 Task: Commit changes to your local branch in a forked repository.
Action: Mouse moved to (16, 57)
Screenshot: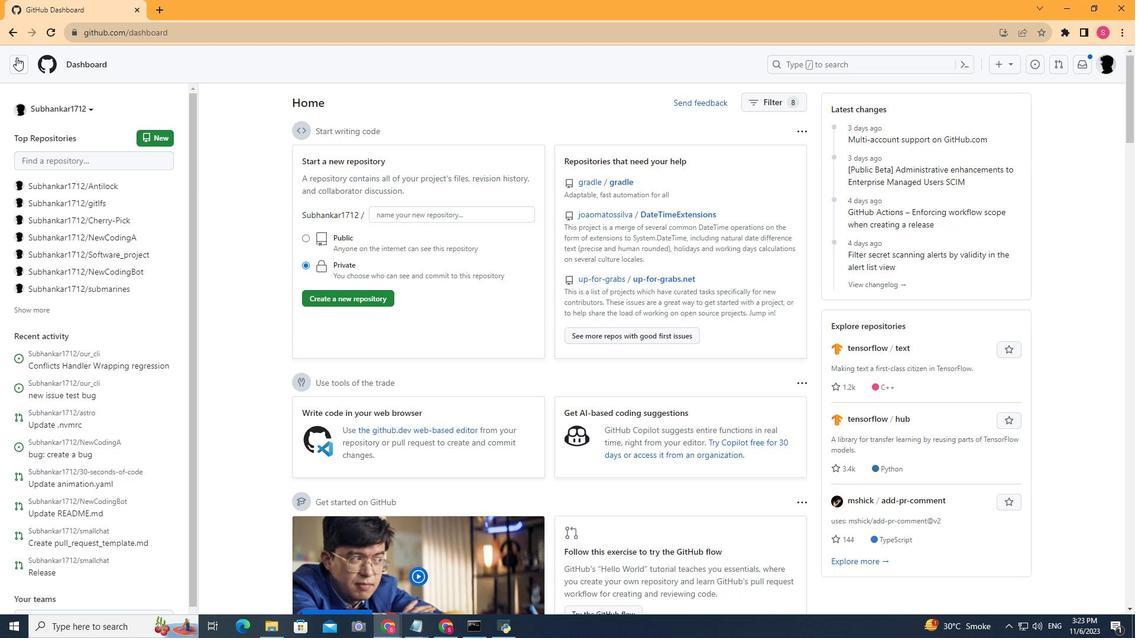 
Action: Mouse pressed left at (16, 57)
Screenshot: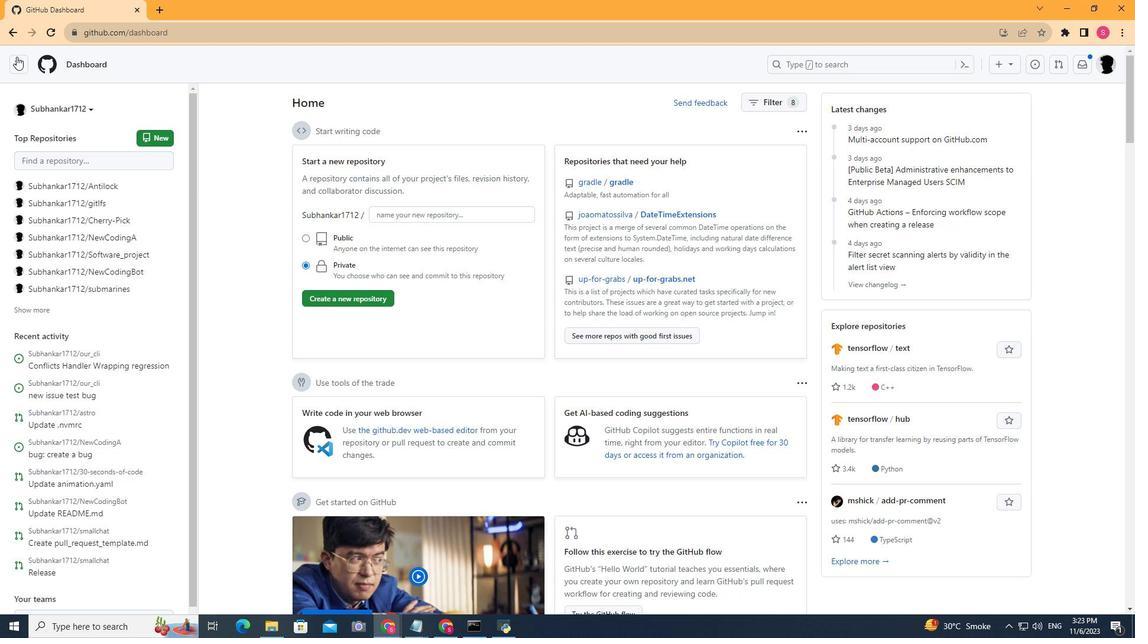 
Action: Mouse moved to (59, 205)
Screenshot: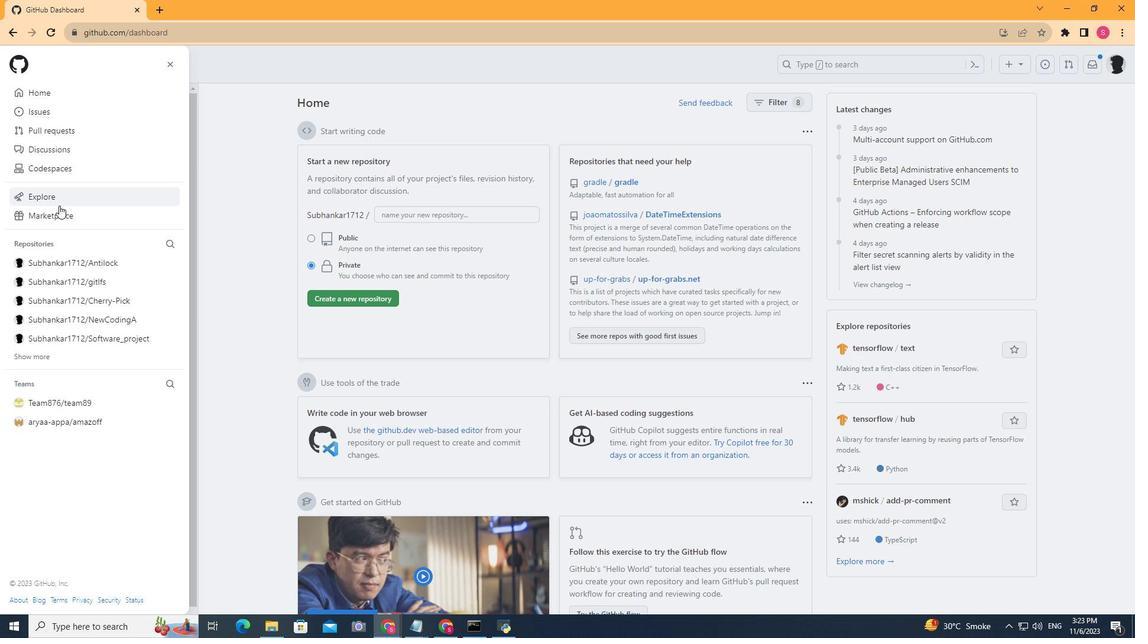 
Action: Mouse pressed left at (59, 205)
Screenshot: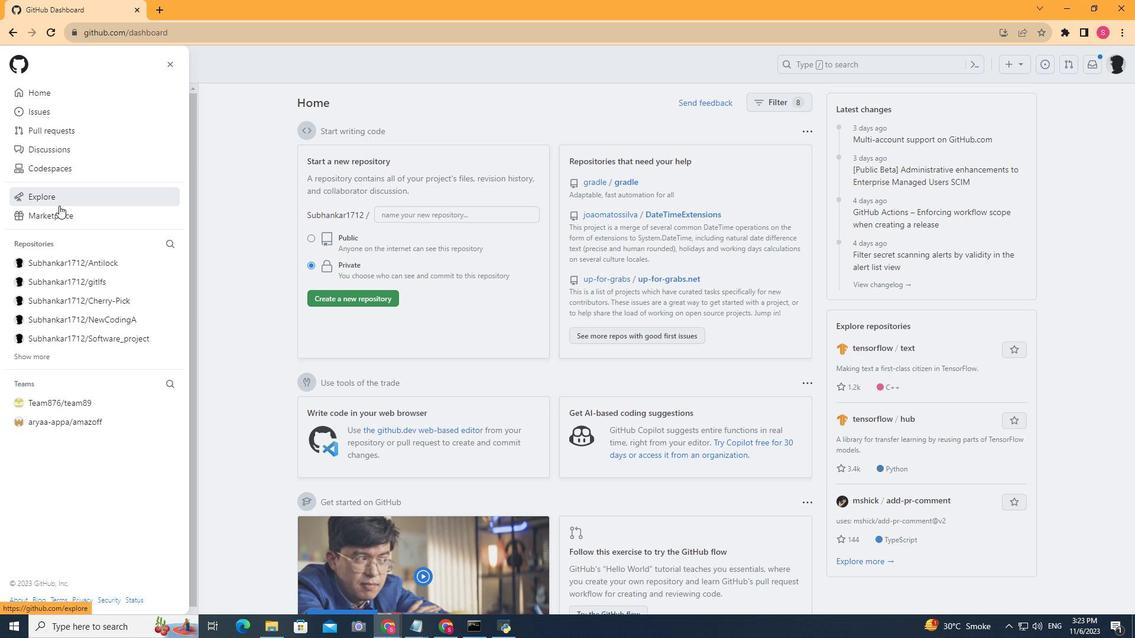 
Action: Mouse moved to (529, 101)
Screenshot: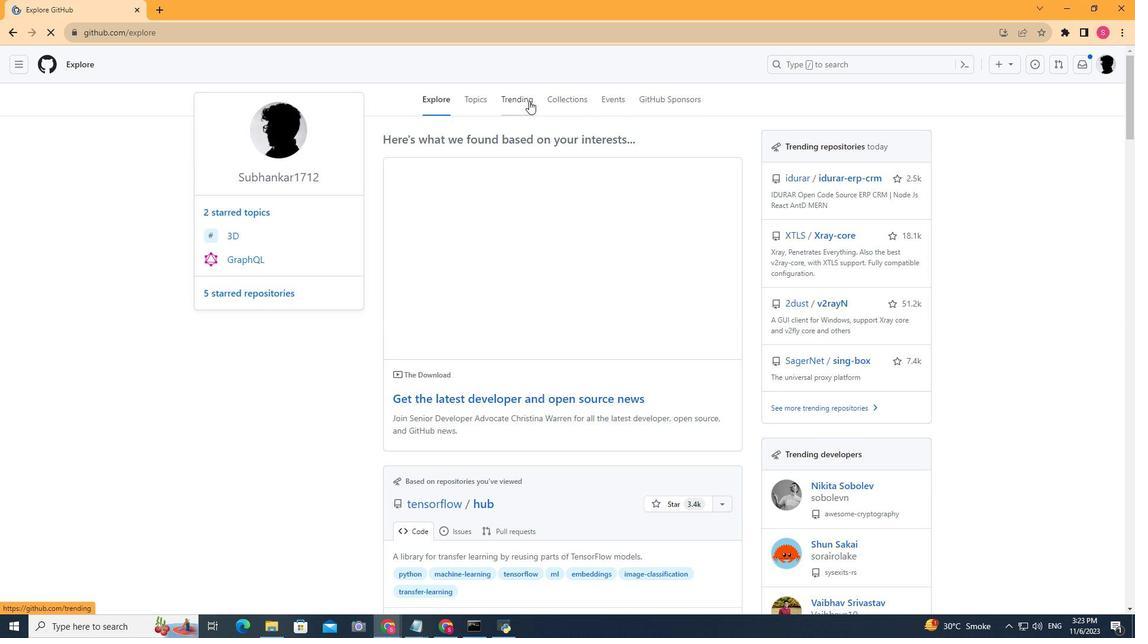 
Action: Mouse pressed left at (529, 101)
Screenshot: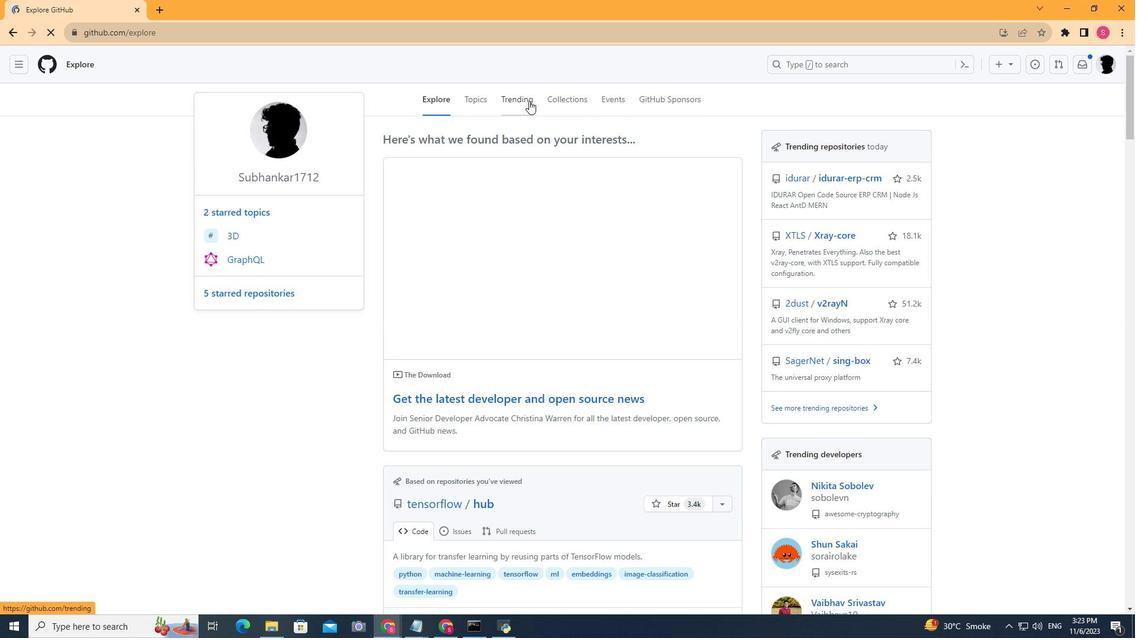 
Action: Mouse moved to (465, 212)
Screenshot: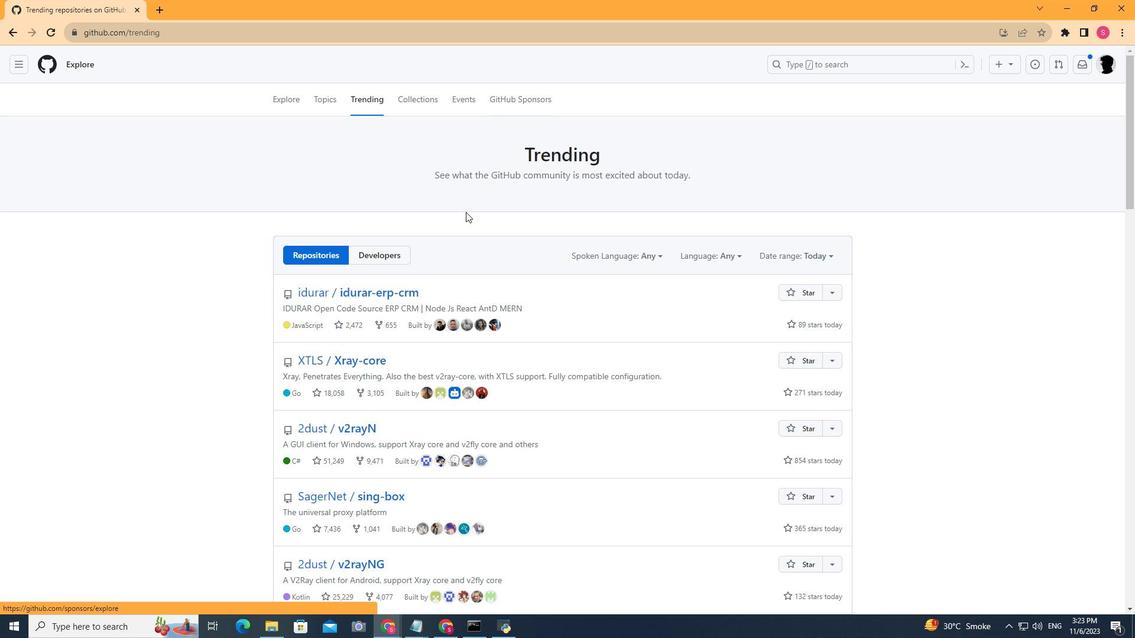 
Action: Mouse scrolled (465, 211) with delta (0, 0)
Screenshot: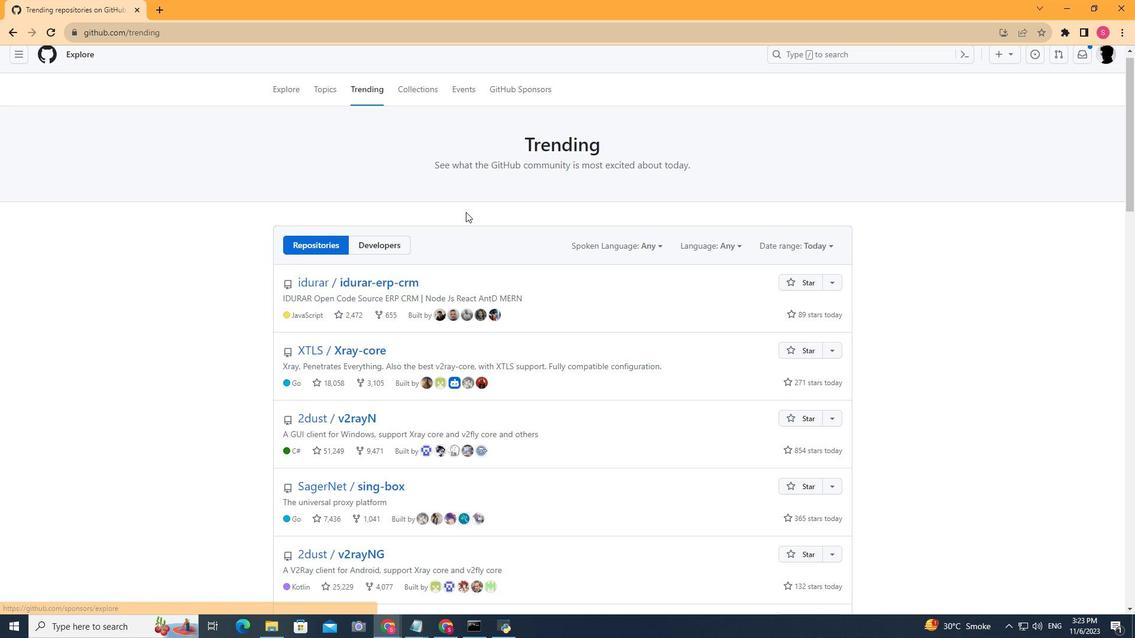 
Action: Mouse scrolled (465, 211) with delta (0, 0)
Screenshot: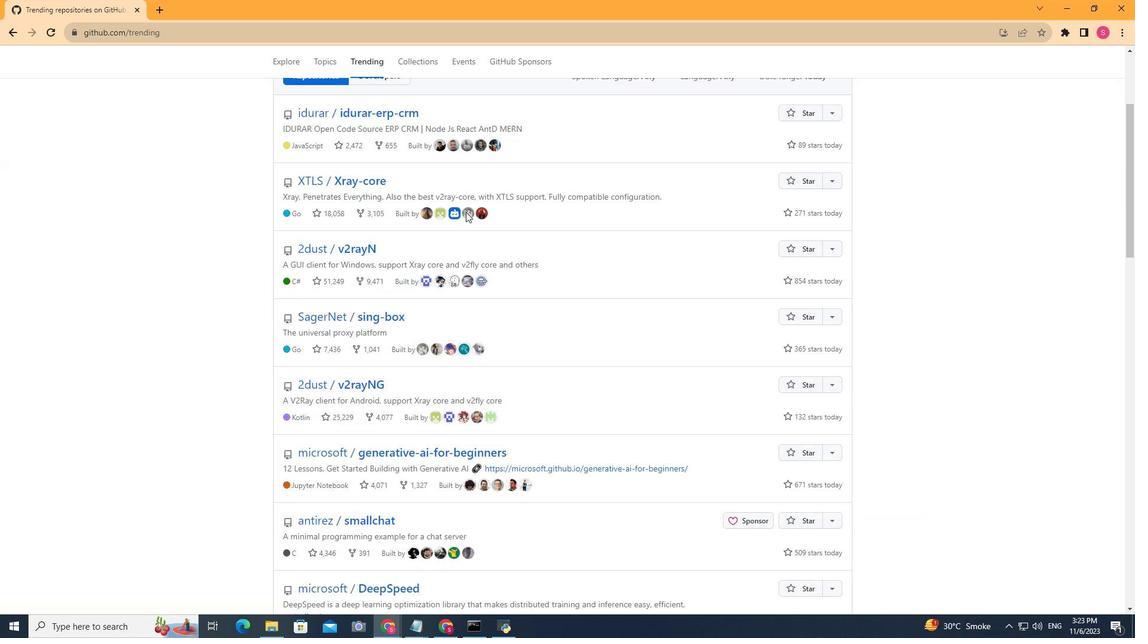 
Action: Mouse scrolled (465, 211) with delta (0, 0)
Screenshot: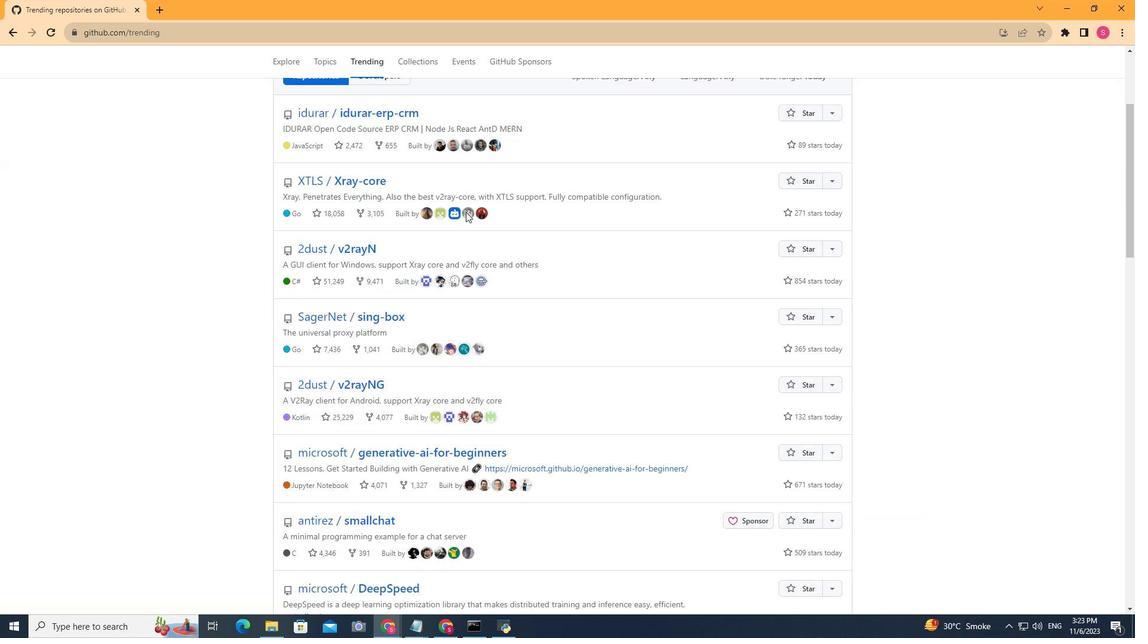 
Action: Mouse scrolled (465, 211) with delta (0, 0)
Screenshot: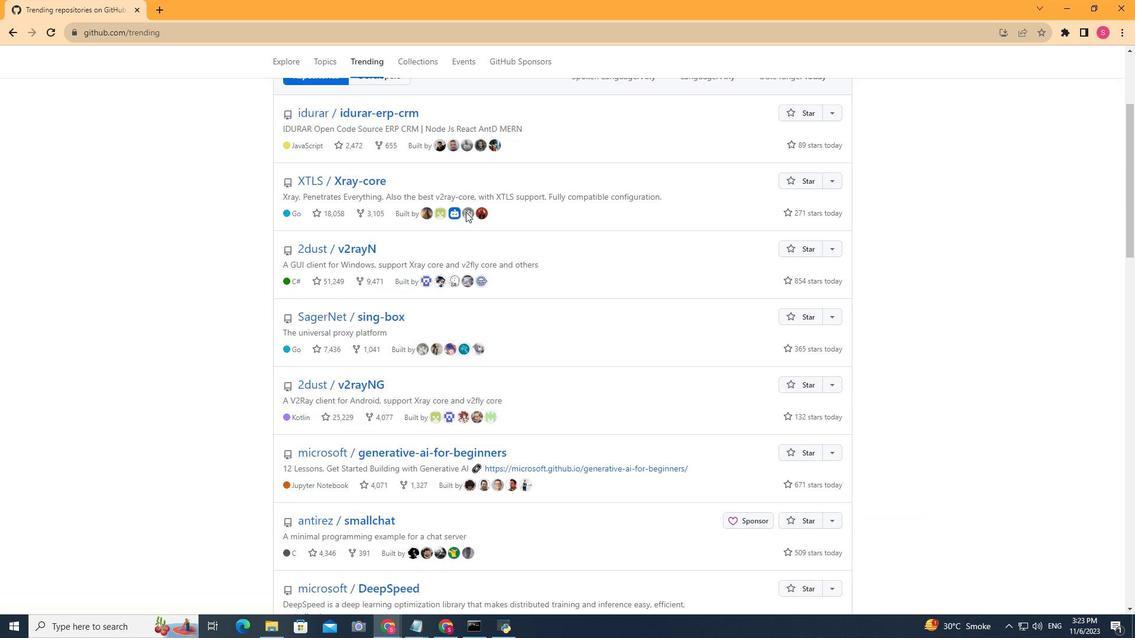 
Action: Mouse scrolled (465, 211) with delta (0, 0)
Screenshot: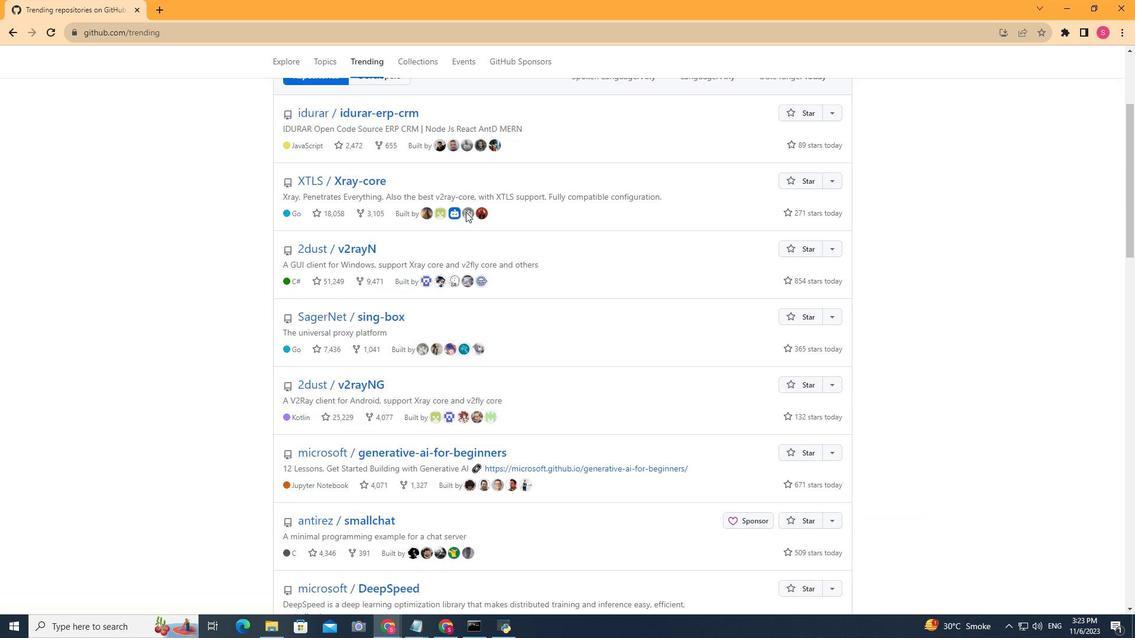 
Action: Mouse moved to (470, 211)
Screenshot: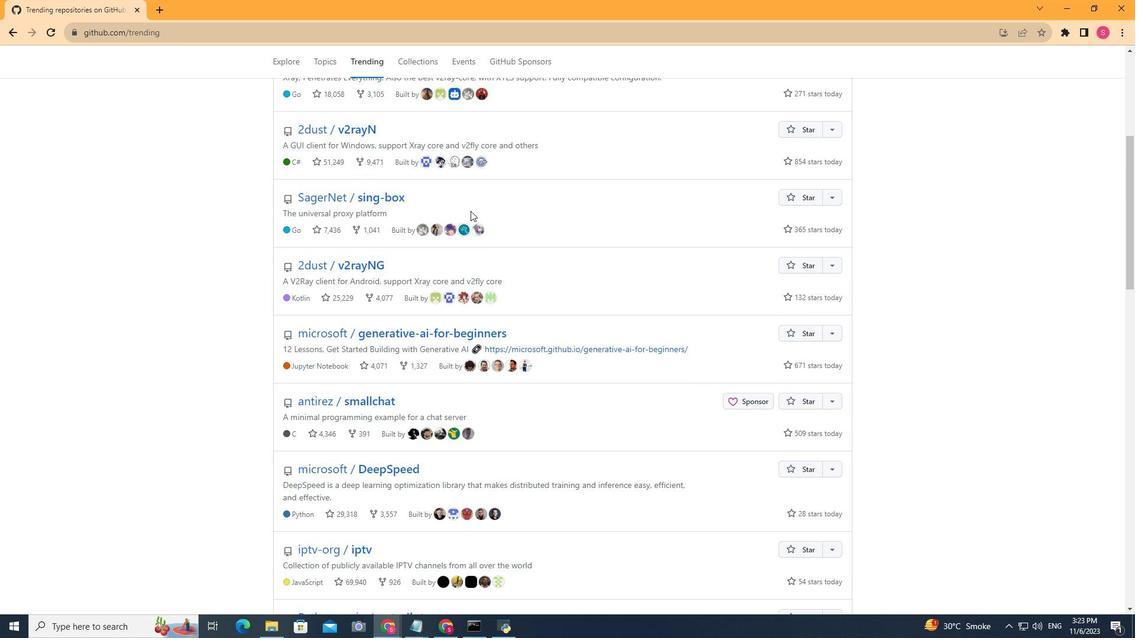 
Action: Mouse scrolled (470, 210) with delta (0, 0)
Screenshot: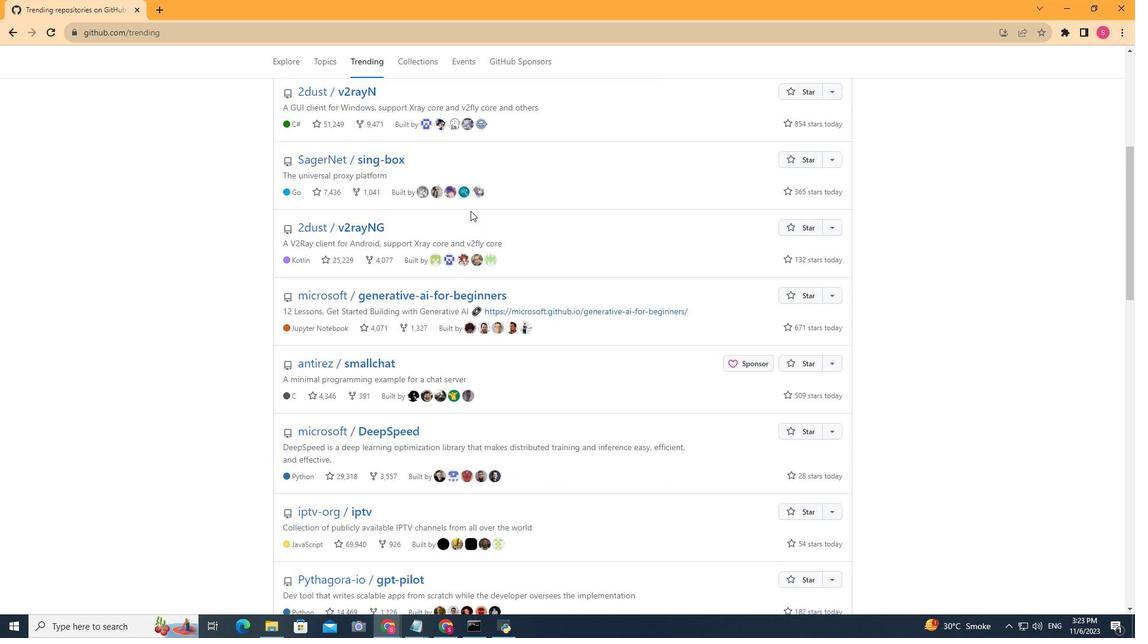 
Action: Mouse scrolled (470, 210) with delta (0, 0)
Screenshot: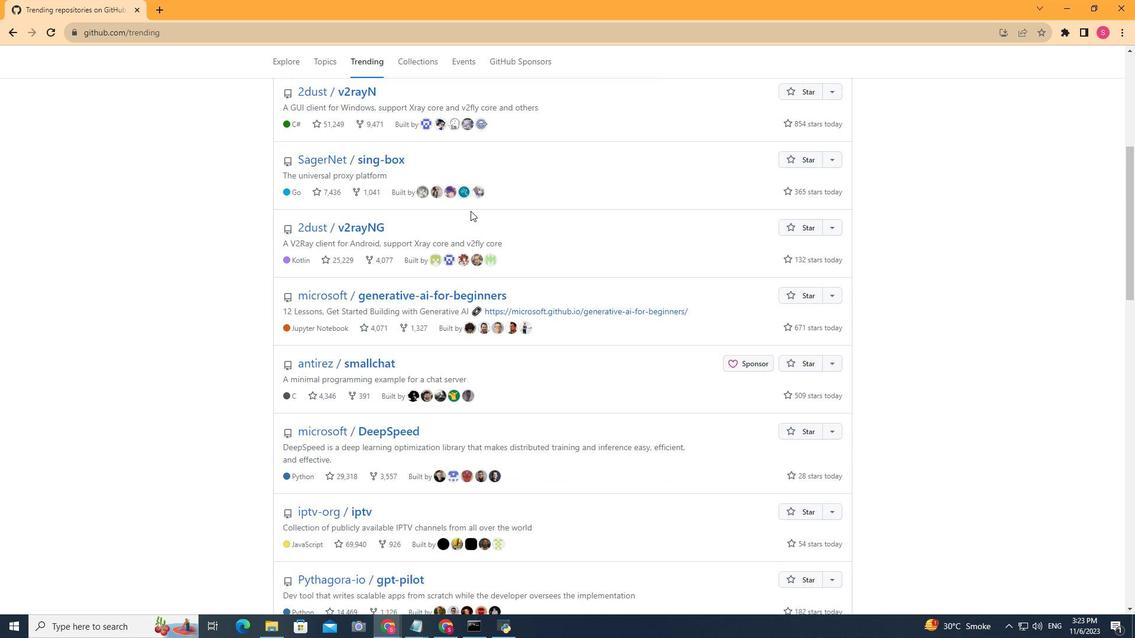 
Action: Mouse scrolled (470, 210) with delta (0, 0)
Screenshot: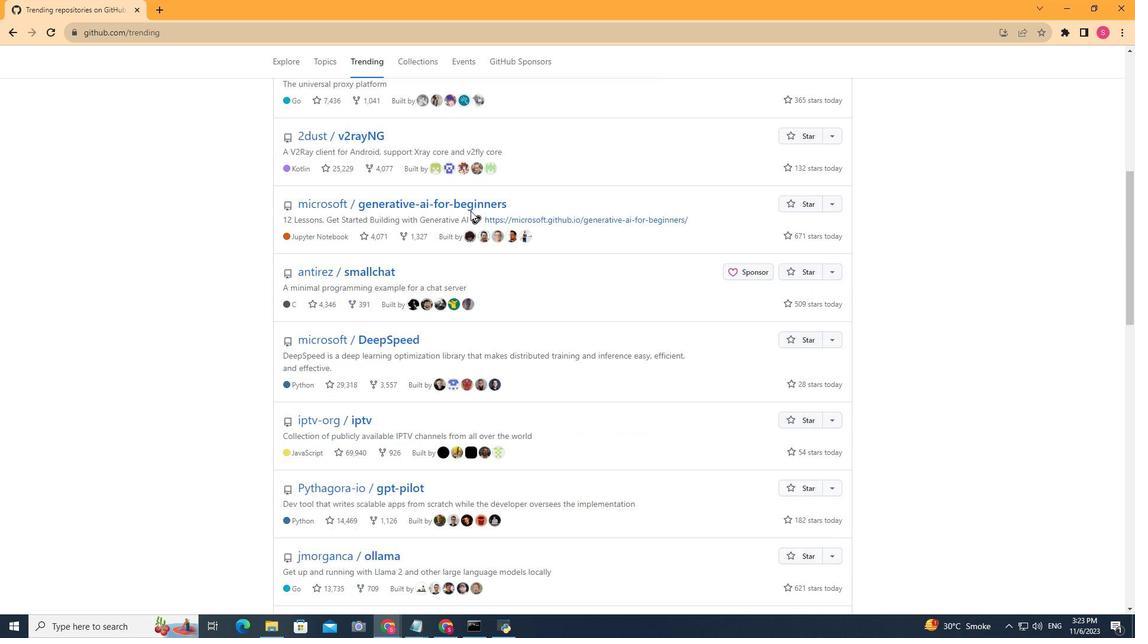 
Action: Mouse moved to (342, 298)
Screenshot: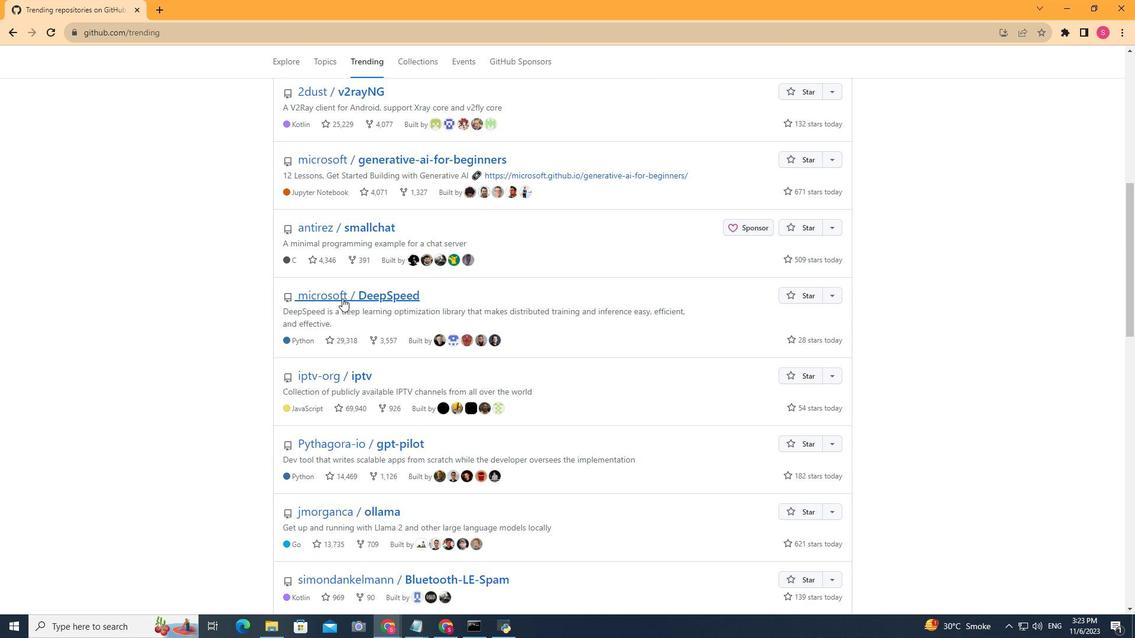 
Action: Mouse pressed left at (342, 298)
Screenshot: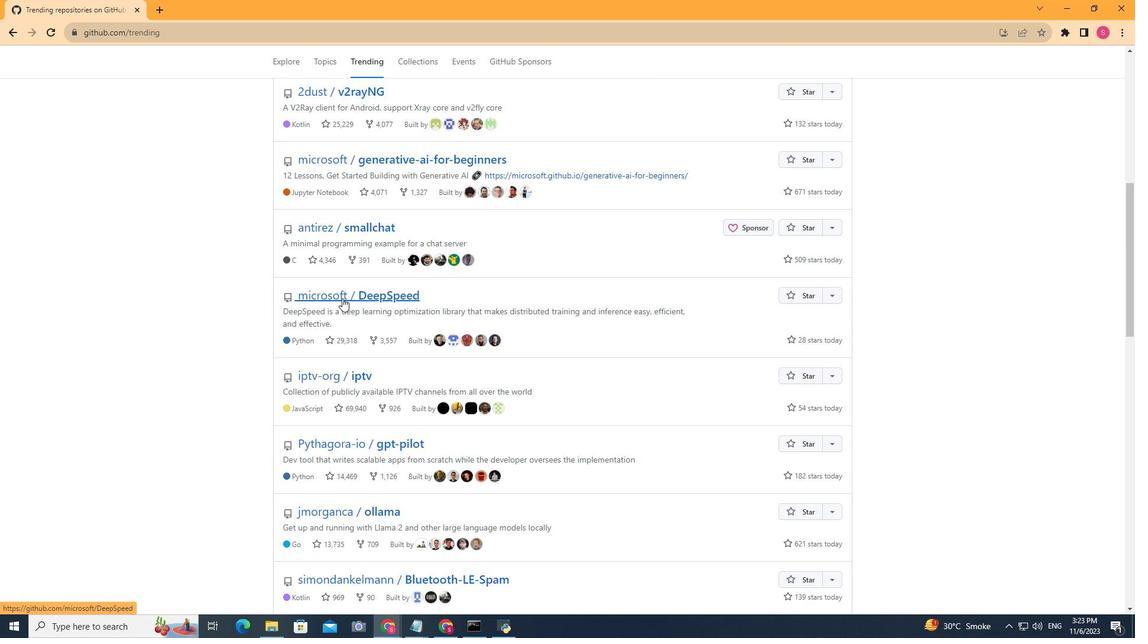 
Action: Mouse moved to (811, 129)
Screenshot: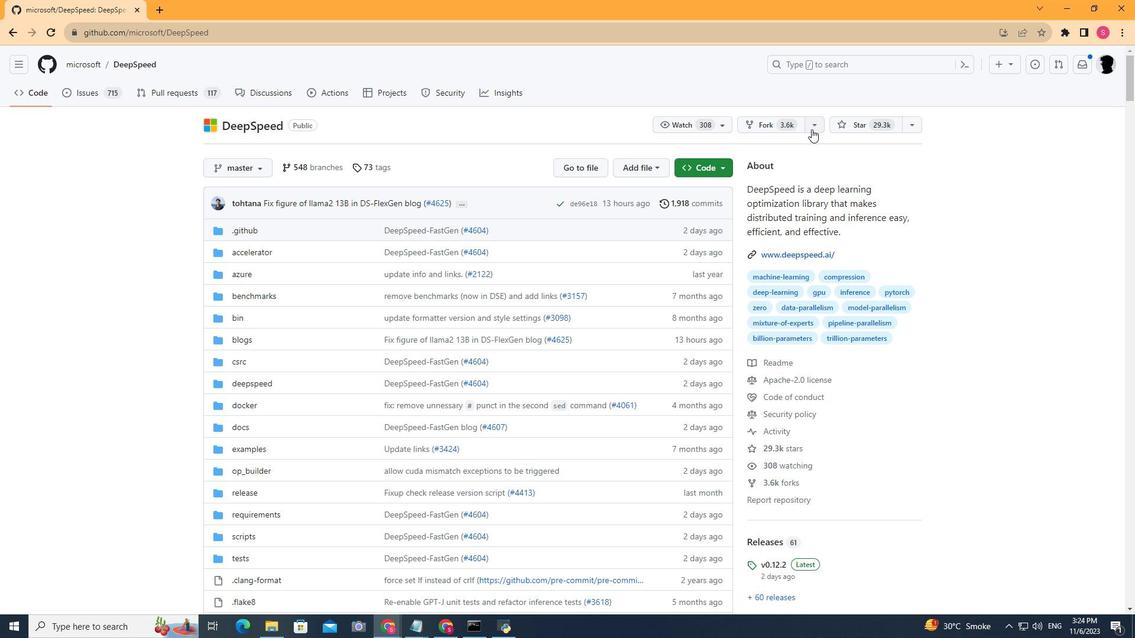 
Action: Mouse pressed left at (811, 129)
Screenshot: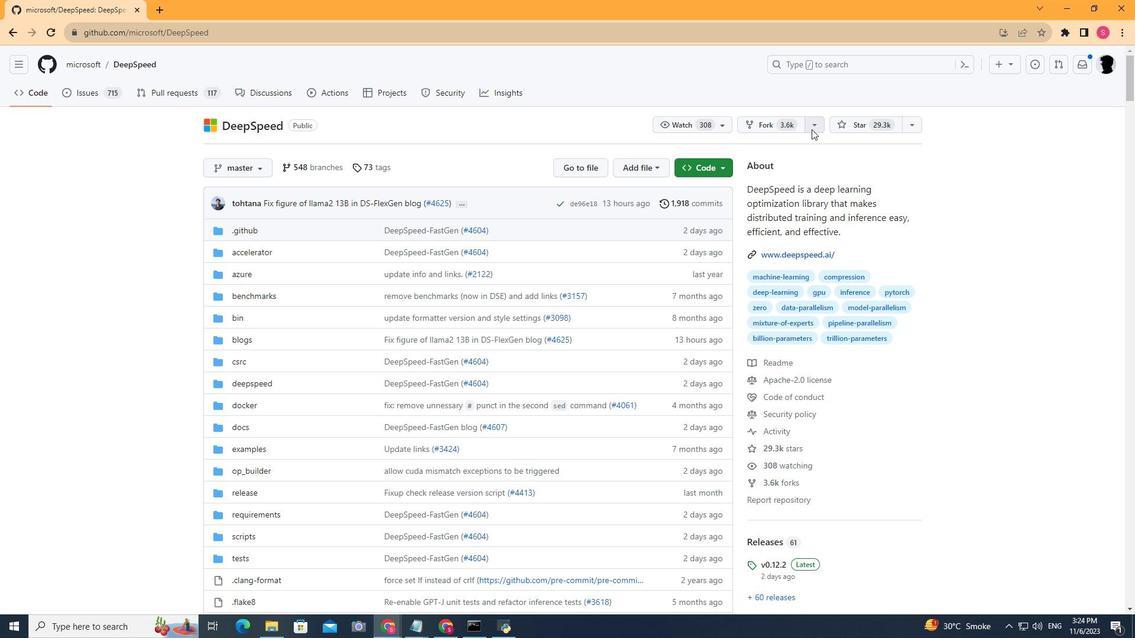 
Action: Mouse moved to (678, 188)
Screenshot: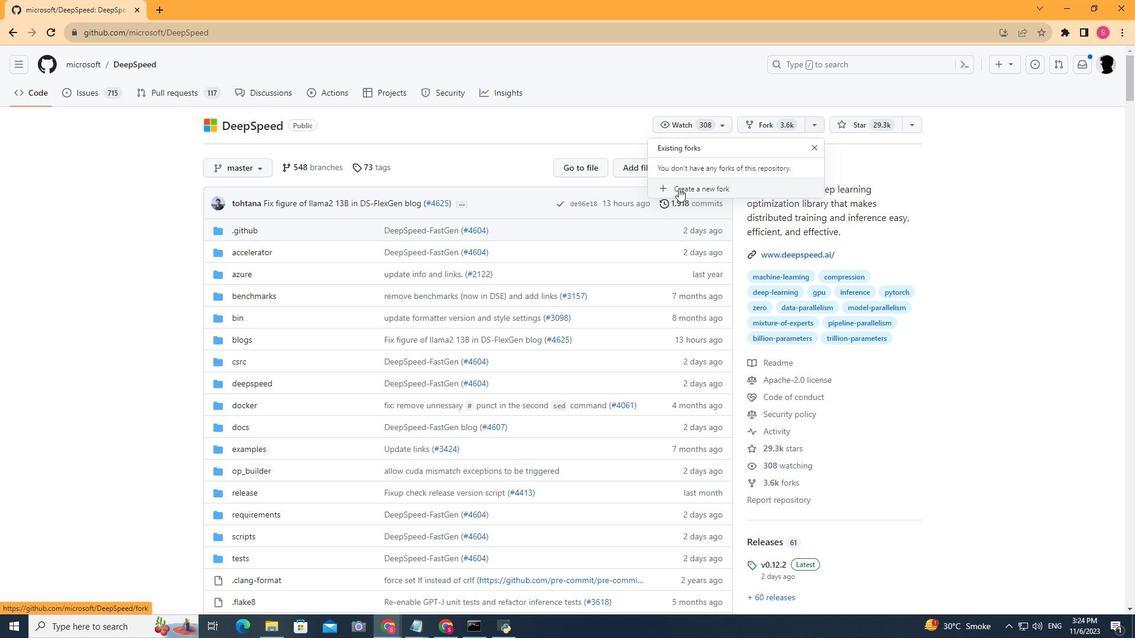 
Action: Mouse pressed left at (678, 188)
Screenshot: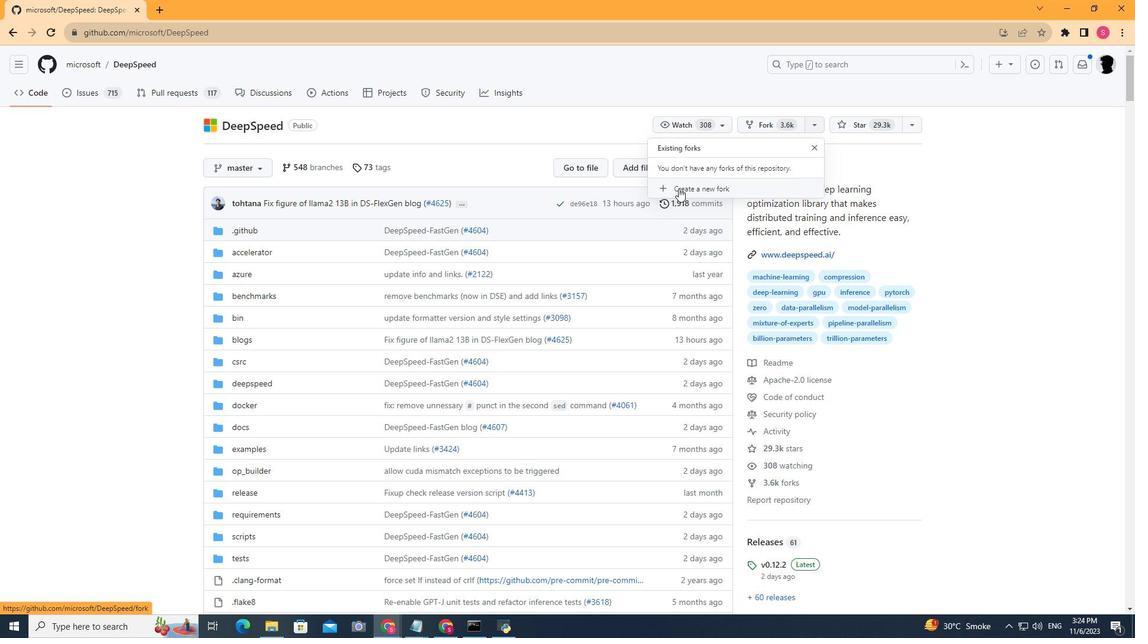 
Action: Mouse moved to (360, 355)
Screenshot: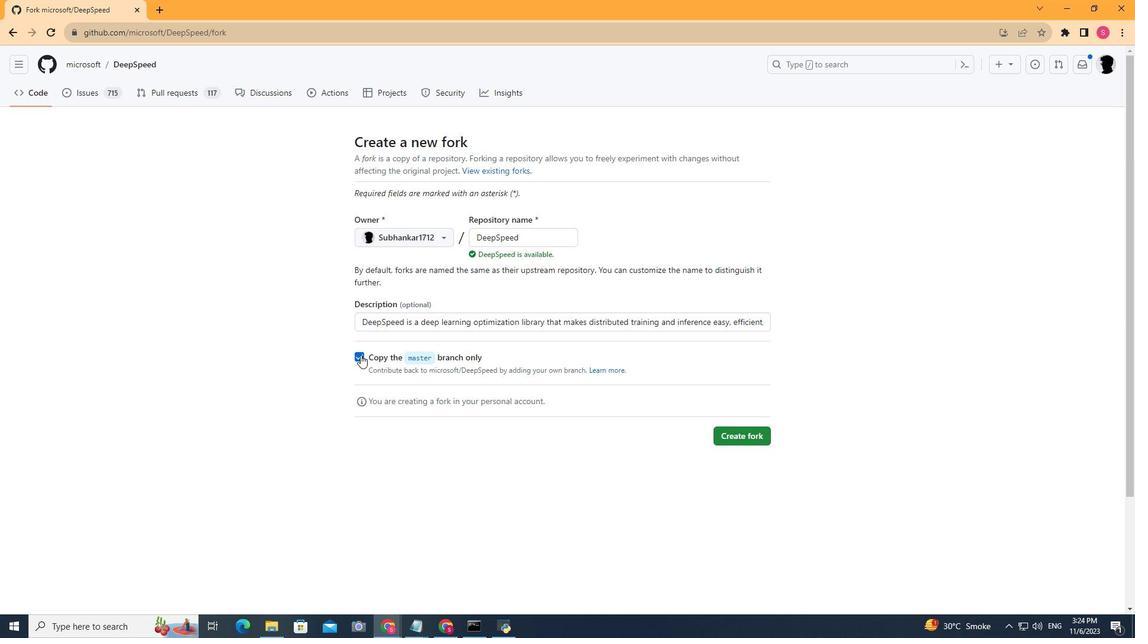 
Action: Mouse pressed left at (360, 355)
Screenshot: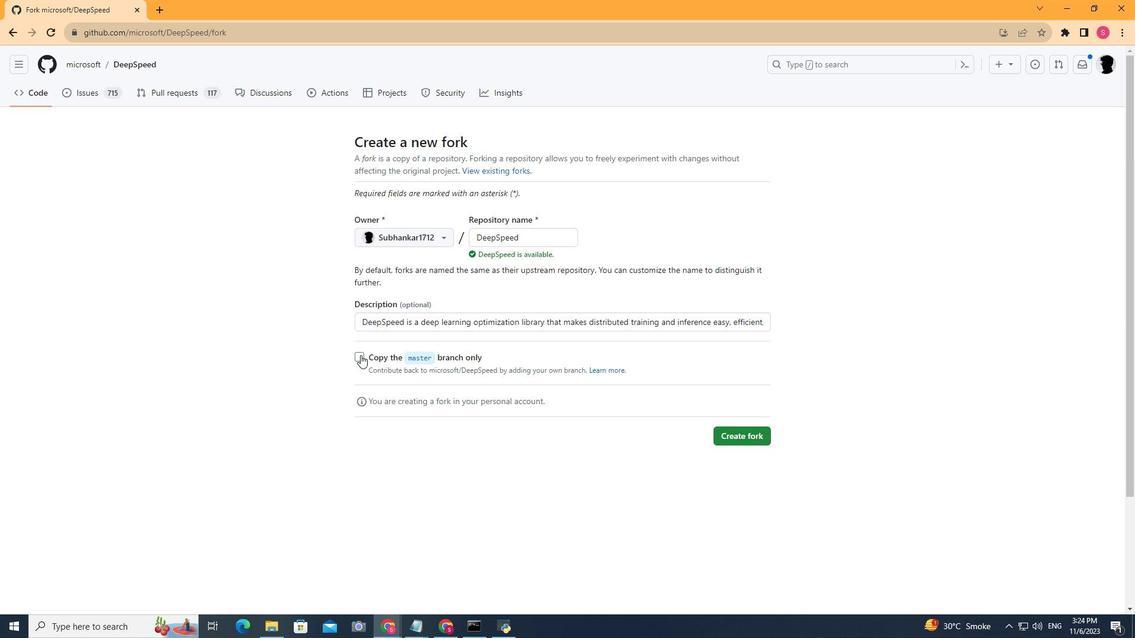 
Action: Mouse moved to (728, 432)
Screenshot: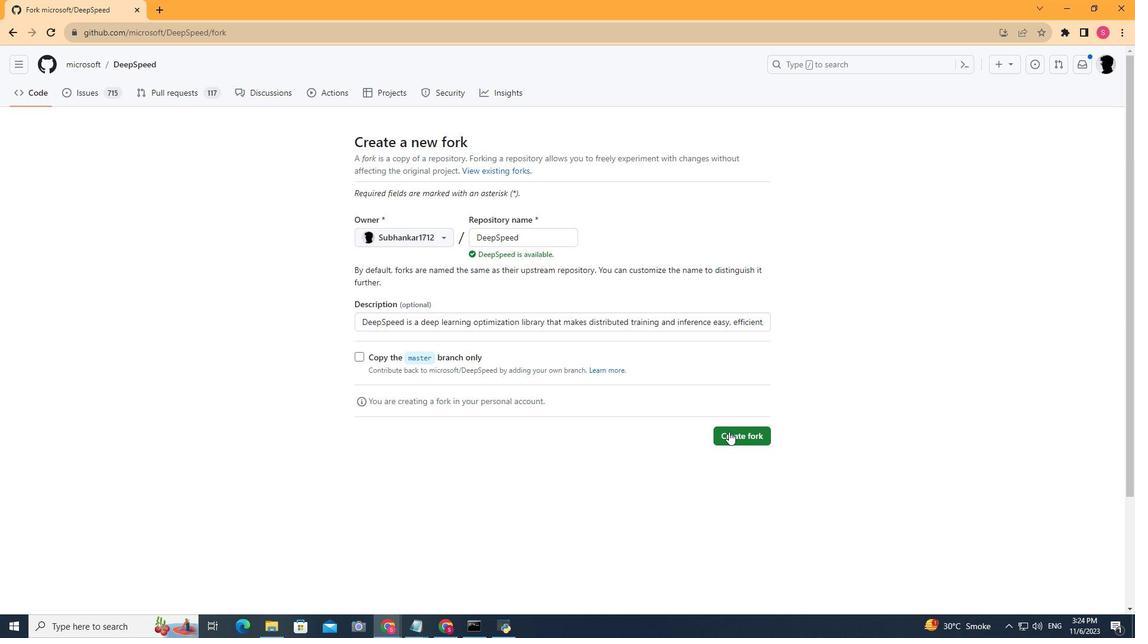 
Action: Mouse pressed left at (728, 432)
Screenshot: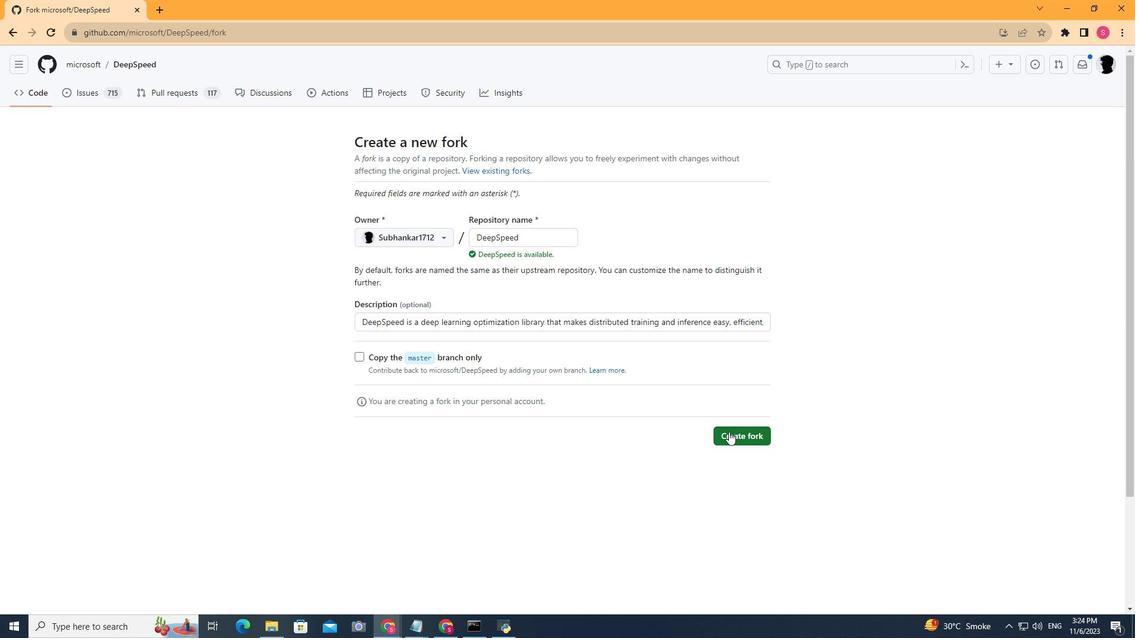 
Action: Mouse moved to (559, 287)
Screenshot: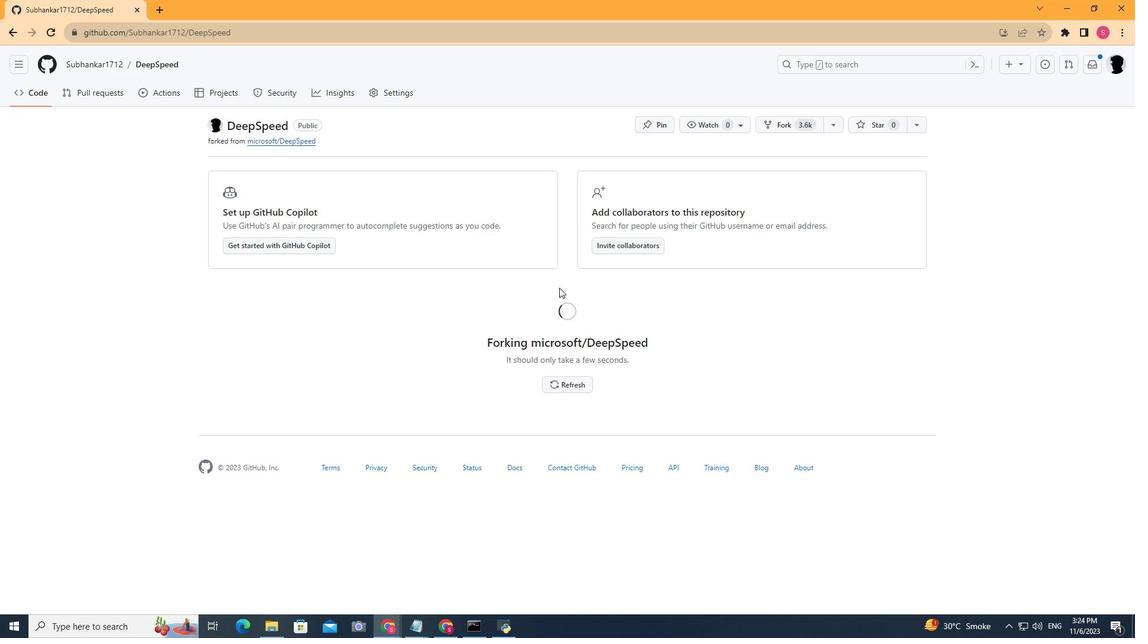
Action: Mouse scrolled (559, 287) with delta (0, 0)
Screenshot: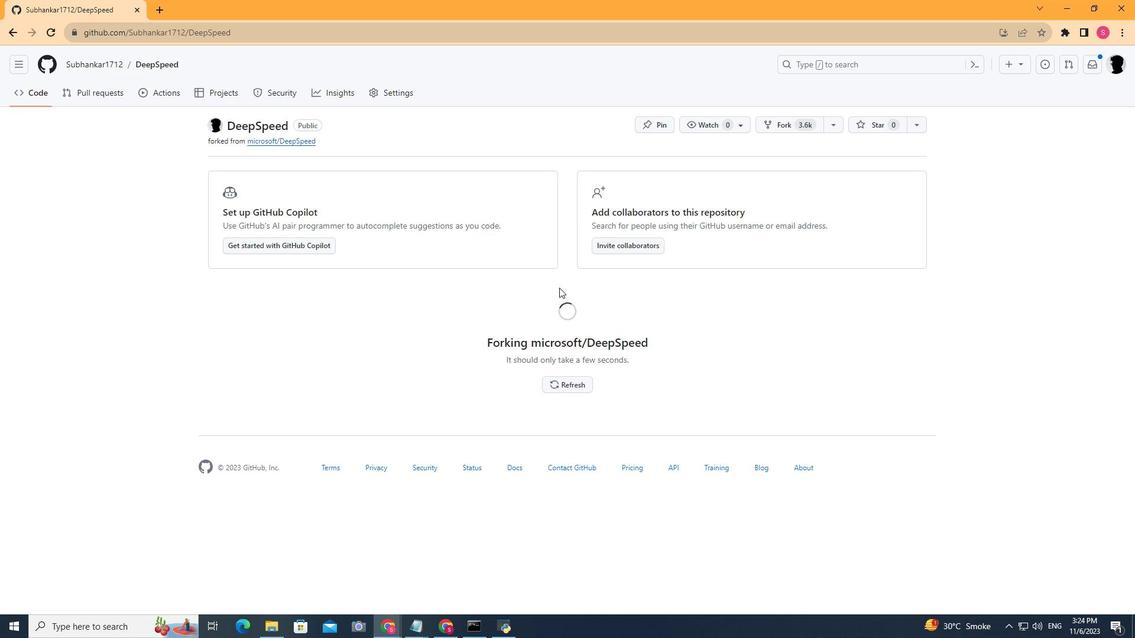 
Action: Mouse scrolled (559, 287) with delta (0, 0)
Screenshot: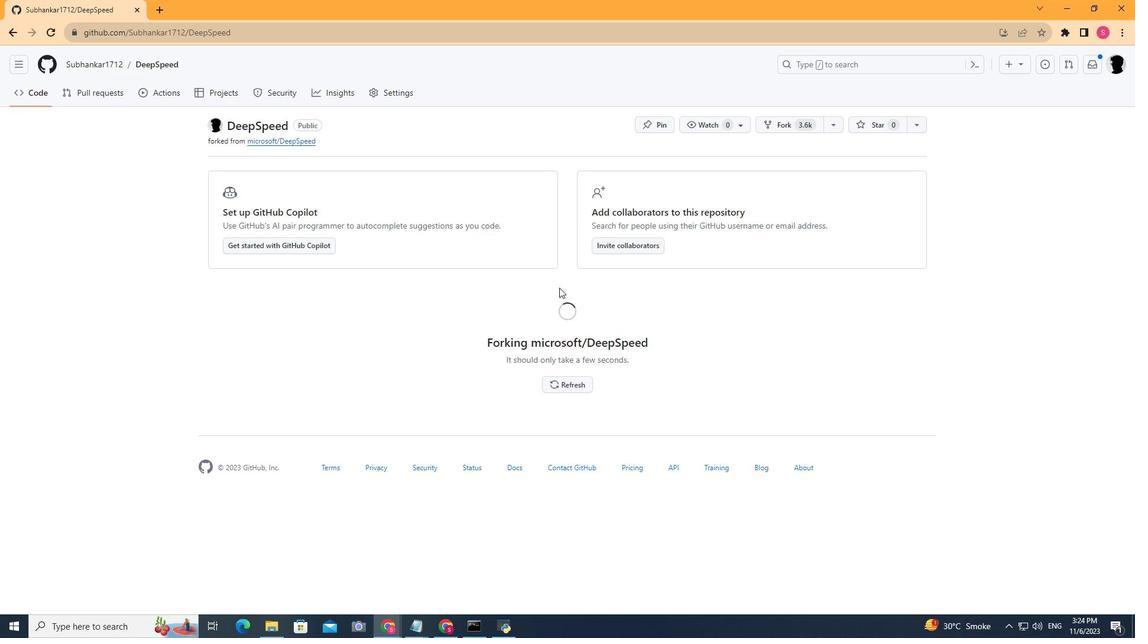 
Action: Mouse scrolled (559, 287) with delta (0, 0)
Screenshot: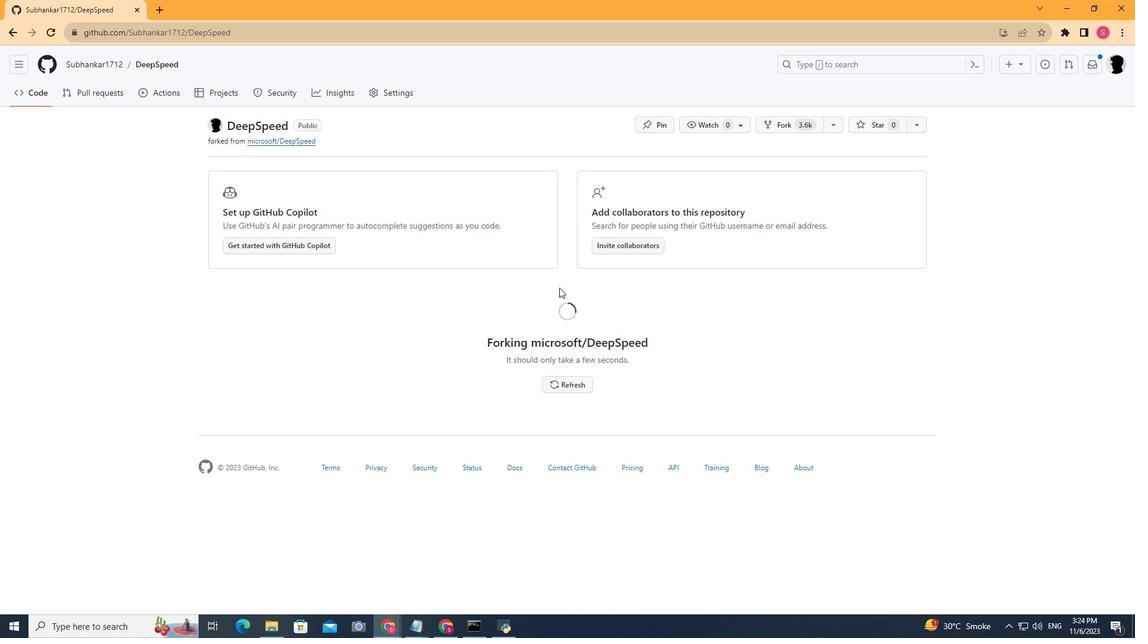 
Action: Mouse scrolled (559, 288) with delta (0, 0)
Screenshot: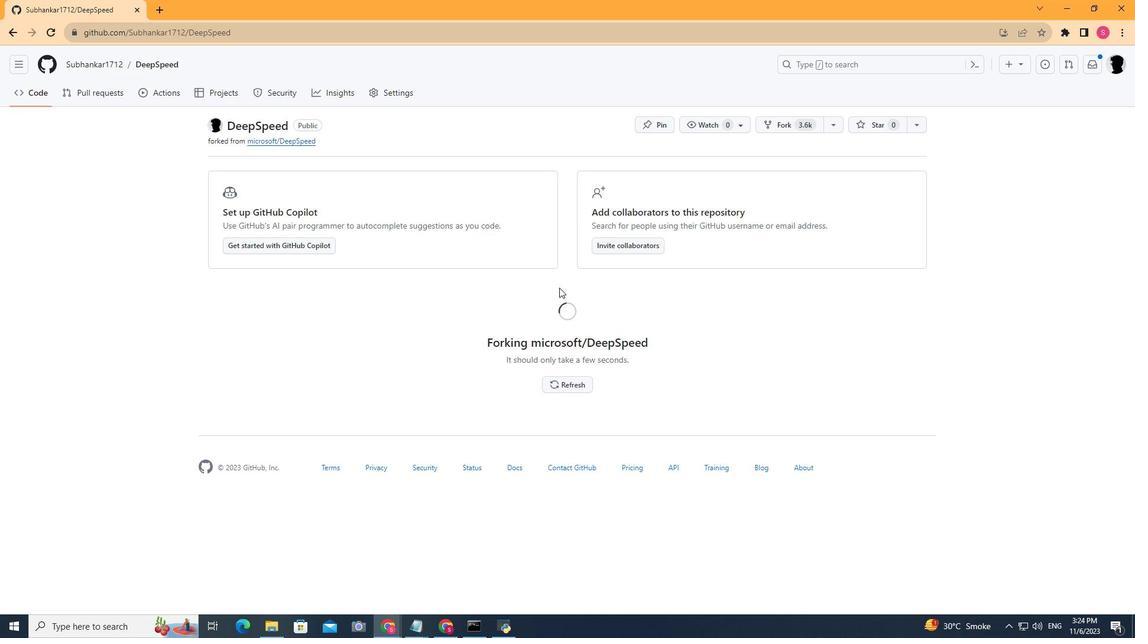 
Action: Mouse scrolled (559, 288) with delta (0, 0)
Screenshot: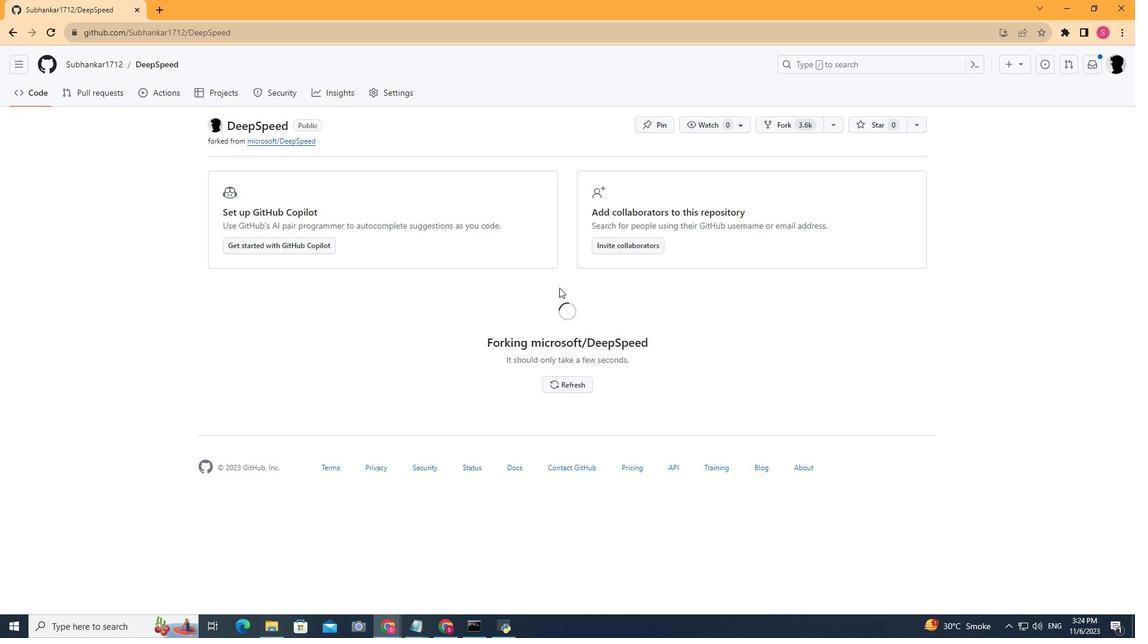 
Action: Mouse scrolled (559, 288) with delta (0, 0)
Screenshot: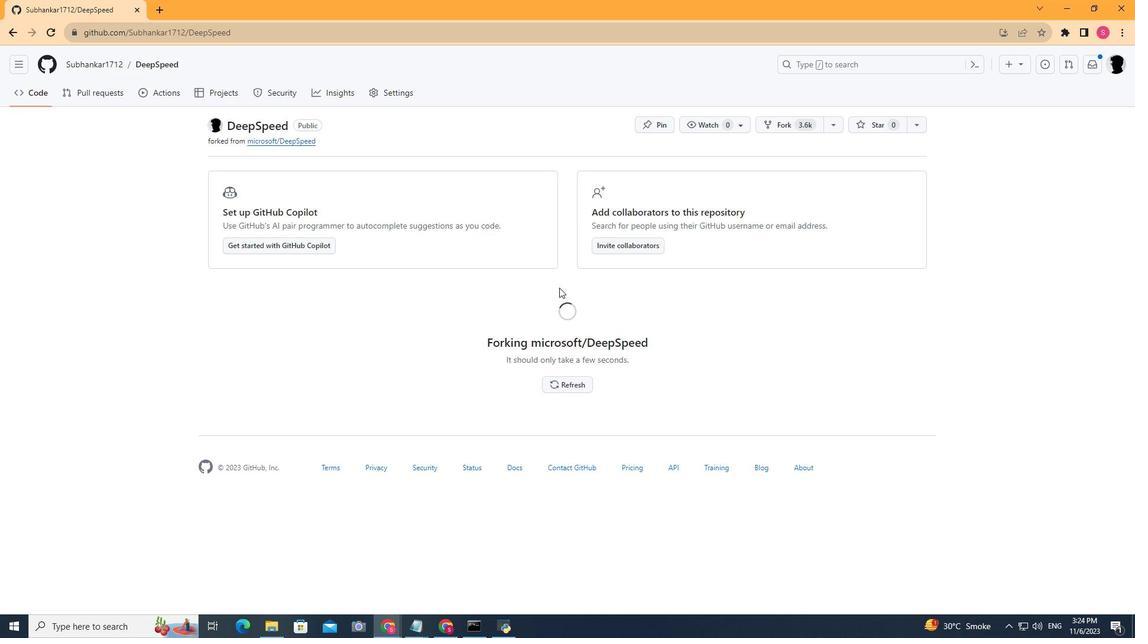 
Action: Mouse scrolled (559, 288) with delta (0, 0)
Screenshot: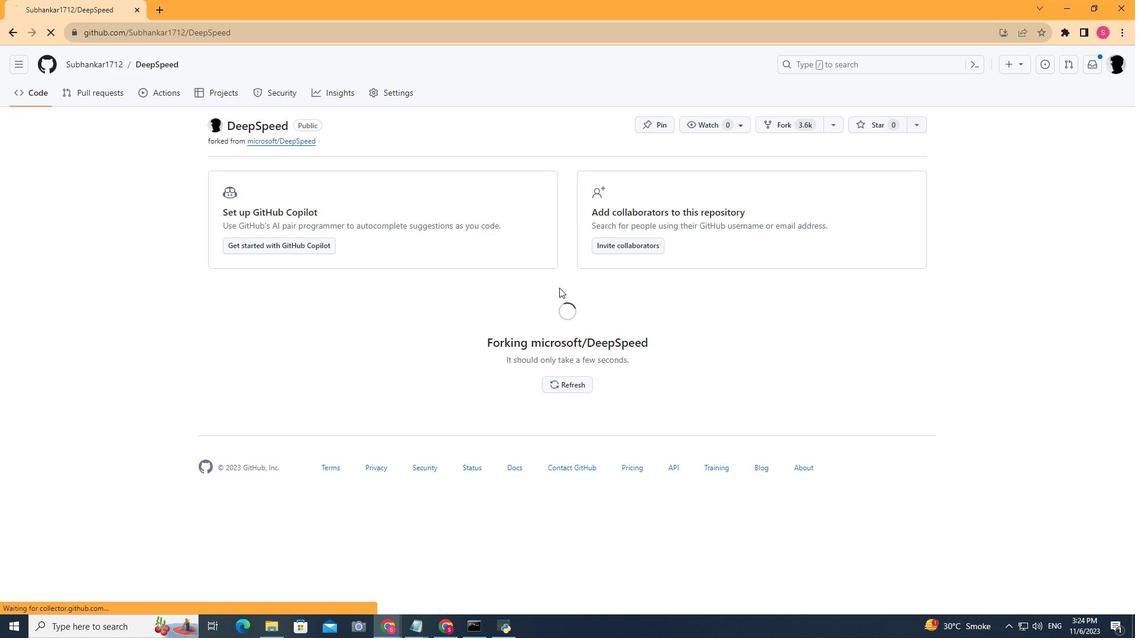 
Action: Mouse scrolled (559, 288) with delta (0, 0)
Screenshot: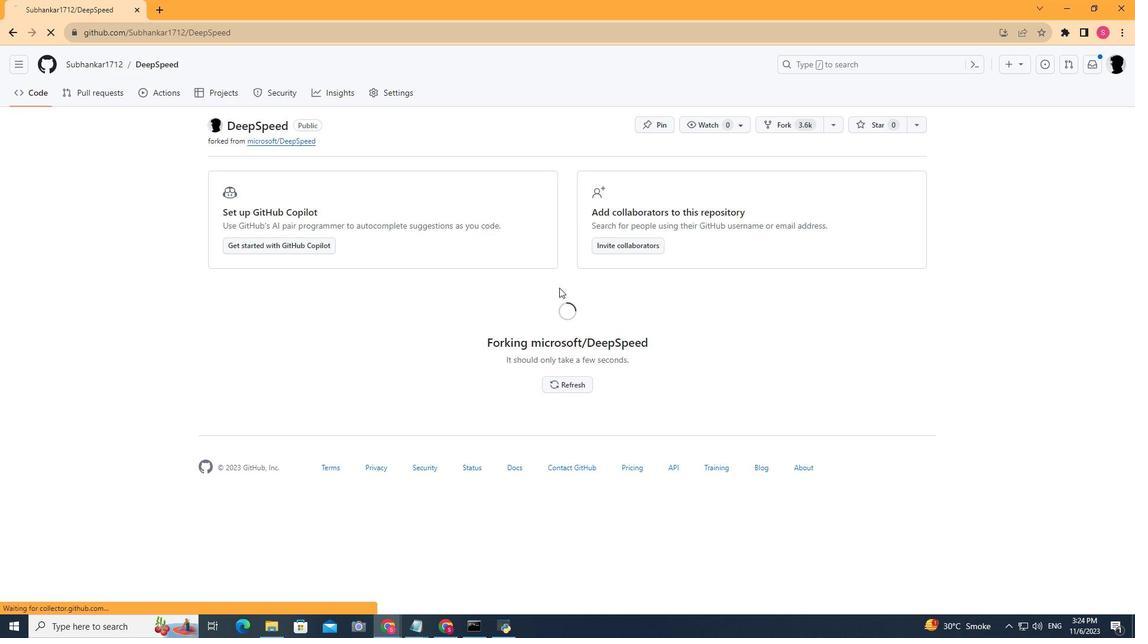 
Action: Mouse scrolled (559, 287) with delta (0, 0)
Screenshot: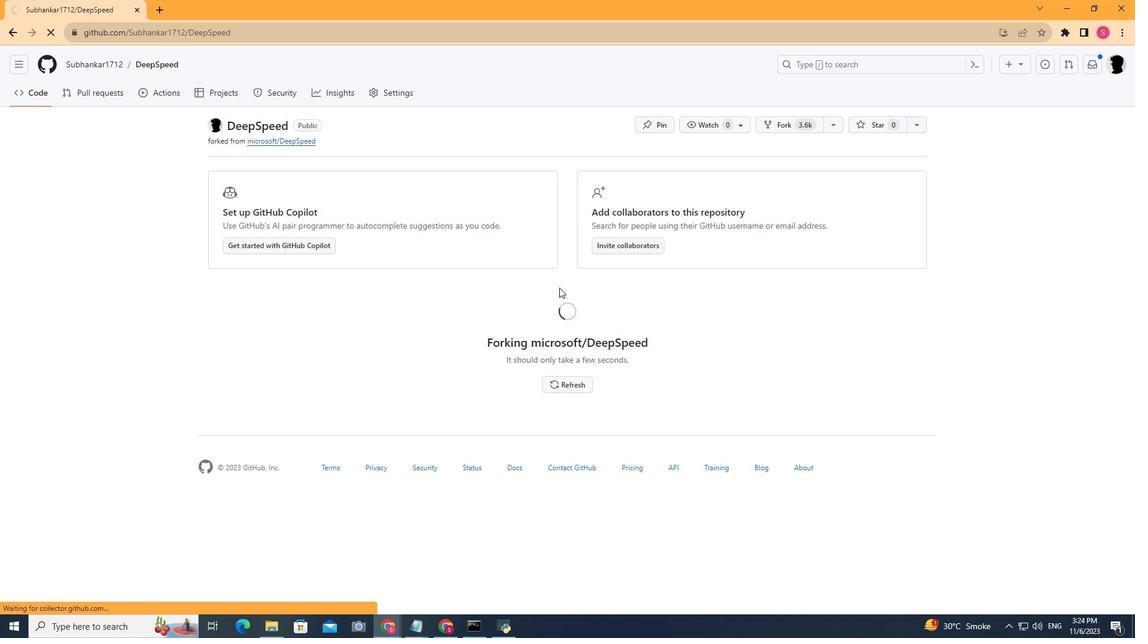 
Action: Mouse scrolled (559, 287) with delta (0, 0)
Screenshot: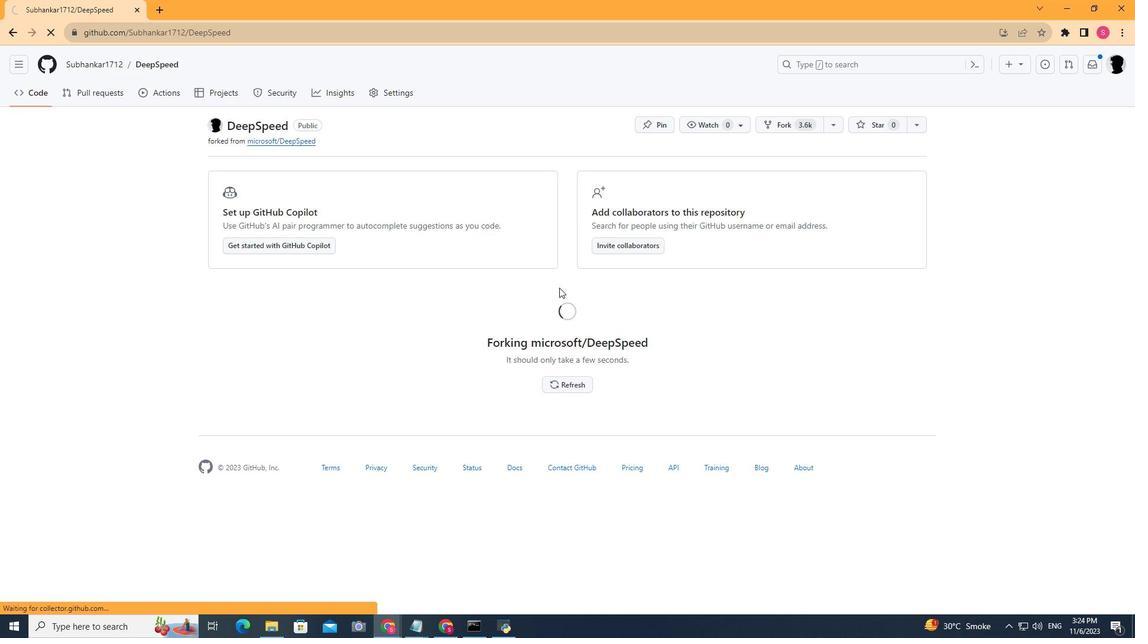 
Action: Mouse scrolled (559, 287) with delta (0, 0)
Screenshot: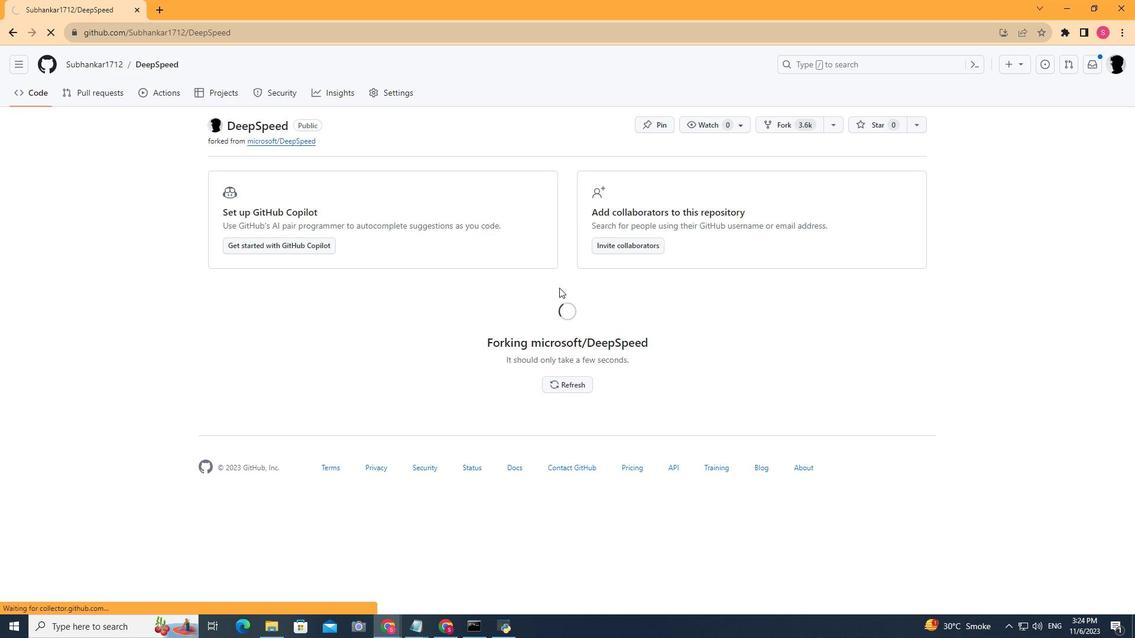 
Action: Mouse moved to (559, 287)
Screenshot: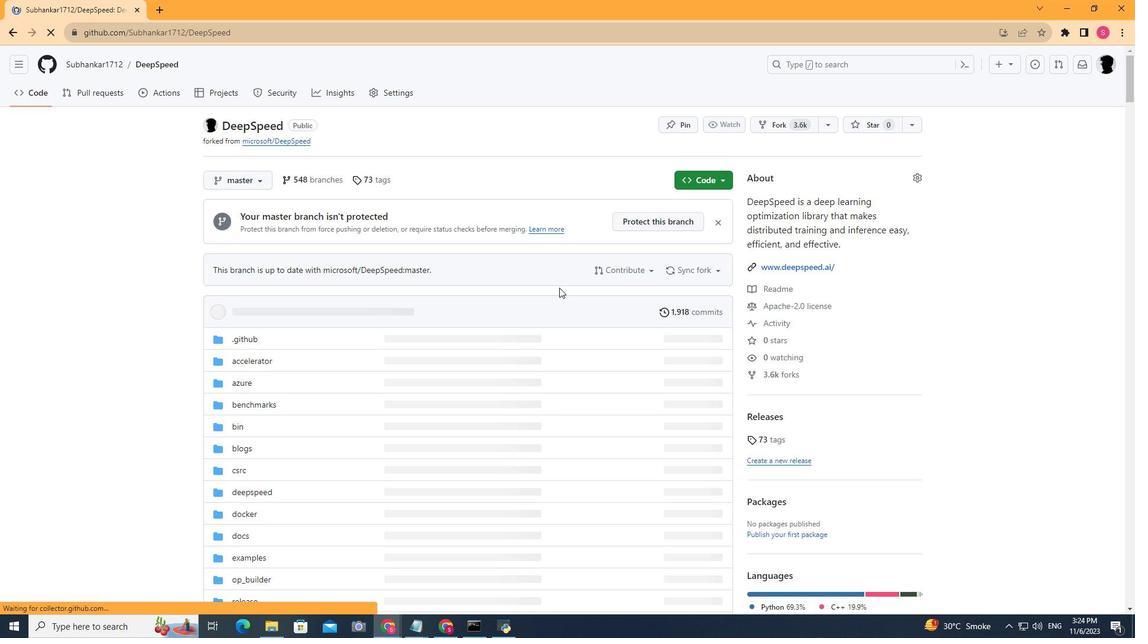 
Action: Mouse scrolled (559, 287) with delta (0, 0)
Screenshot: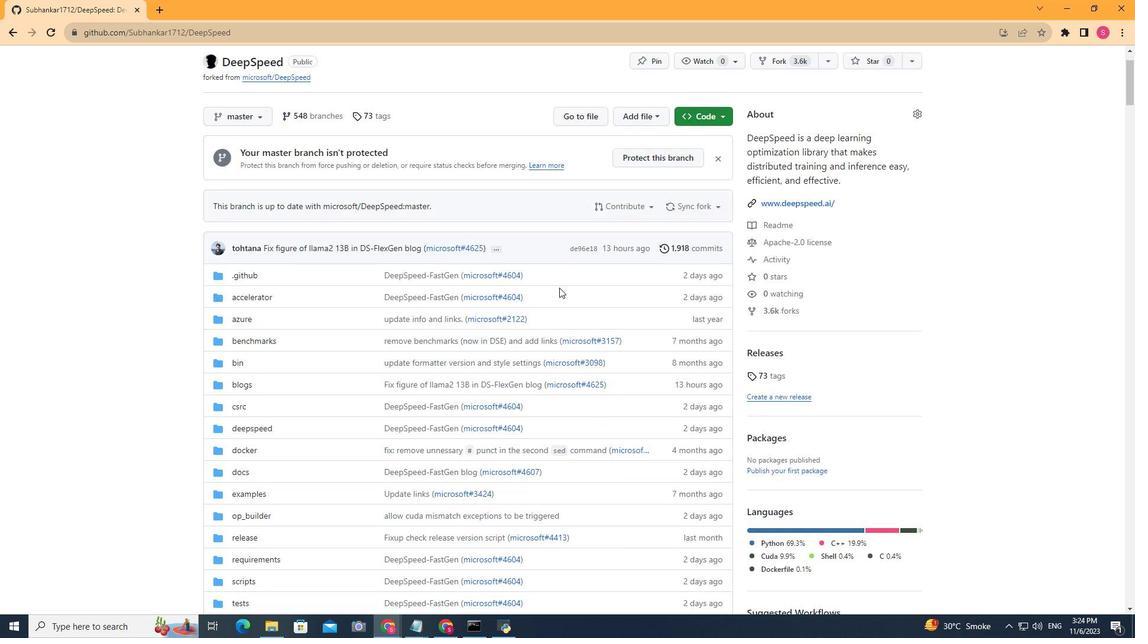
Action: Mouse scrolled (559, 287) with delta (0, 0)
Screenshot: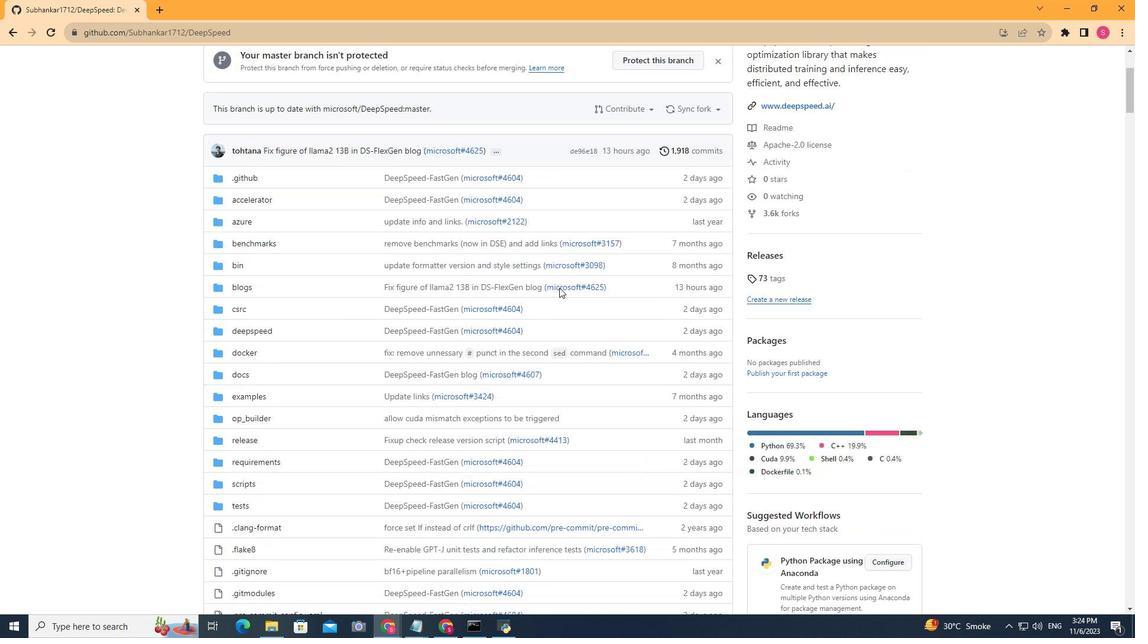 
Action: Mouse scrolled (559, 287) with delta (0, 0)
Screenshot: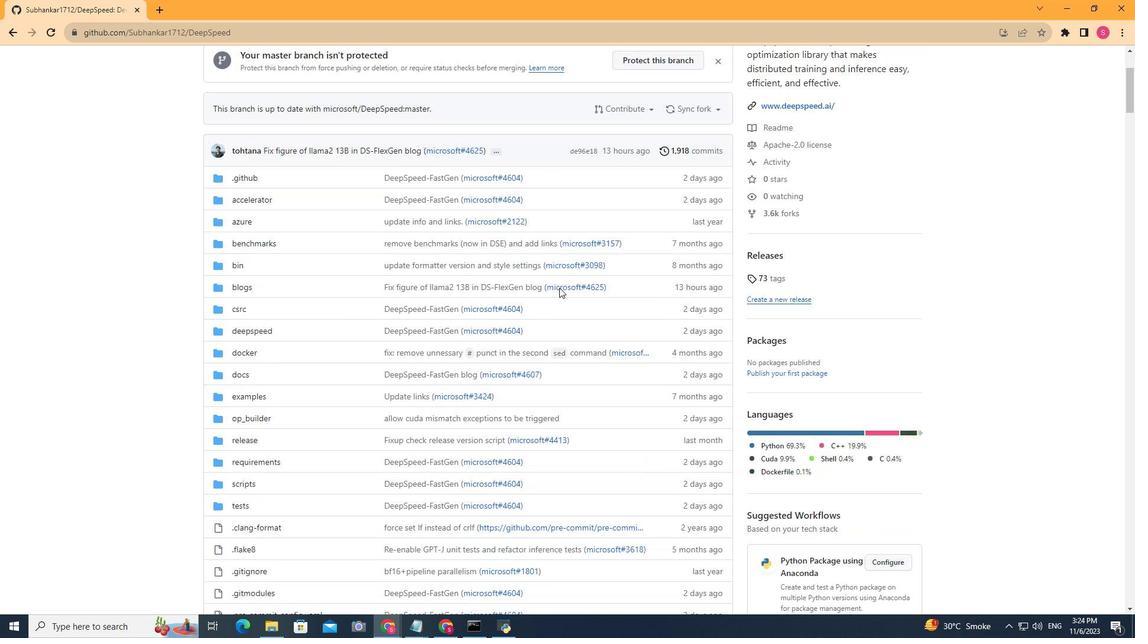 
Action: Mouse scrolled (559, 287) with delta (0, 0)
Screenshot: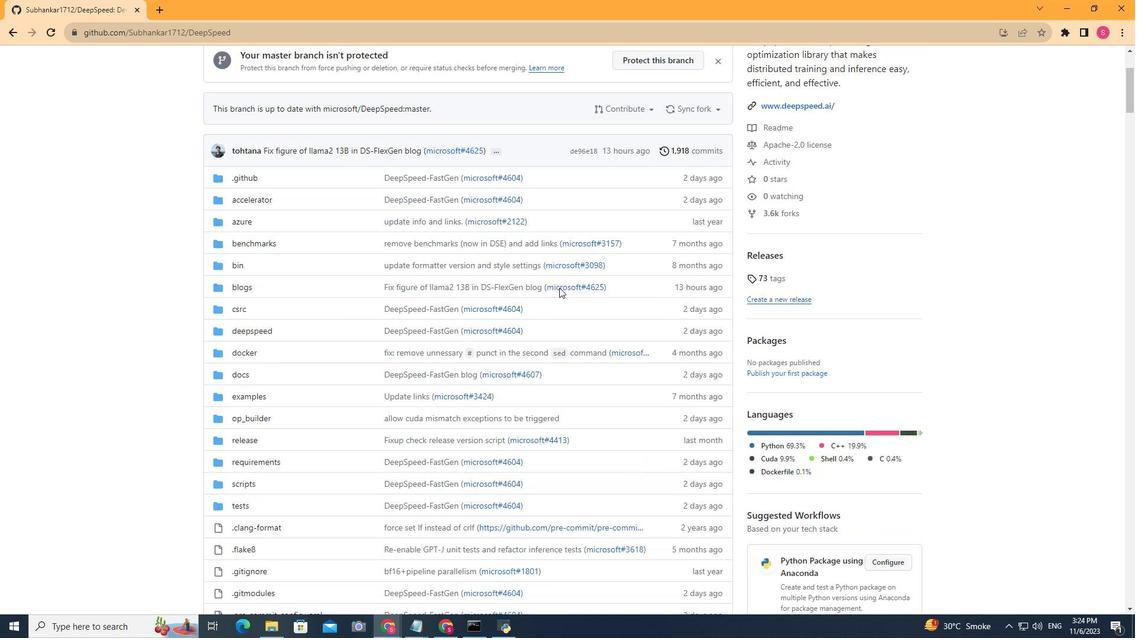 
Action: Mouse scrolled (559, 288) with delta (0, 0)
Screenshot: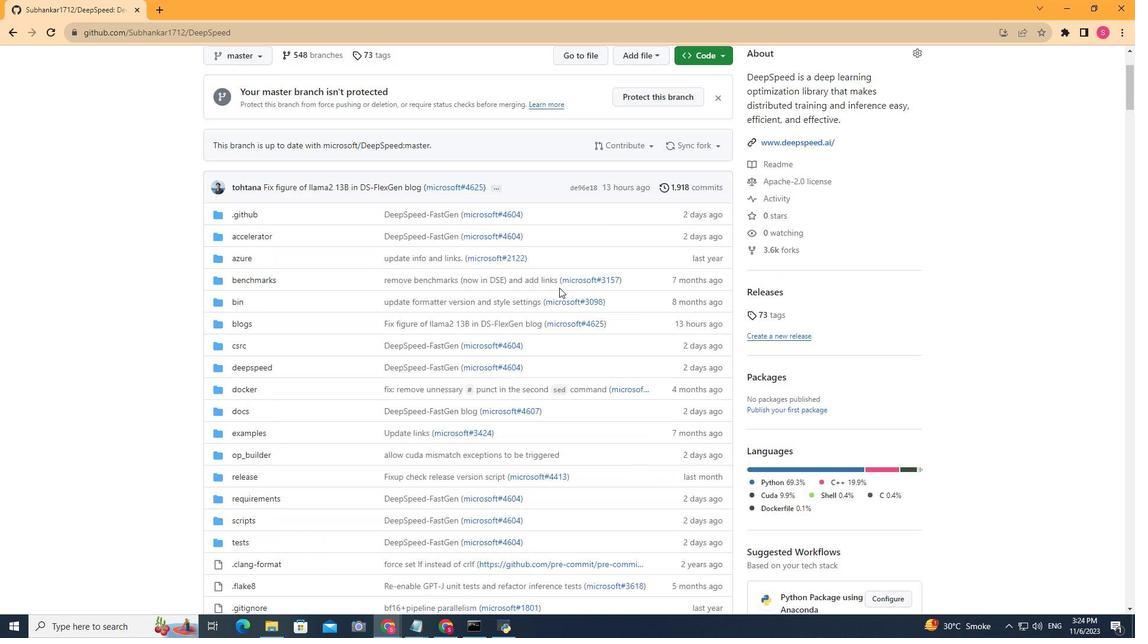 
Action: Mouse scrolled (559, 288) with delta (0, 0)
Screenshot: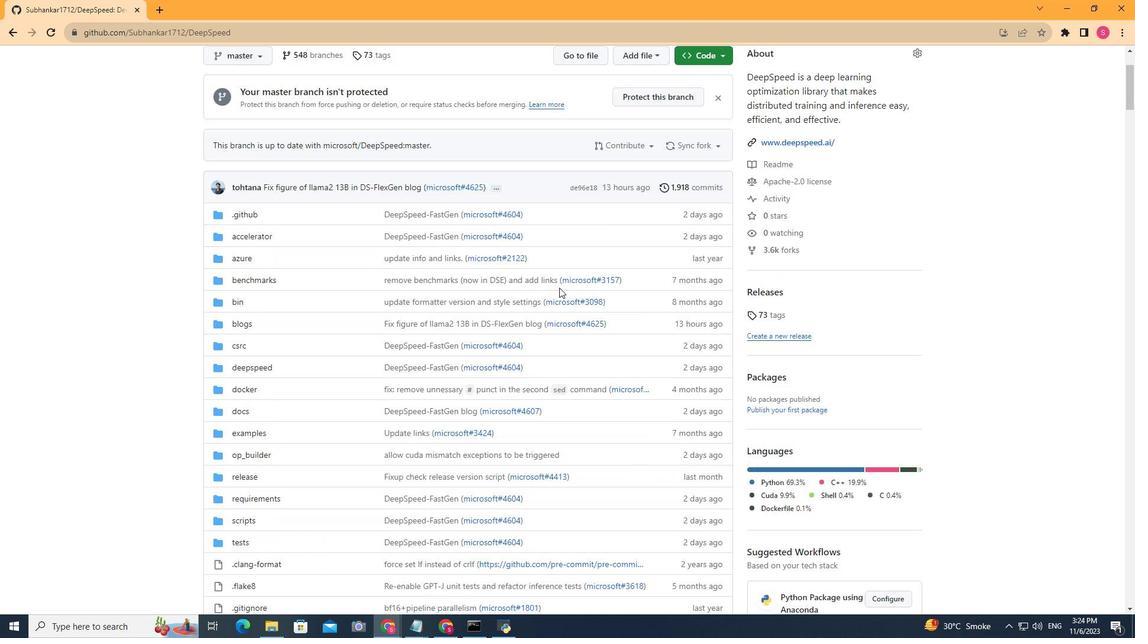 
Action: Mouse scrolled (559, 288) with delta (0, 0)
Screenshot: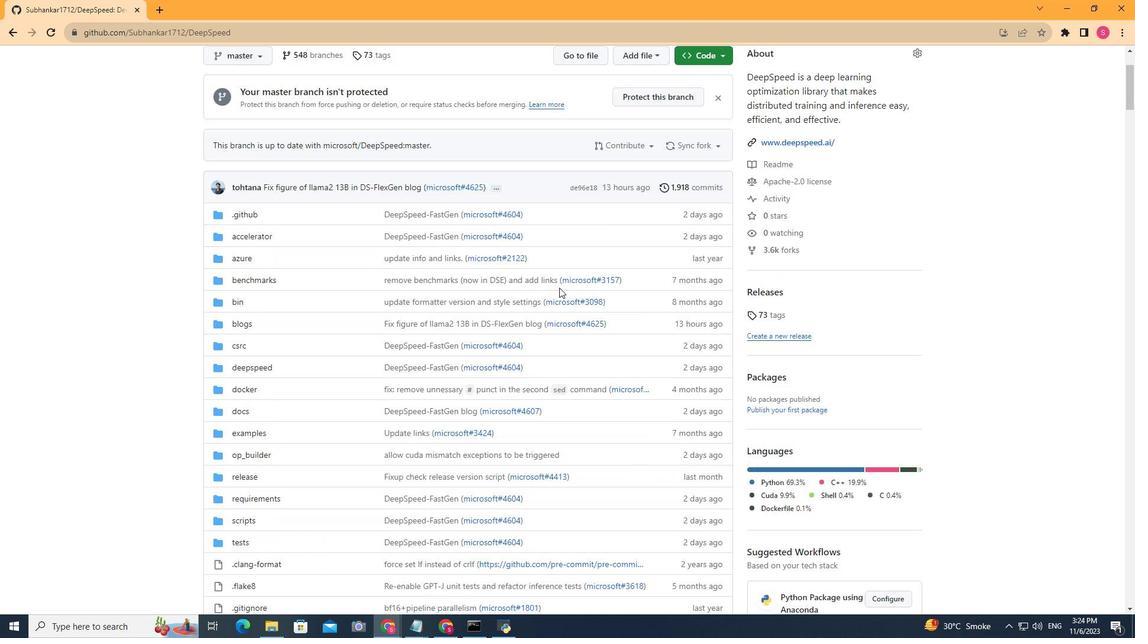 
Action: Mouse scrolled (559, 288) with delta (0, 0)
Screenshot: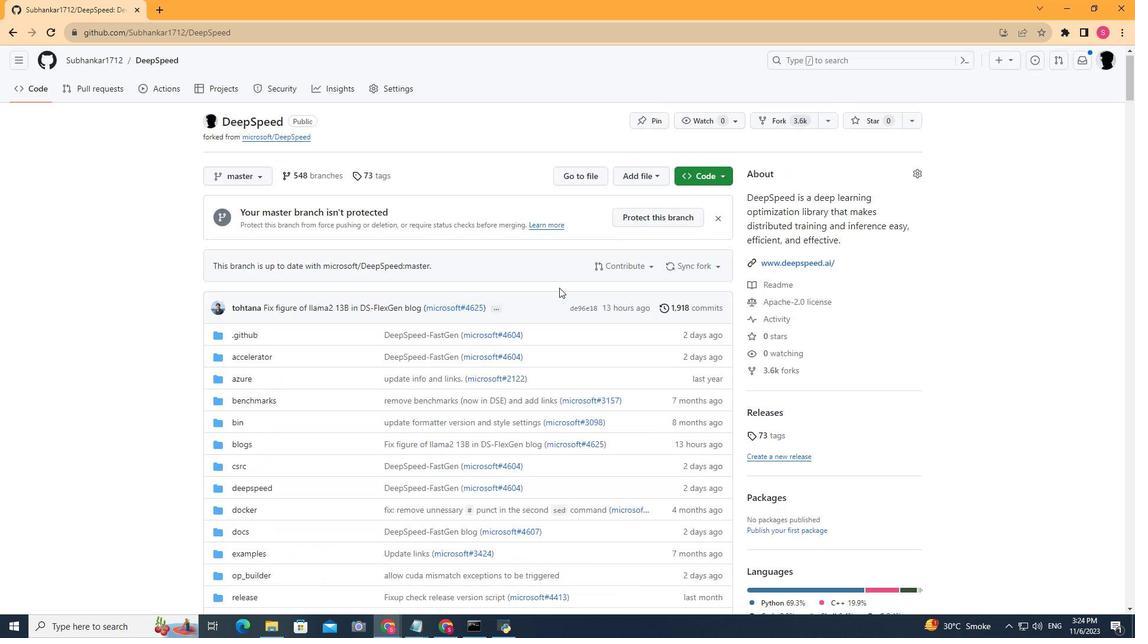 
Action: Mouse scrolled (559, 288) with delta (0, 0)
Screenshot: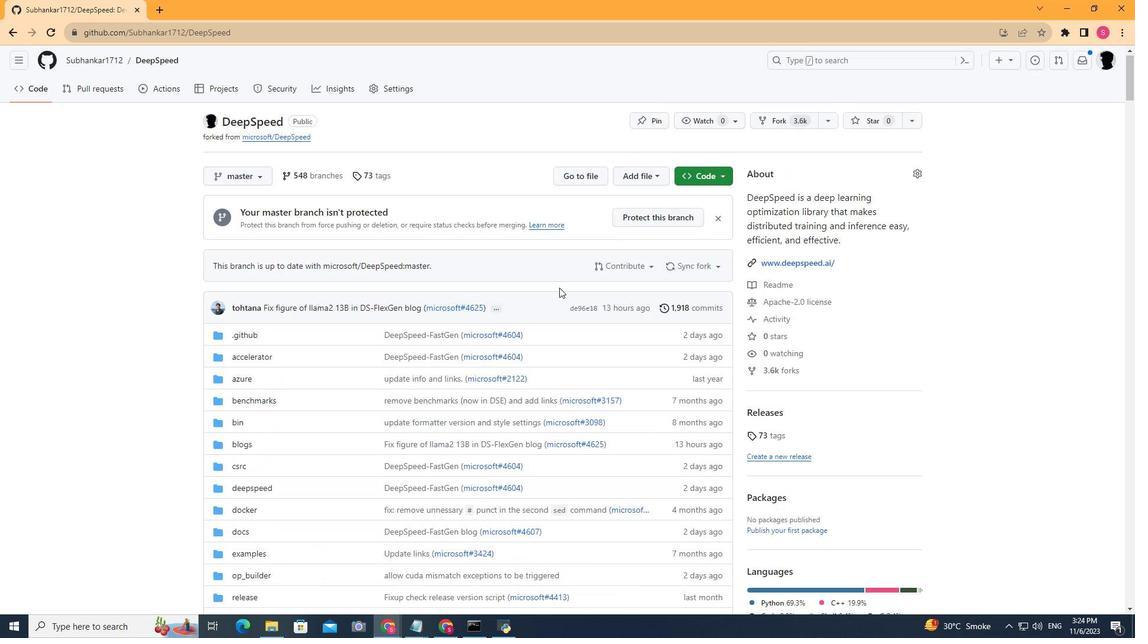
Action: Mouse scrolled (559, 288) with delta (0, 0)
Screenshot: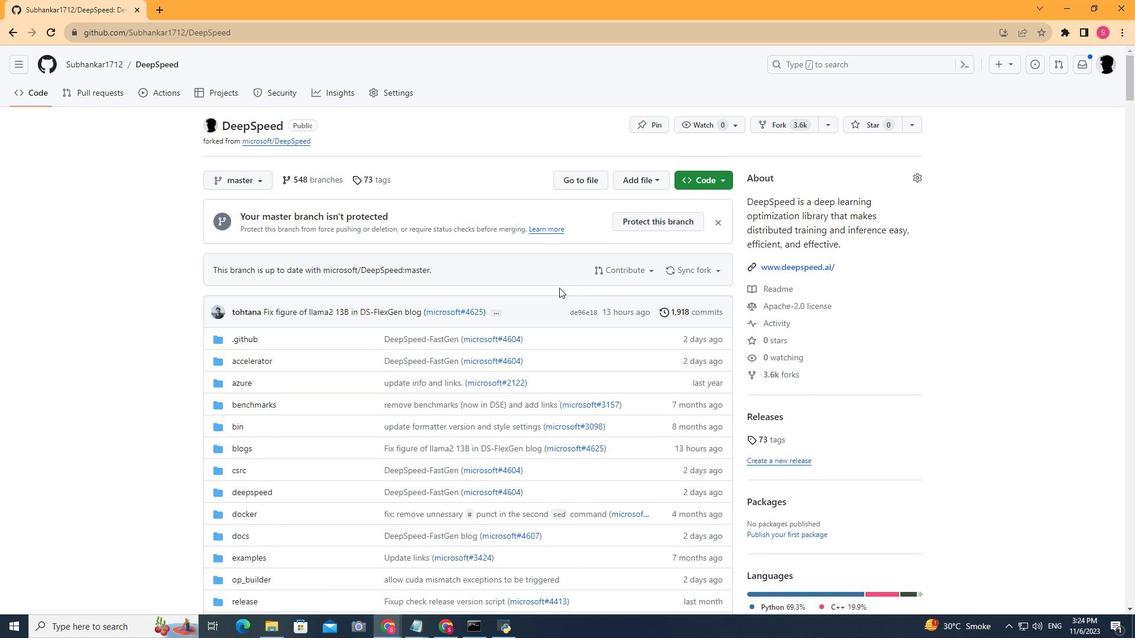 
Action: Mouse scrolled (559, 288) with delta (0, 0)
Screenshot: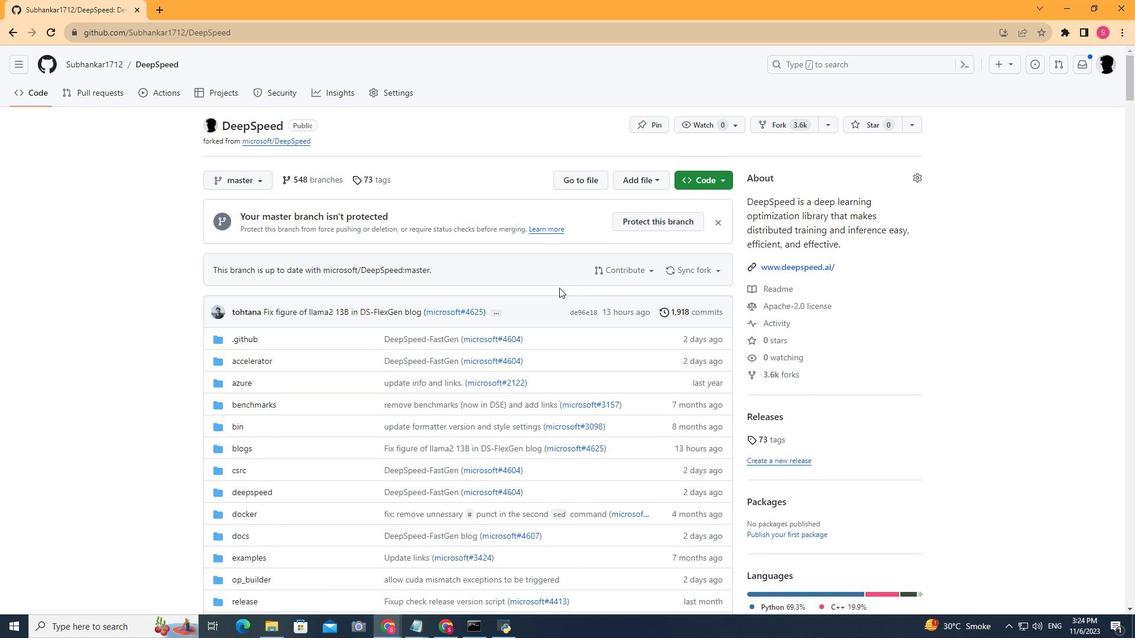 
Action: Mouse scrolled (559, 288) with delta (0, 0)
Screenshot: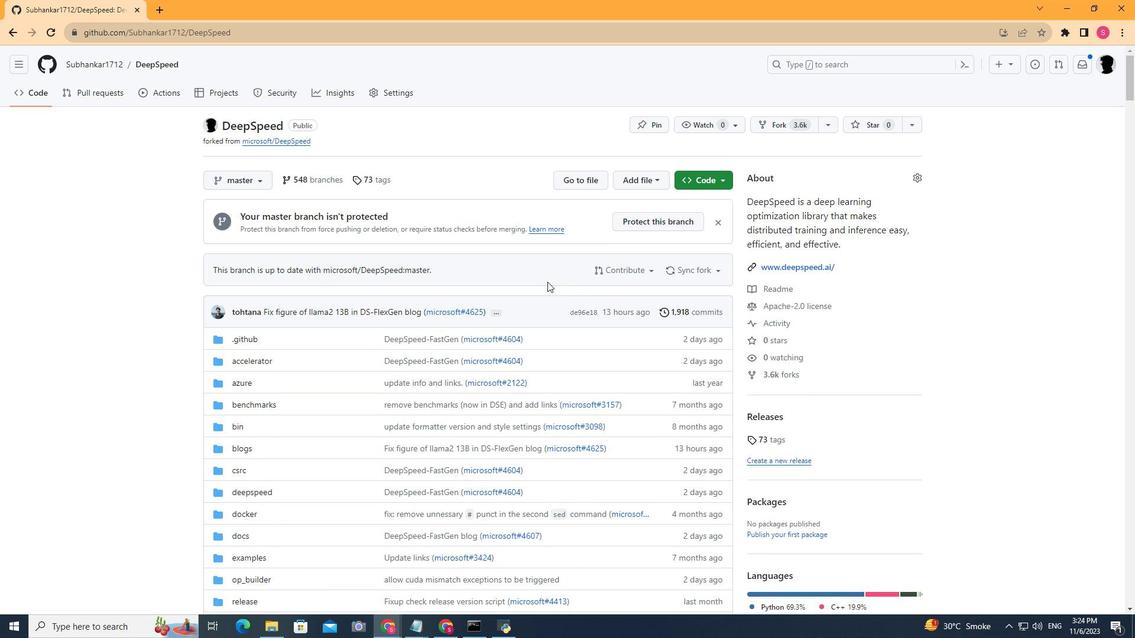 
Action: Mouse scrolled (559, 288) with delta (0, 0)
Screenshot: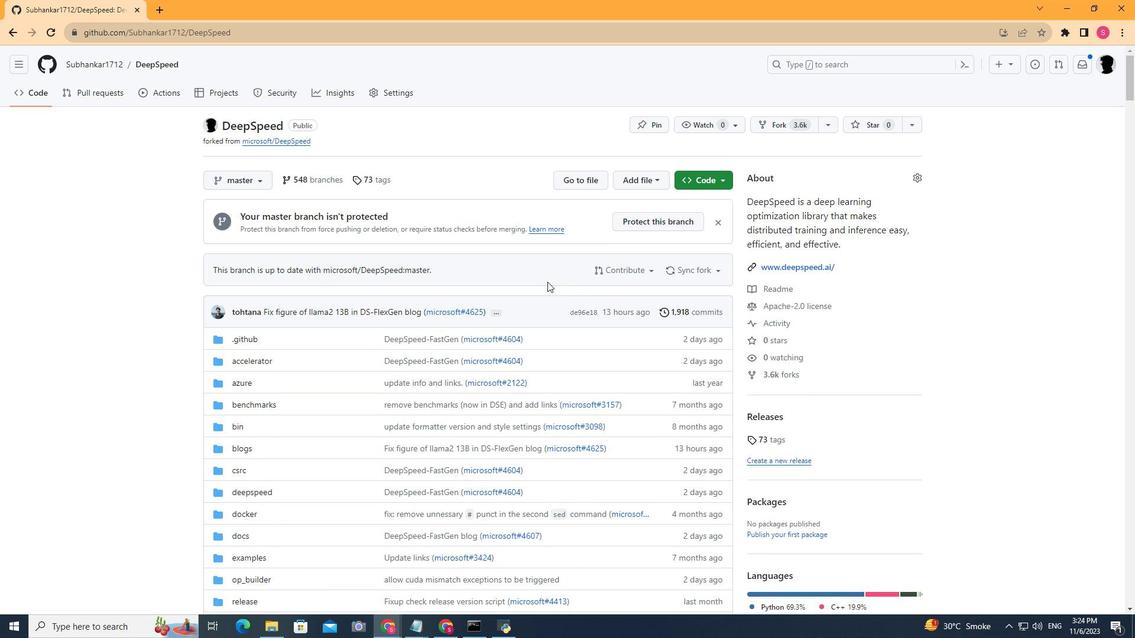 
Action: Mouse moved to (266, 180)
Screenshot: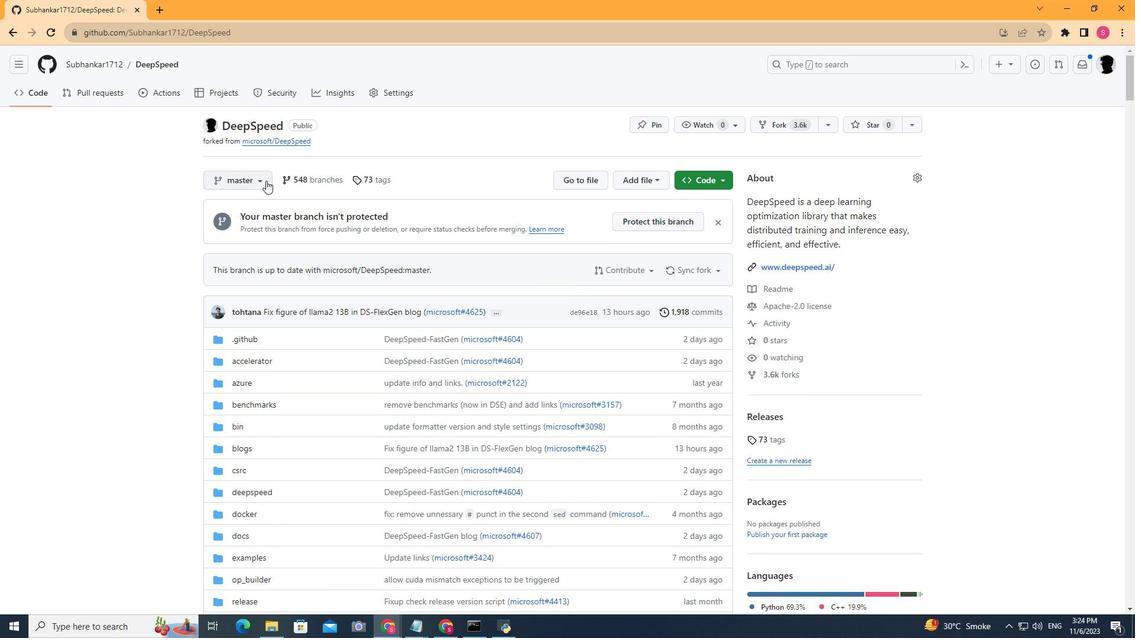 
Action: Mouse pressed left at (266, 180)
Screenshot: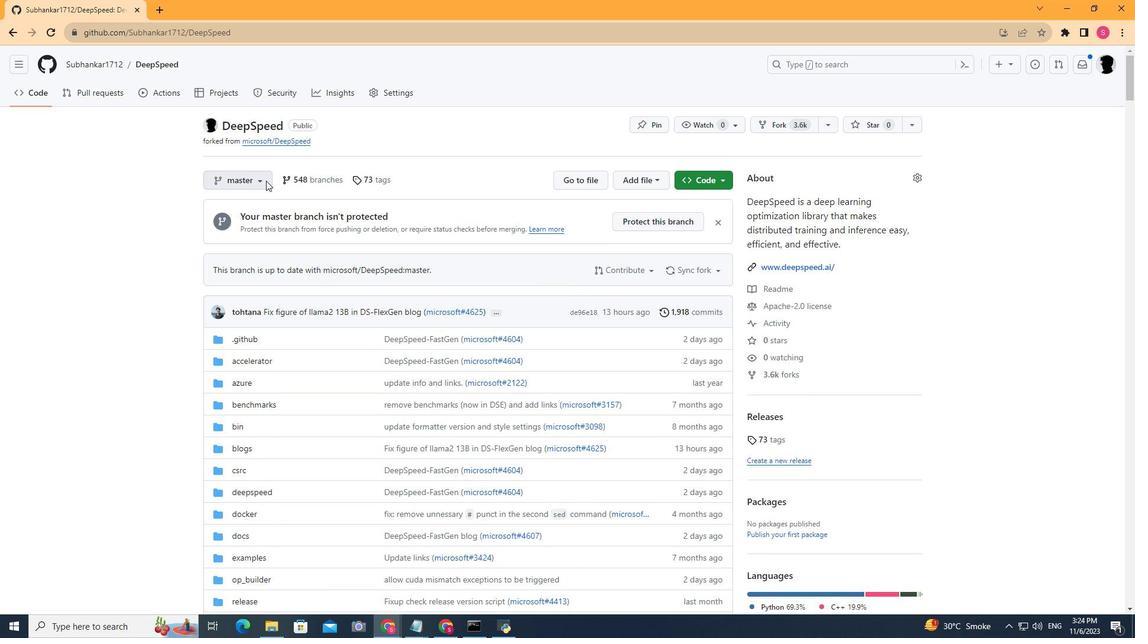 
Action: Mouse moved to (241, 298)
Screenshot: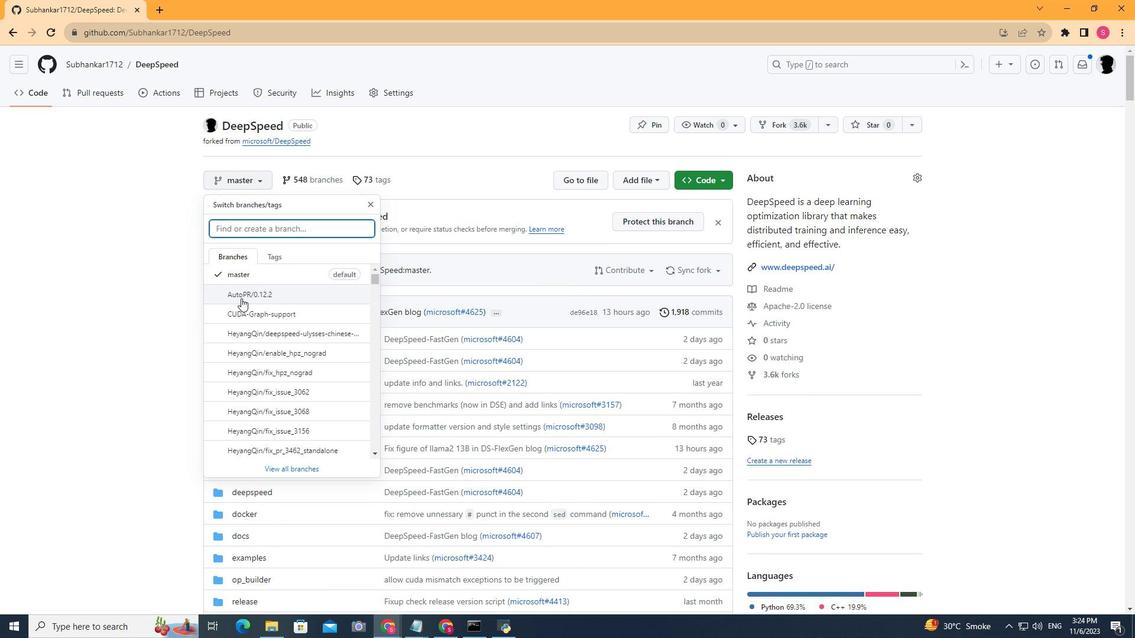 
Action: Mouse pressed left at (241, 298)
Screenshot: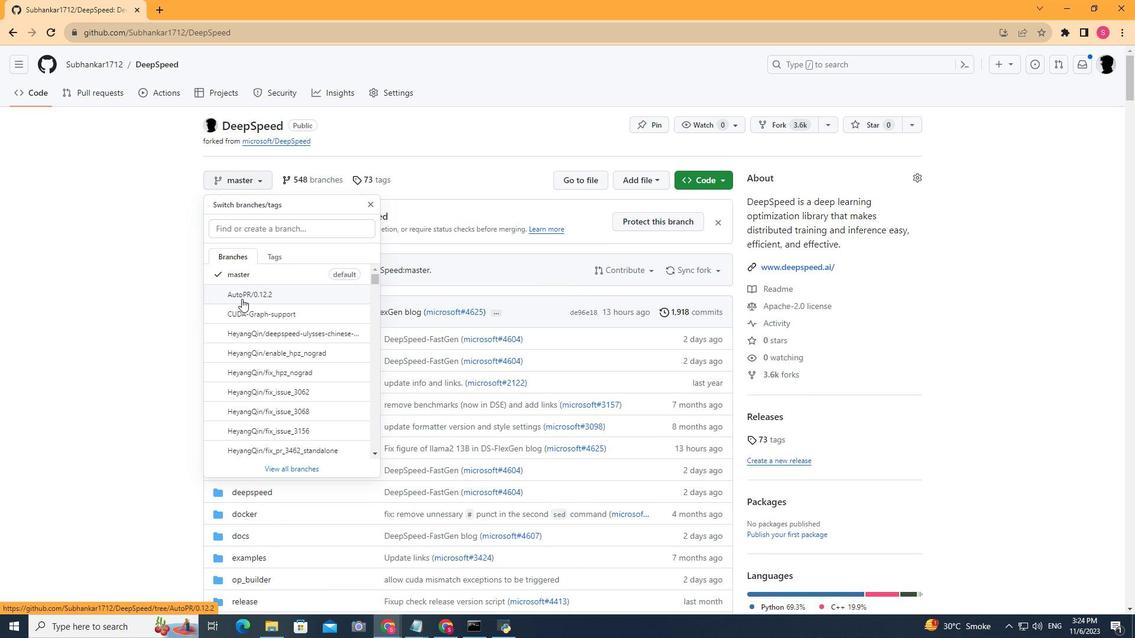 
Action: Mouse moved to (309, 269)
Screenshot: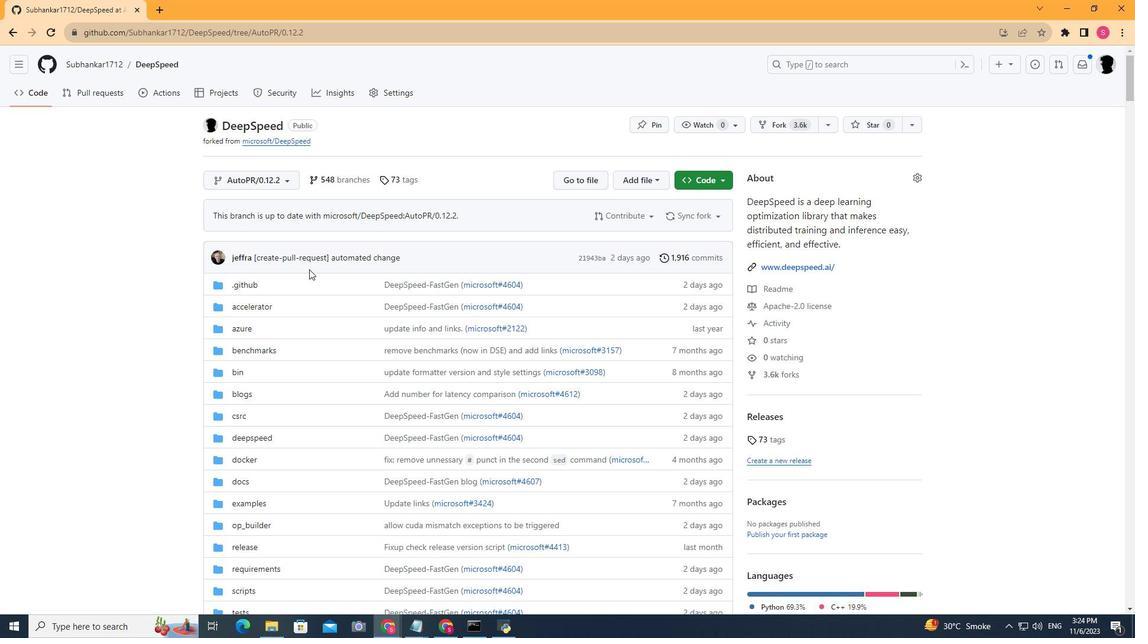 
Action: Mouse scrolled (309, 268) with delta (0, 0)
Screenshot: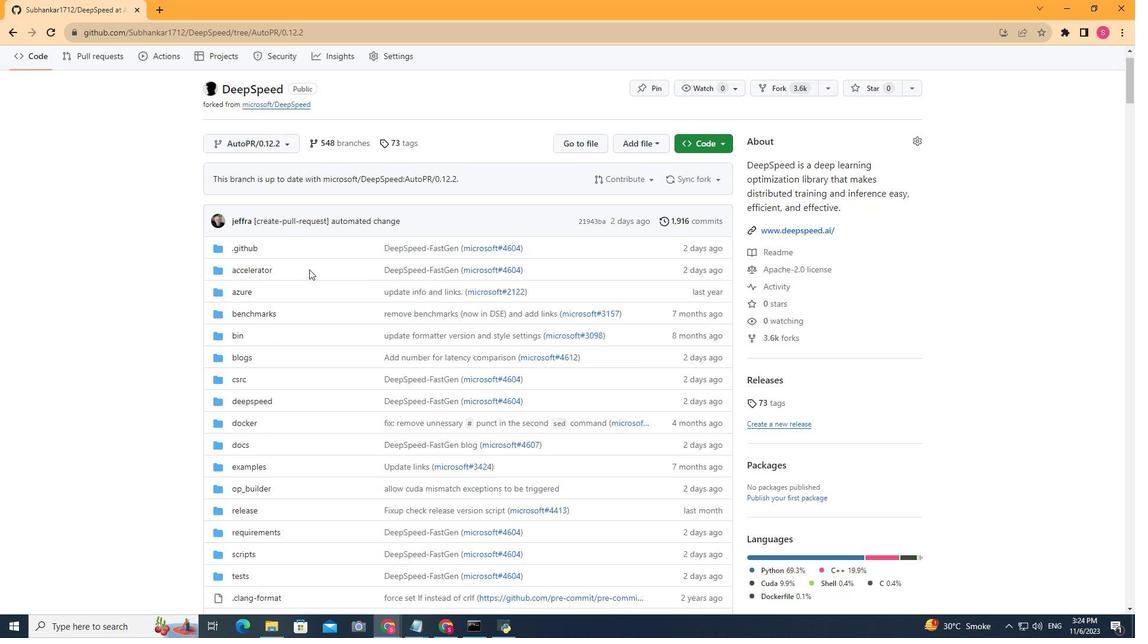 
Action: Mouse scrolled (309, 268) with delta (0, 0)
Screenshot: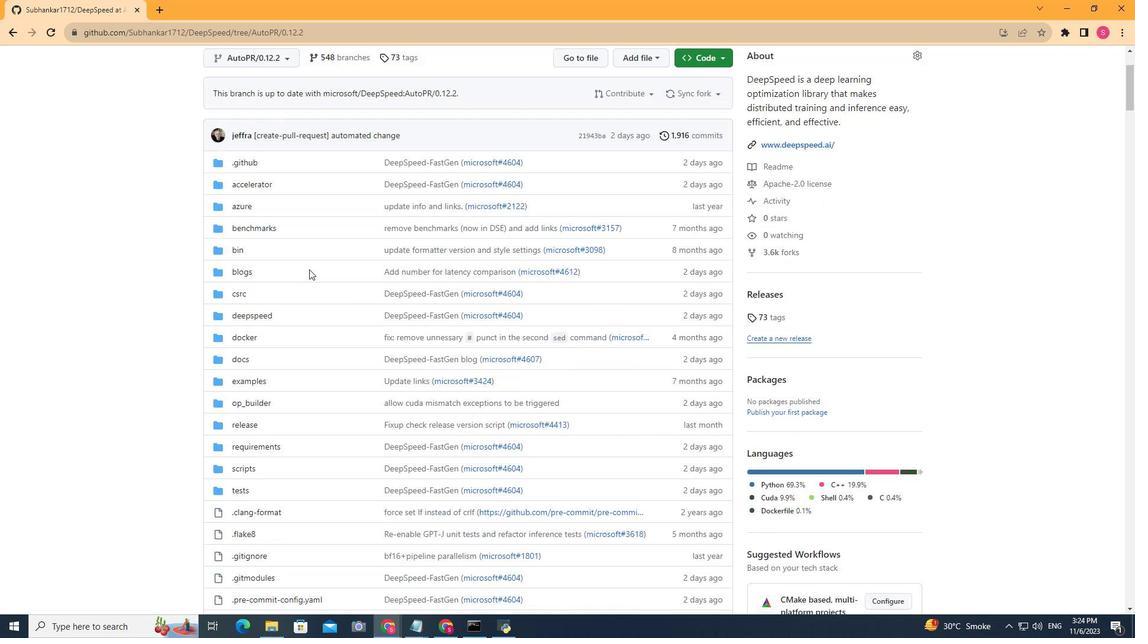 
Action: Mouse scrolled (309, 268) with delta (0, 0)
Screenshot: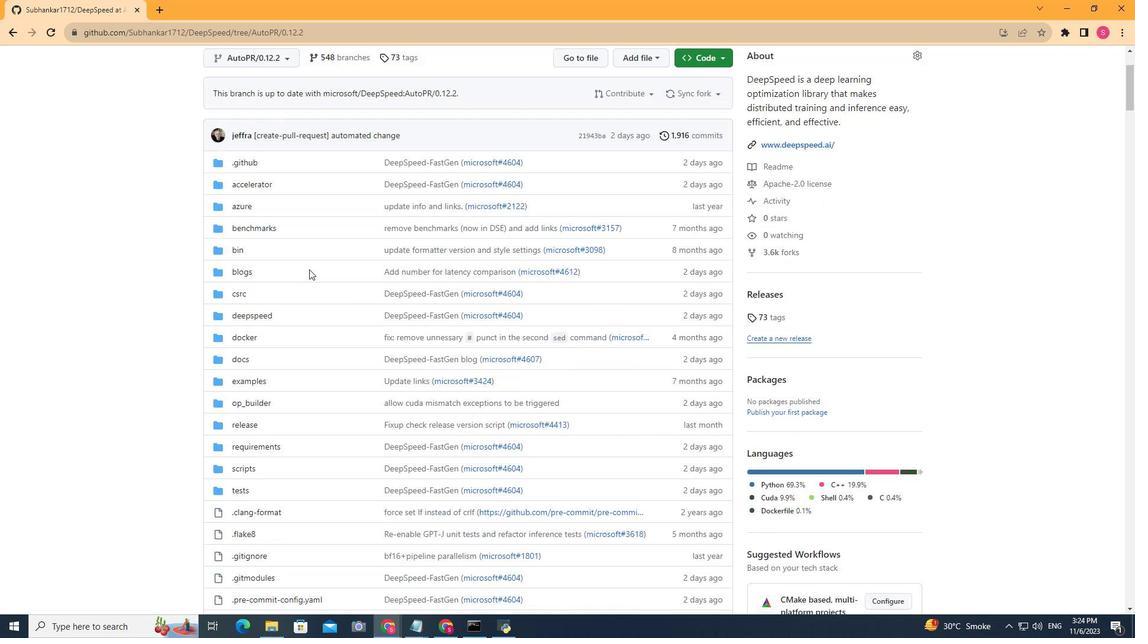 
Action: Mouse scrolled (309, 268) with delta (0, 0)
Screenshot: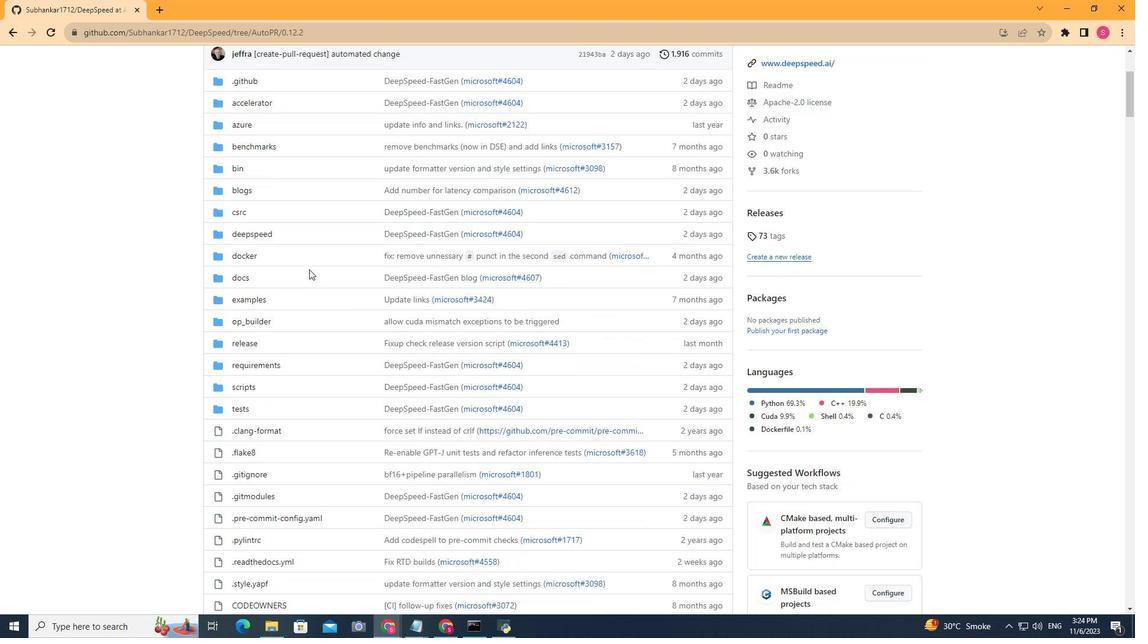 
Action: Mouse scrolled (309, 268) with delta (0, 0)
Screenshot: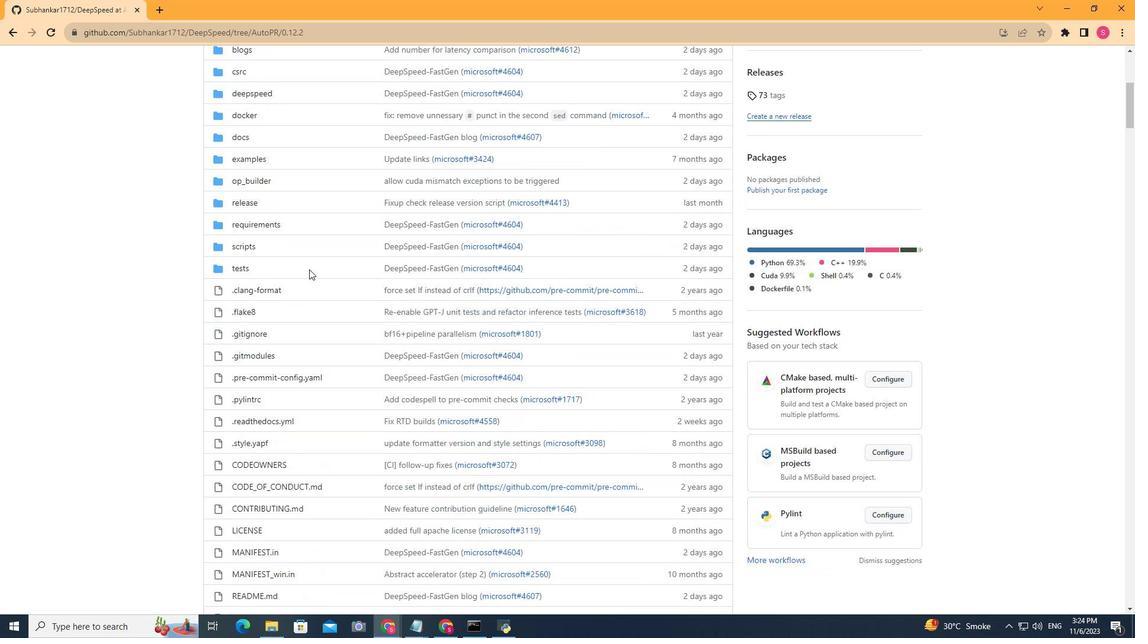 
Action: Mouse scrolled (309, 268) with delta (0, 0)
Screenshot: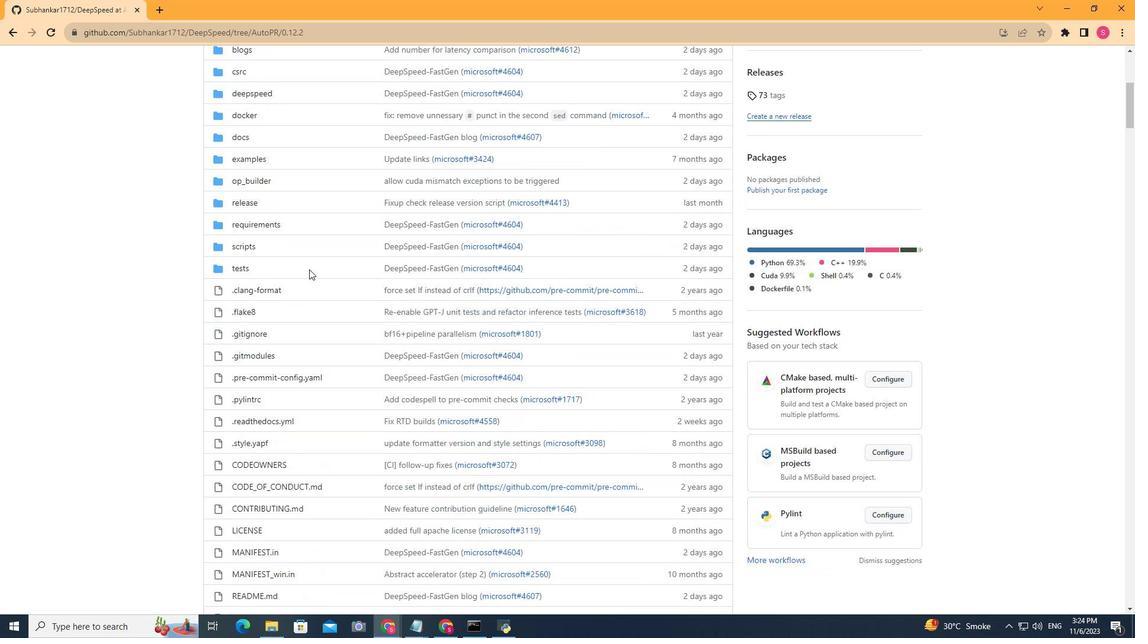 
Action: Mouse scrolled (309, 268) with delta (0, 0)
Screenshot: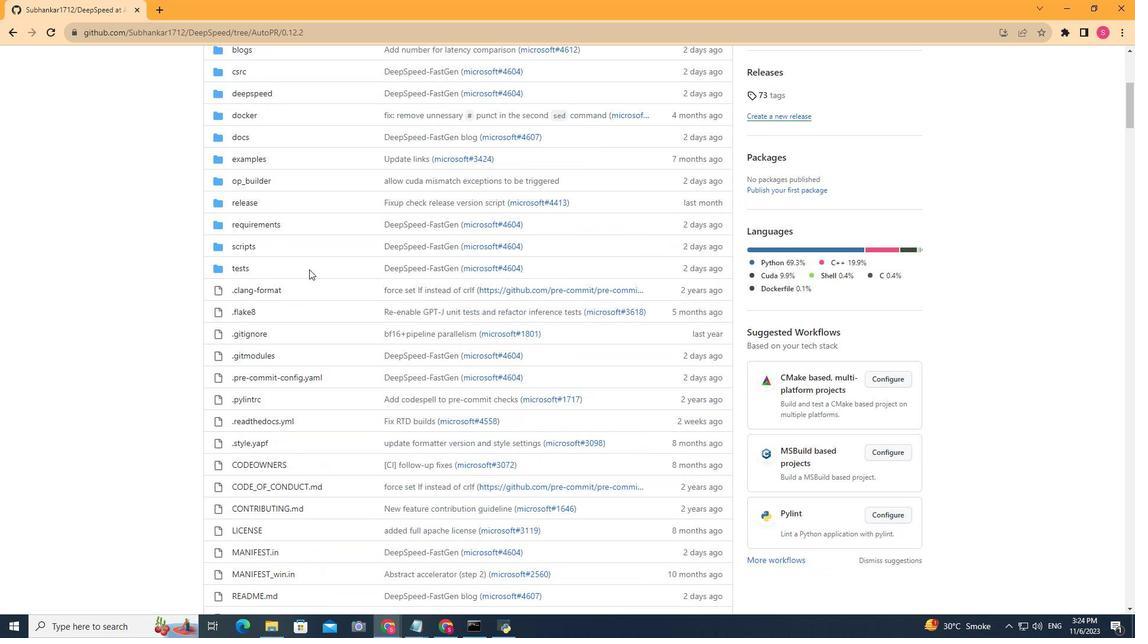 
Action: Mouse moved to (305, 273)
Screenshot: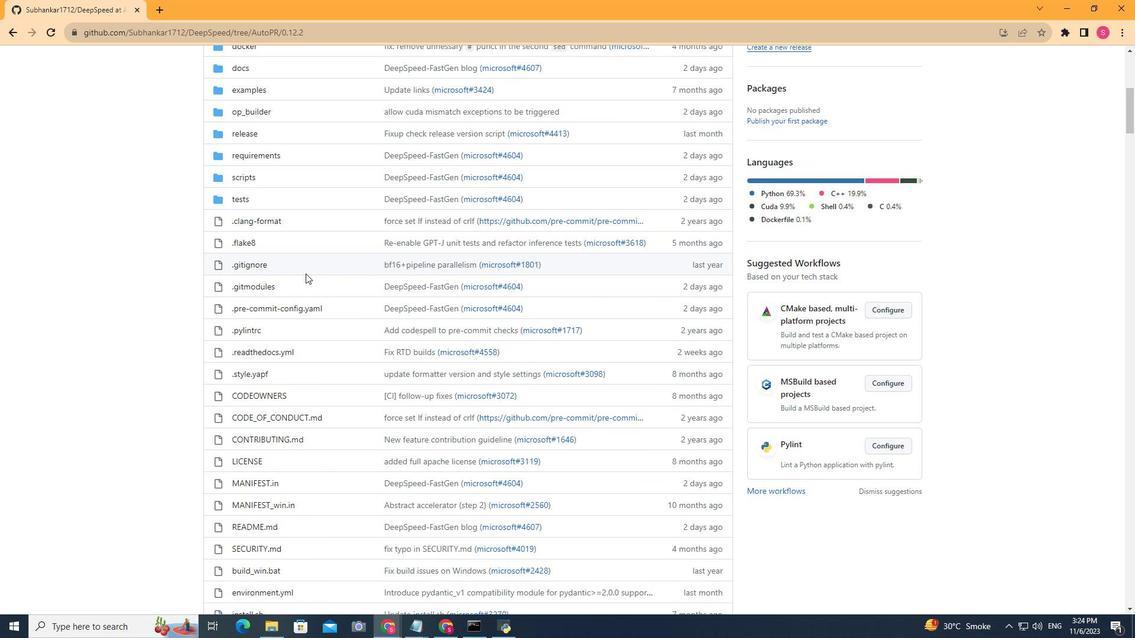 
Action: Mouse scrolled (305, 273) with delta (0, 0)
Screenshot: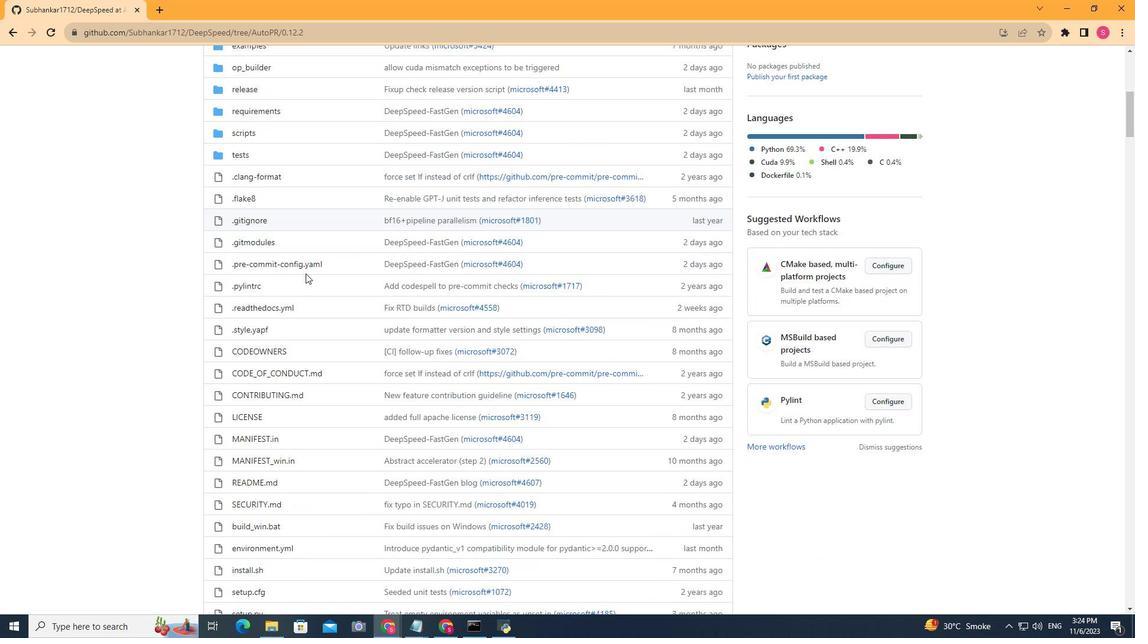 
Action: Mouse scrolled (305, 273) with delta (0, 0)
Screenshot: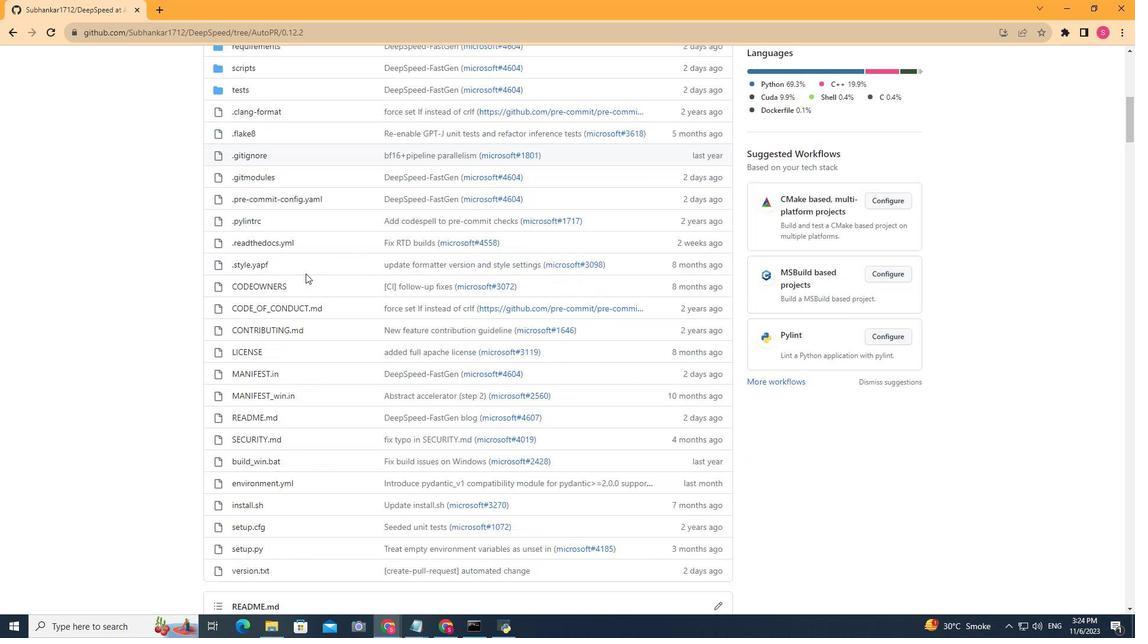 
Action: Mouse scrolled (305, 273) with delta (0, 0)
Screenshot: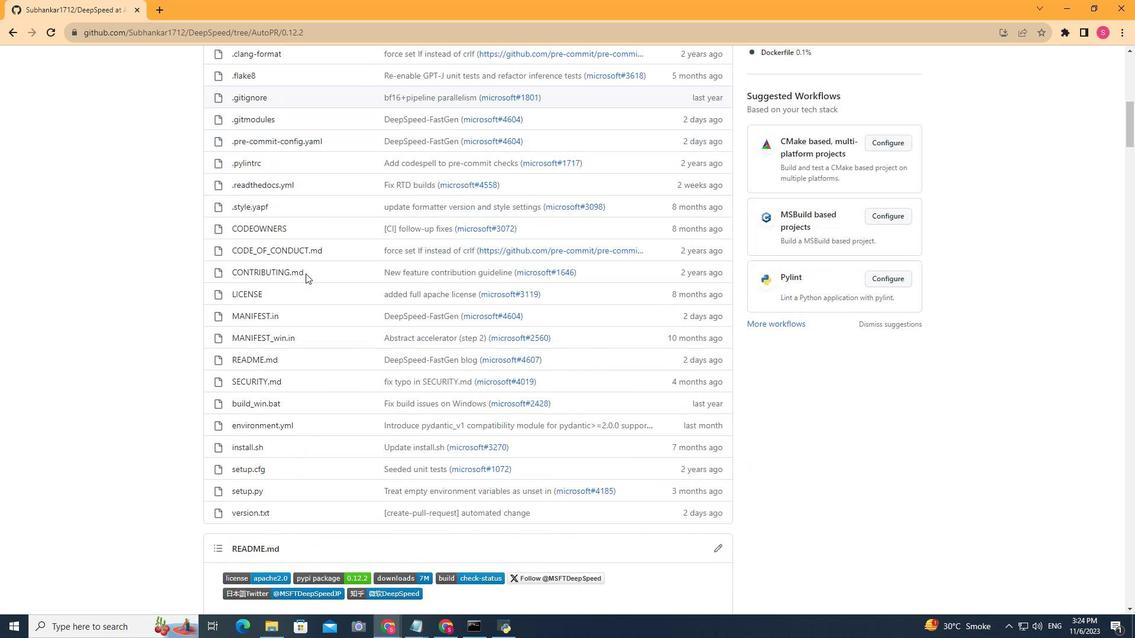 
Action: Mouse moved to (255, 352)
Screenshot: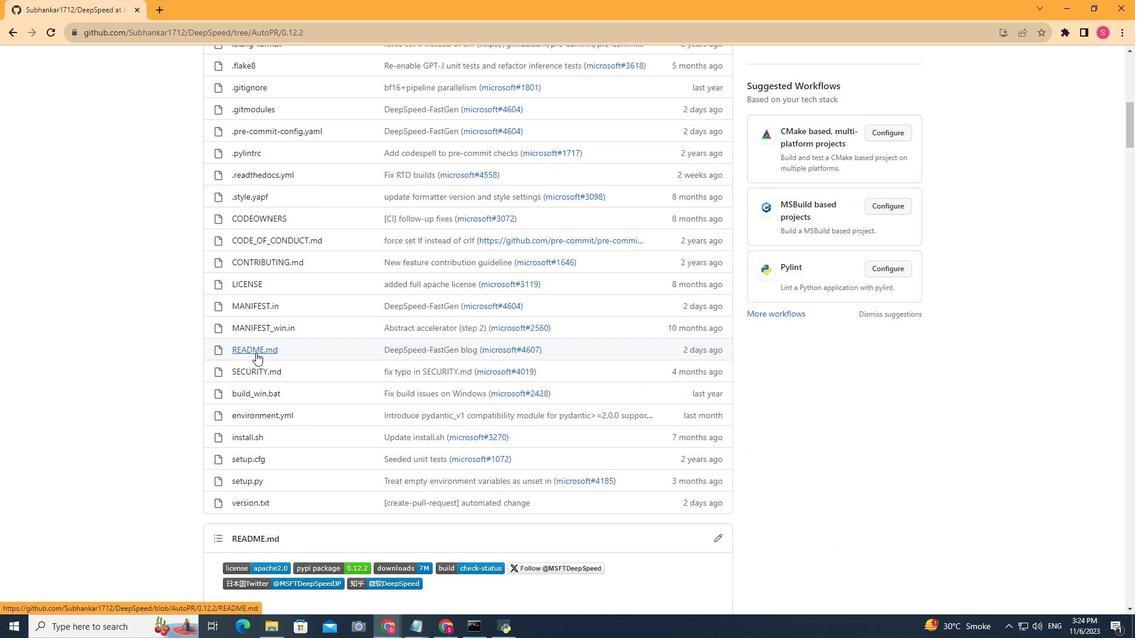 
Action: Mouse pressed left at (255, 352)
Screenshot: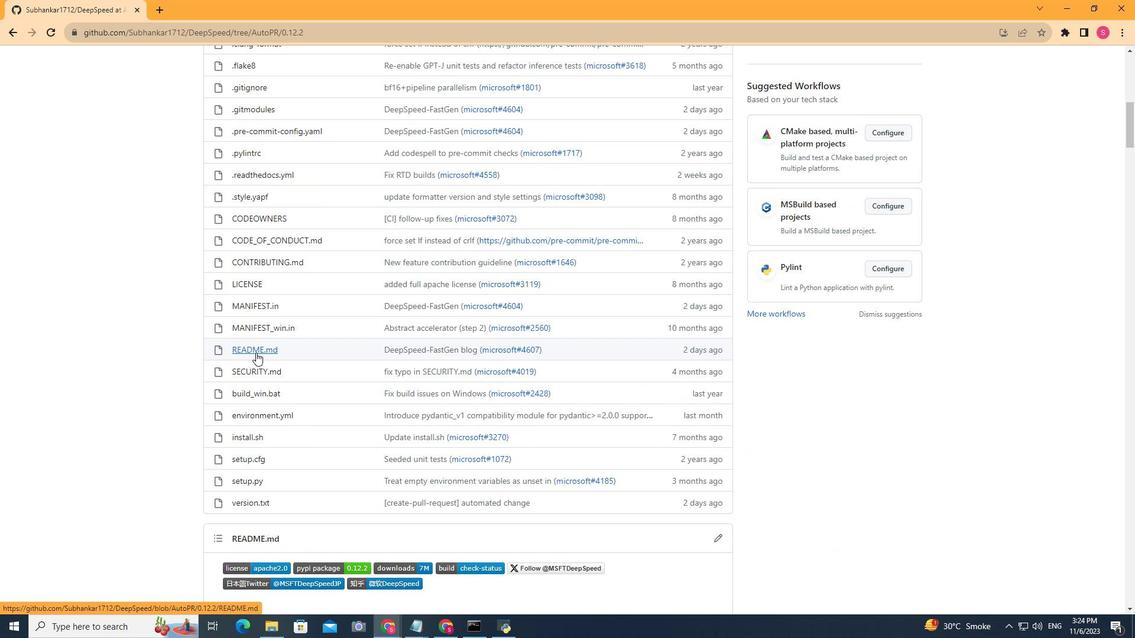 
Action: Mouse moved to (1063, 191)
Screenshot: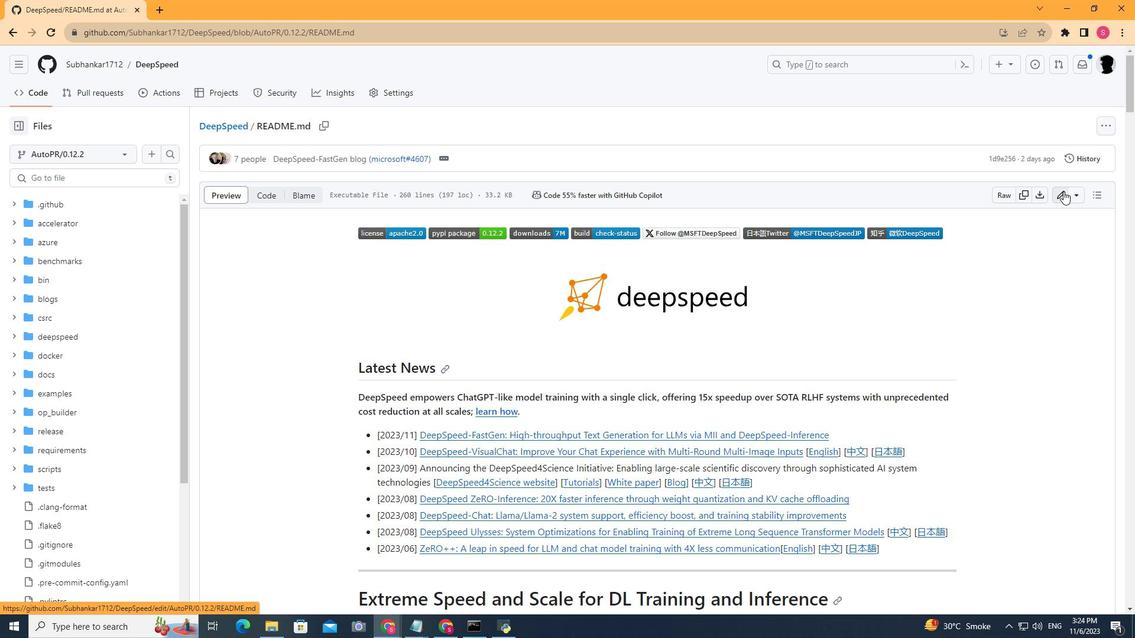 
Action: Mouse pressed left at (1063, 191)
Screenshot: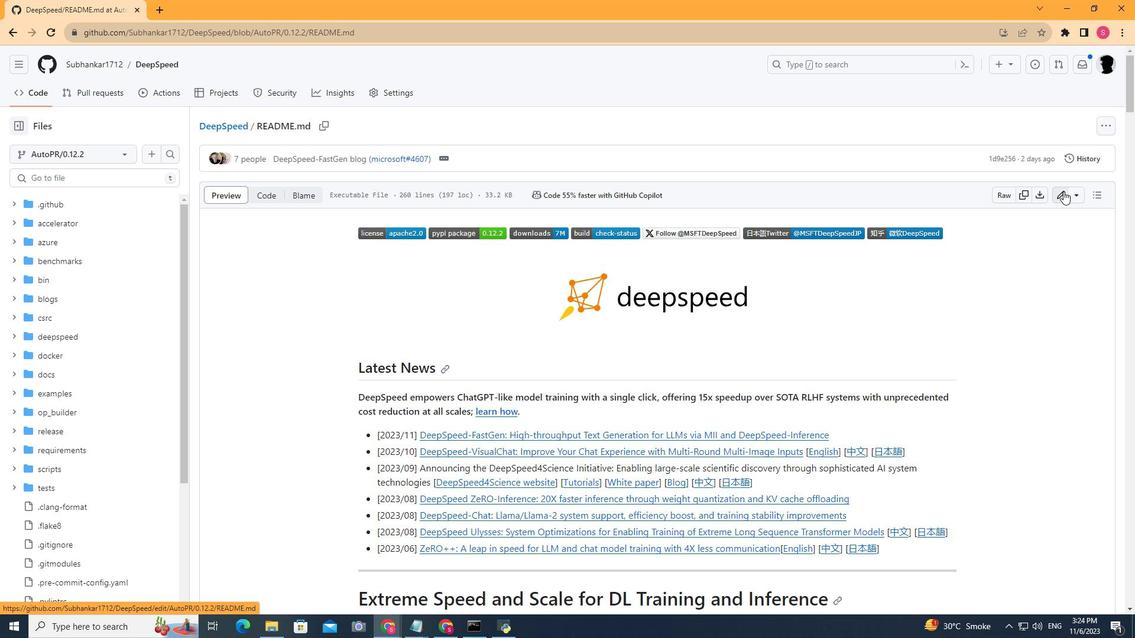 
Action: Mouse moved to (458, 287)
Screenshot: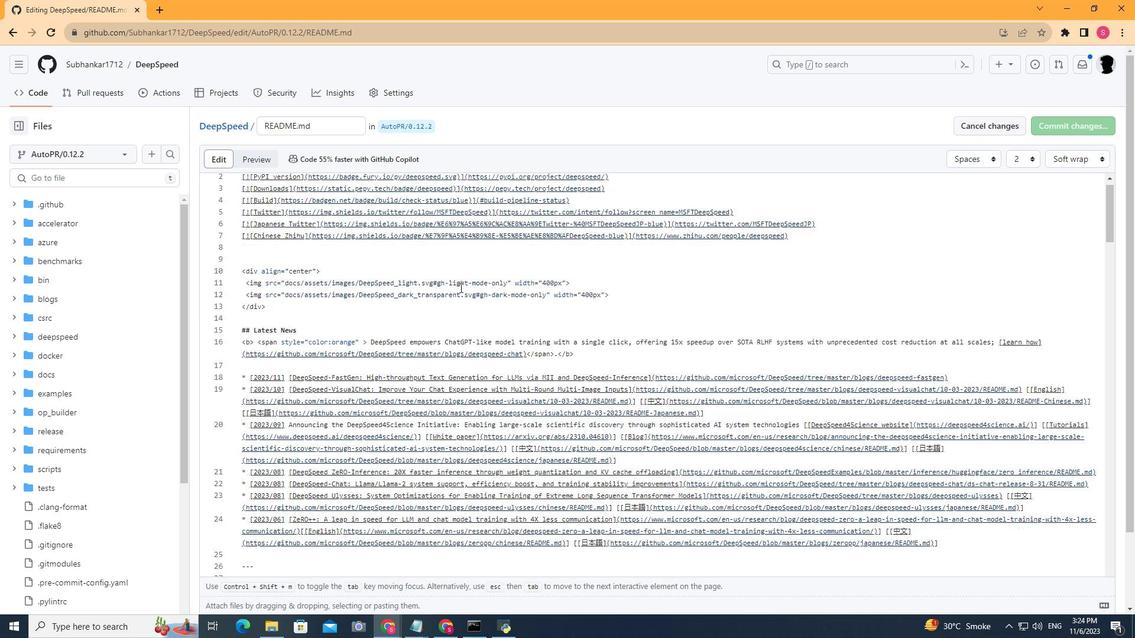 
Action: Mouse scrolled (458, 287) with delta (0, 0)
Screenshot: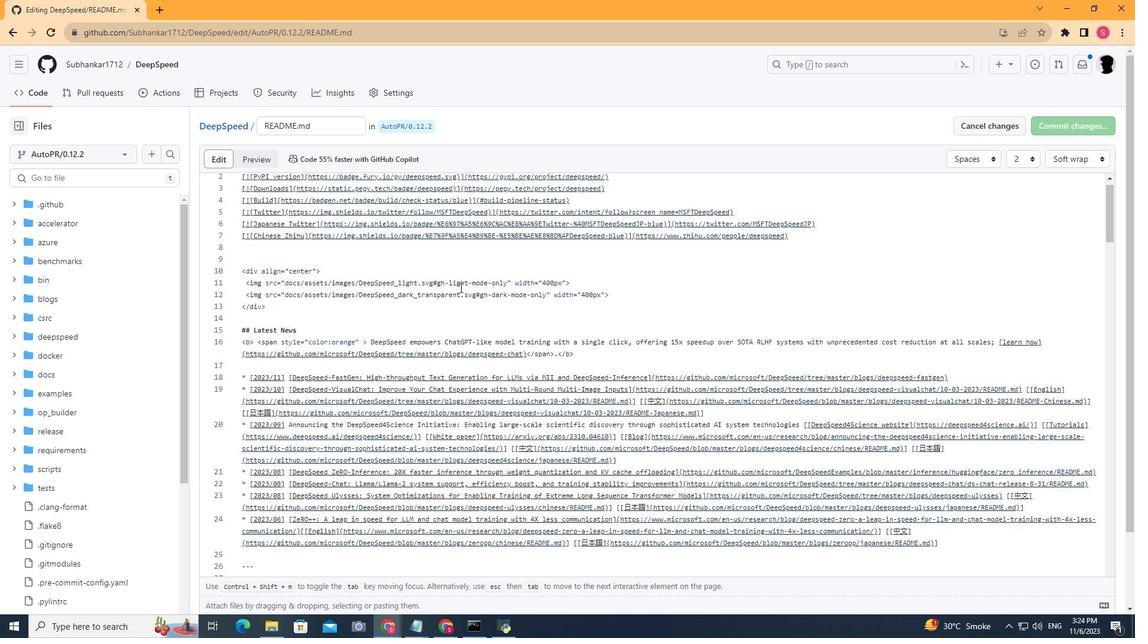 
Action: Mouse moved to (459, 287)
Screenshot: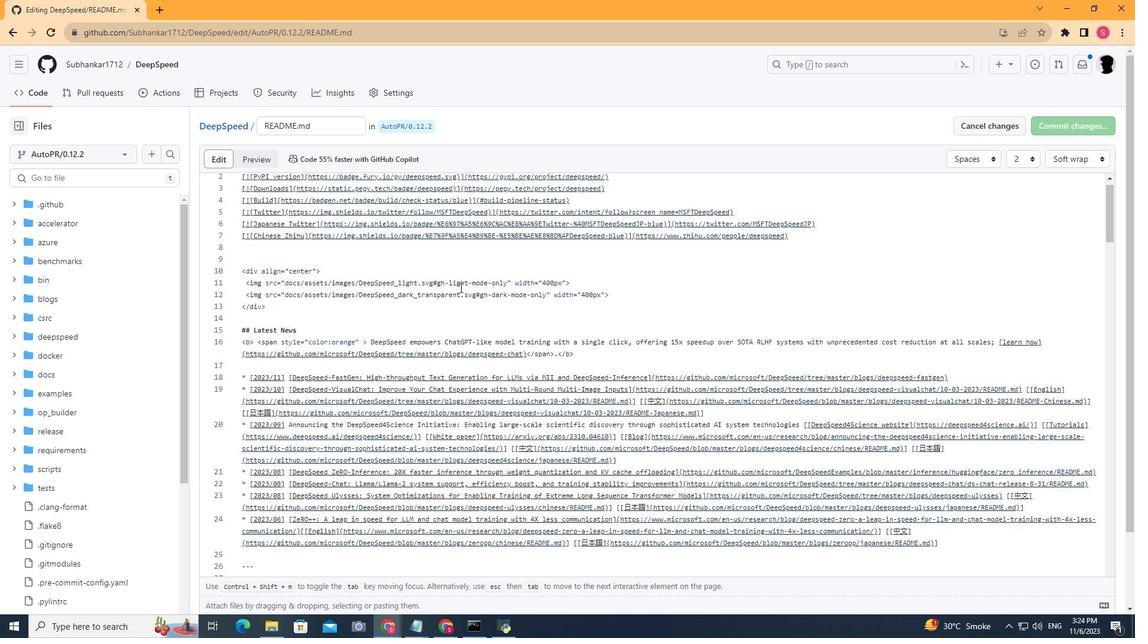 
Action: Mouse scrolled (459, 287) with delta (0, 0)
Screenshot: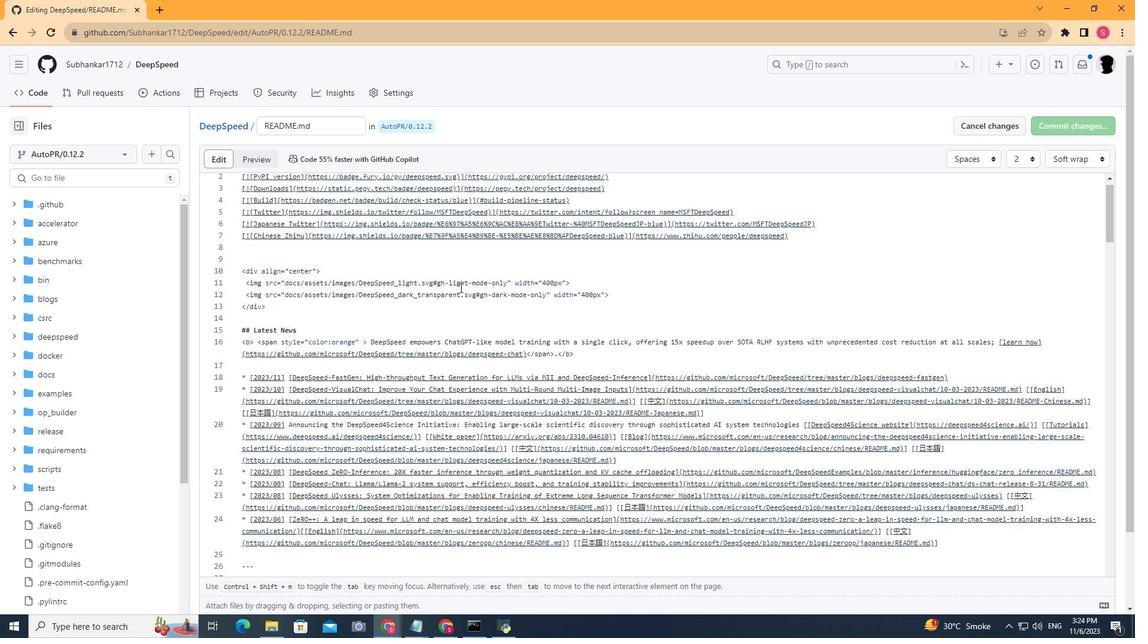 
Action: Mouse scrolled (459, 287) with delta (0, 0)
Screenshot: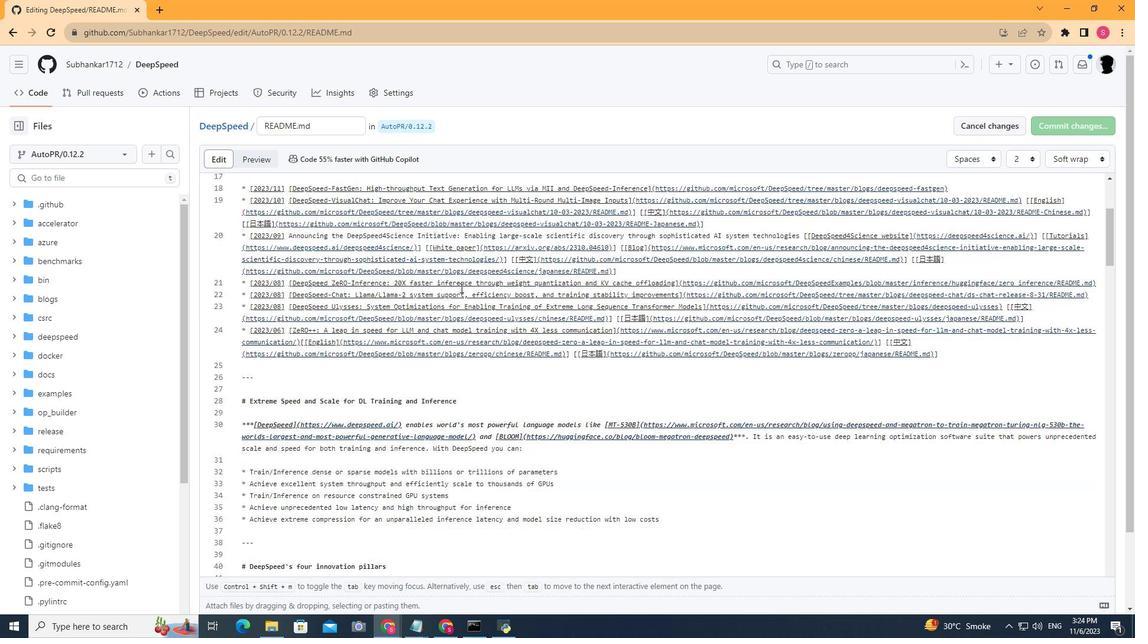 
Action: Mouse scrolled (459, 287) with delta (0, 0)
Screenshot: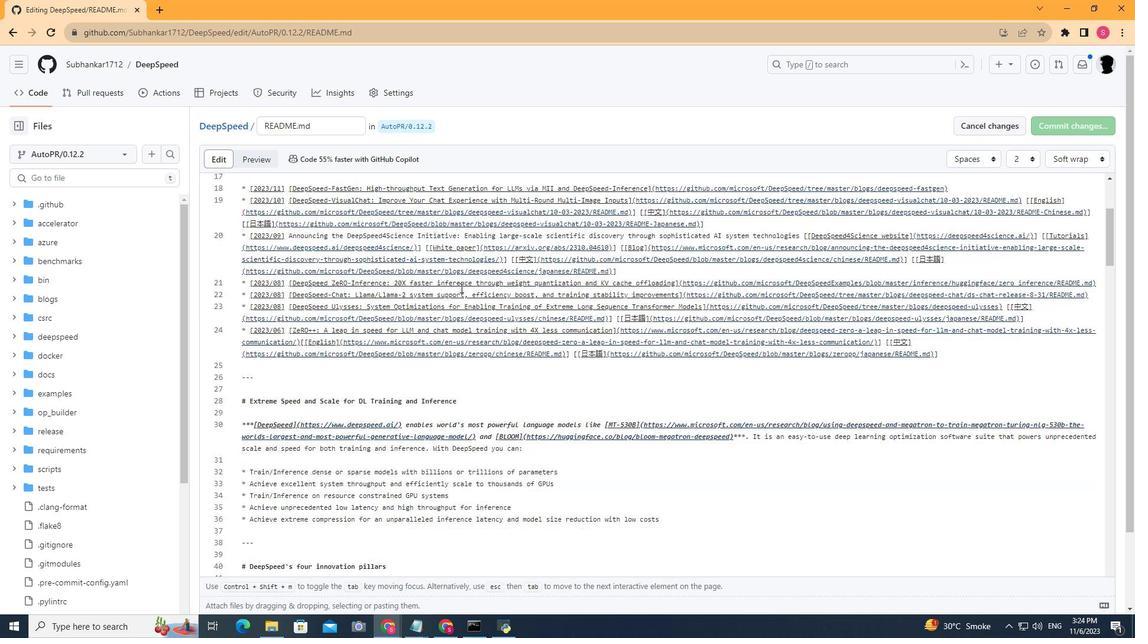 
Action: Mouse scrolled (459, 287) with delta (0, 0)
Screenshot: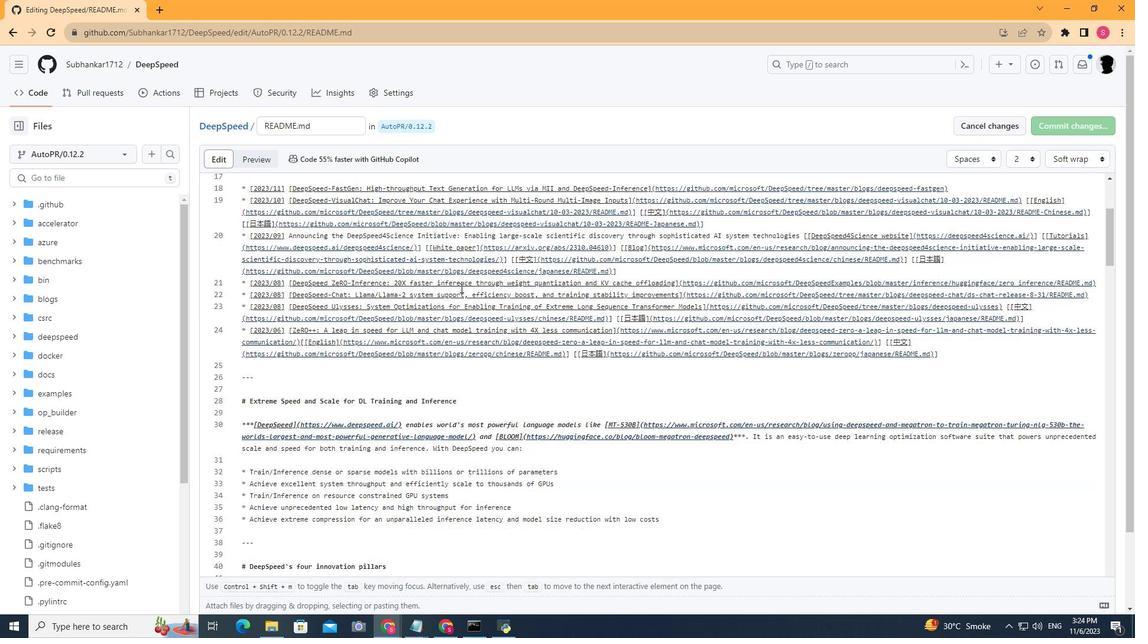 
Action: Mouse moved to (460, 287)
Screenshot: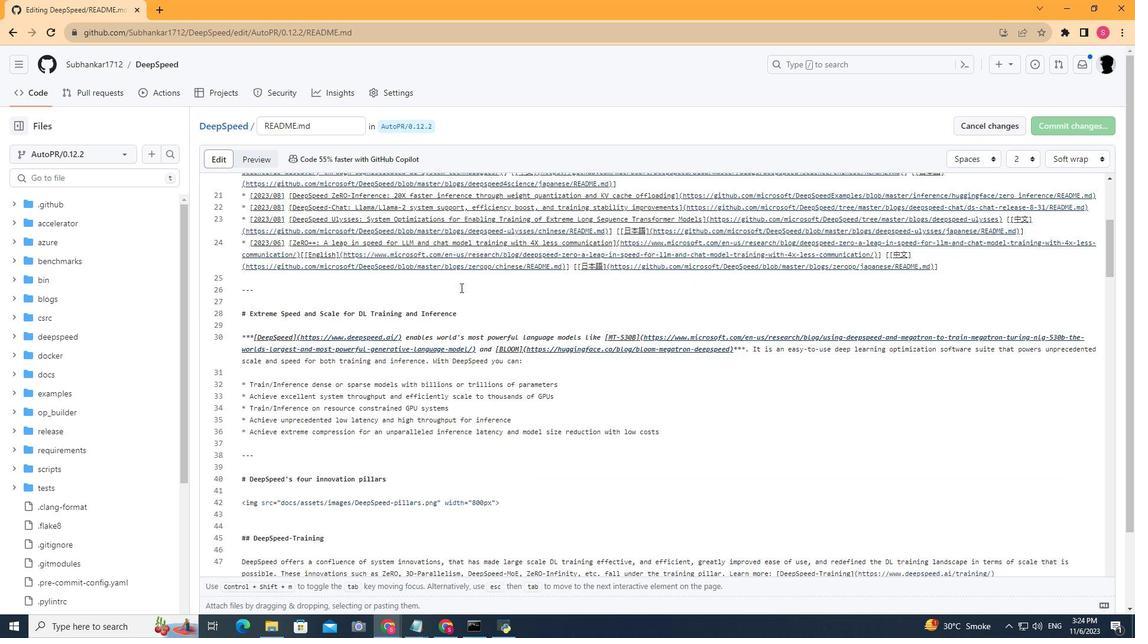 
Action: Mouse scrolled (460, 287) with delta (0, 0)
Screenshot: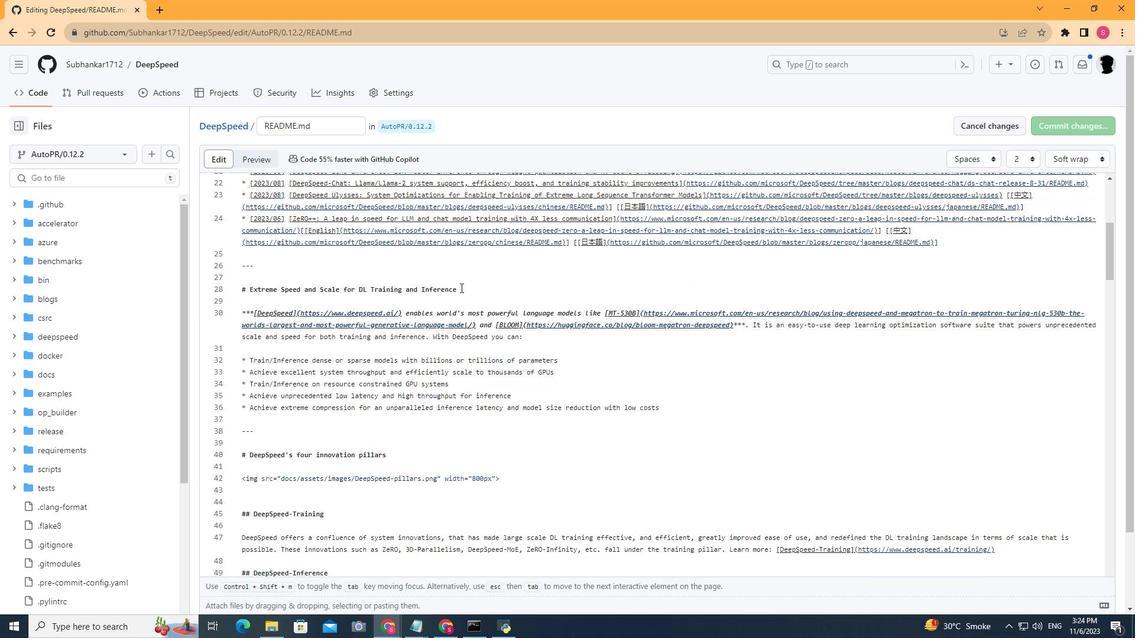 
Action: Mouse scrolled (460, 287) with delta (0, 0)
Screenshot: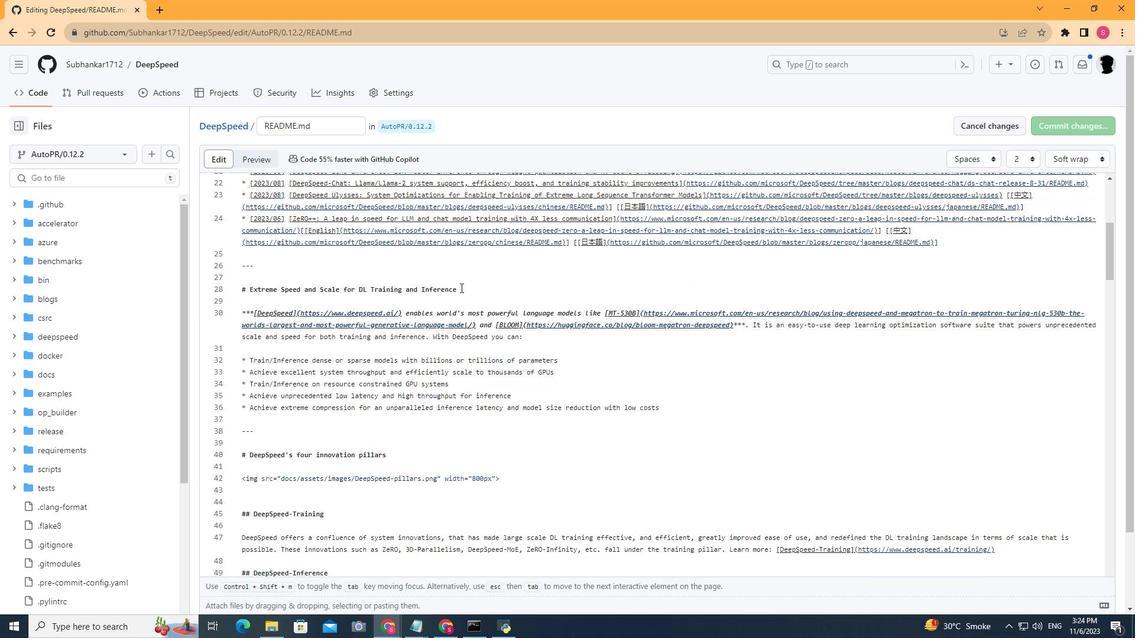 
Action: Mouse scrolled (460, 287) with delta (0, 0)
Screenshot: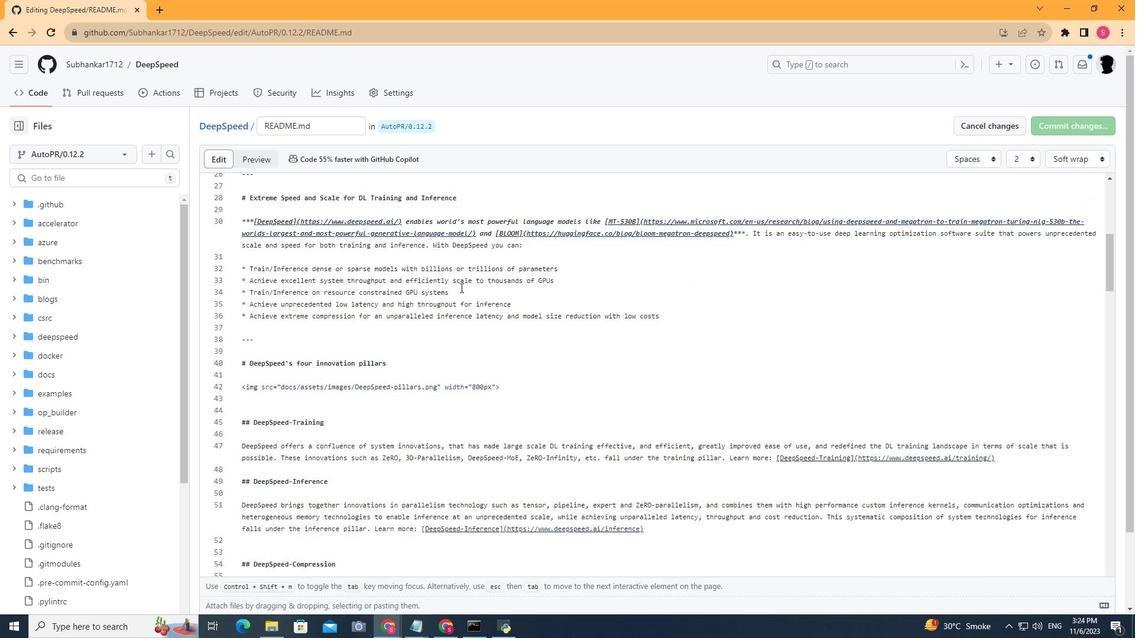 
Action: Mouse scrolled (460, 287) with delta (0, 0)
Screenshot: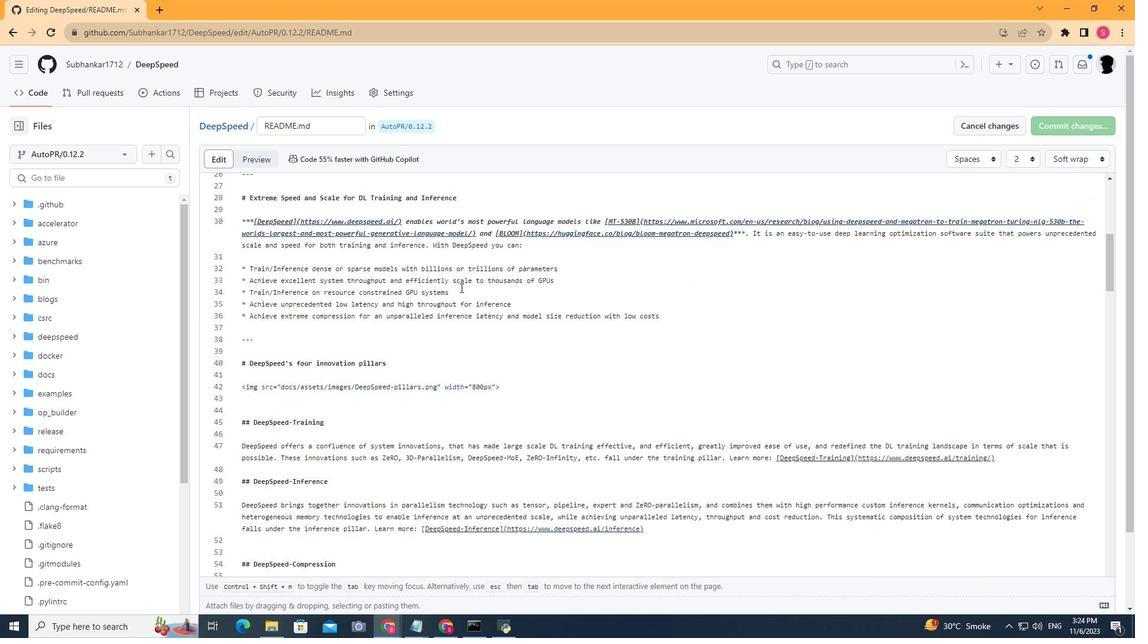 
Action: Mouse moved to (460, 287)
Screenshot: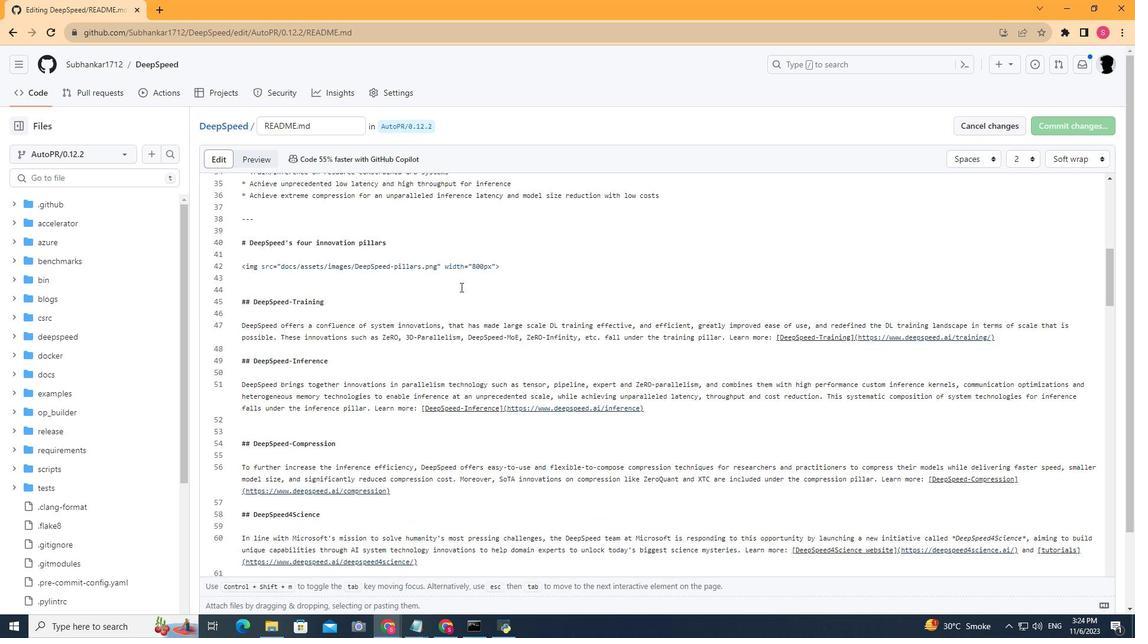 
Action: Mouse scrolled (460, 287) with delta (0, 0)
Screenshot: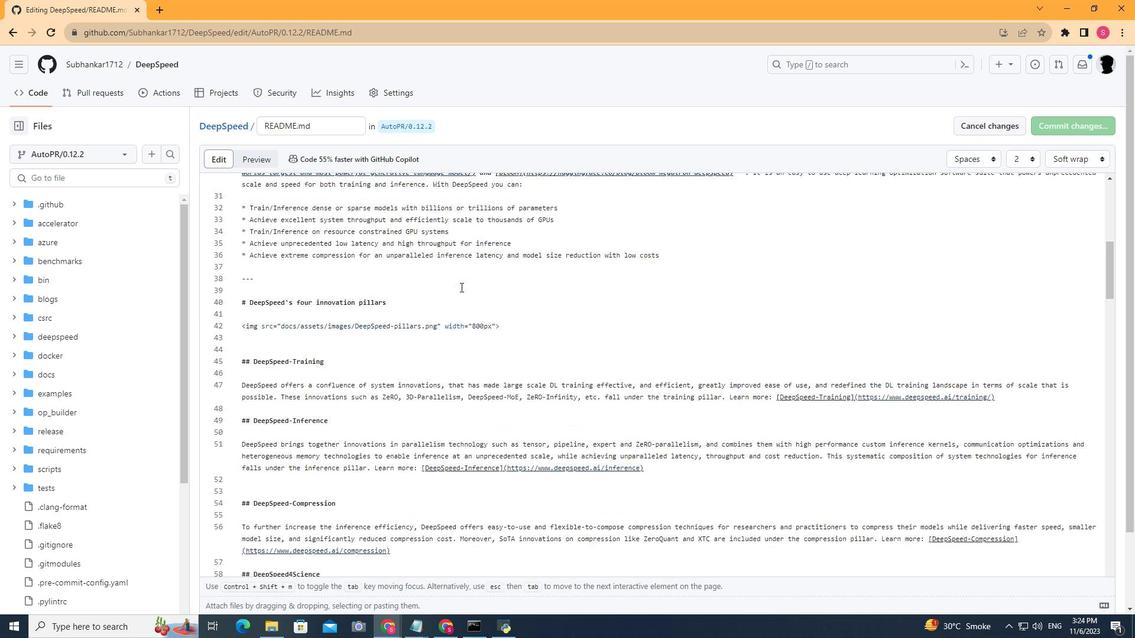 
Action: Mouse scrolled (460, 287) with delta (0, 0)
Screenshot: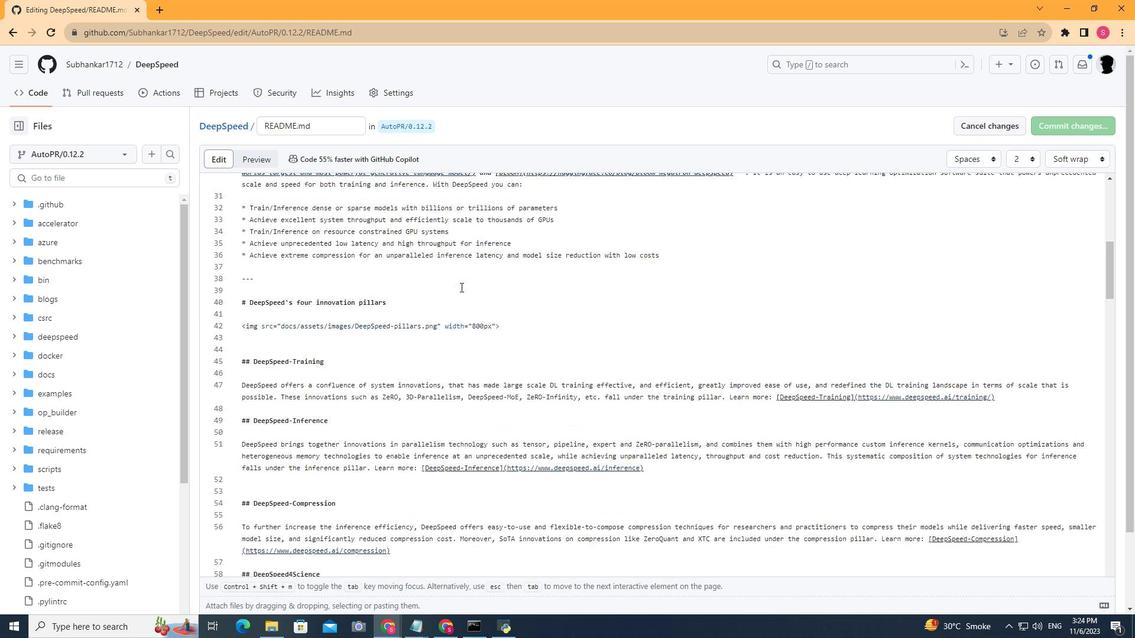 
Action: Mouse scrolled (460, 287) with delta (0, 0)
Screenshot: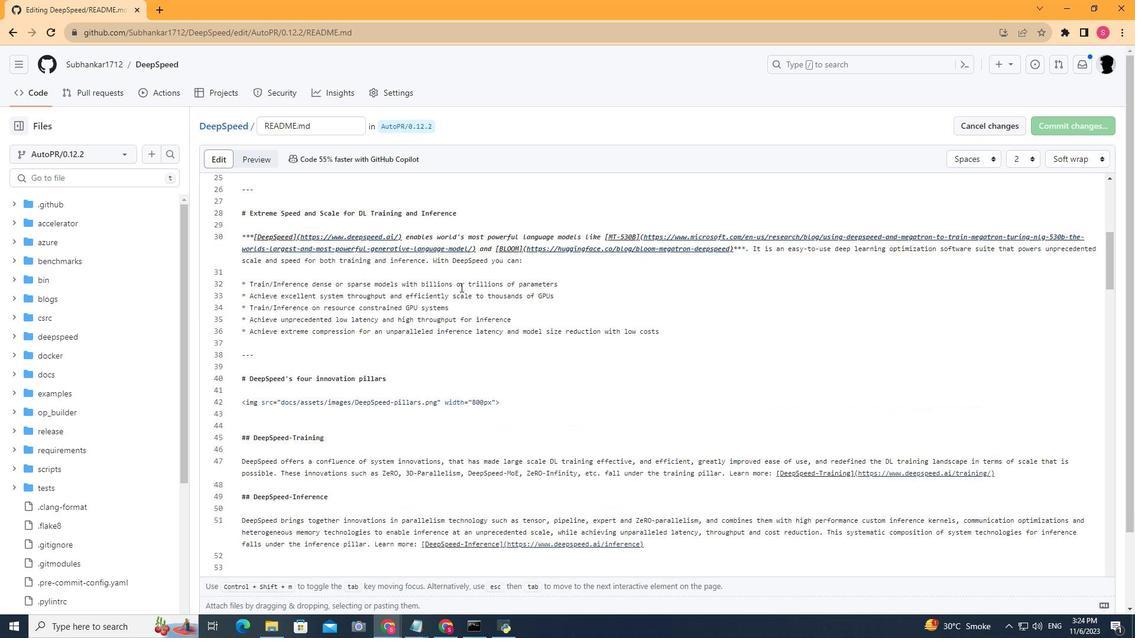 
Action: Mouse scrolled (460, 286) with delta (0, 0)
Screenshot: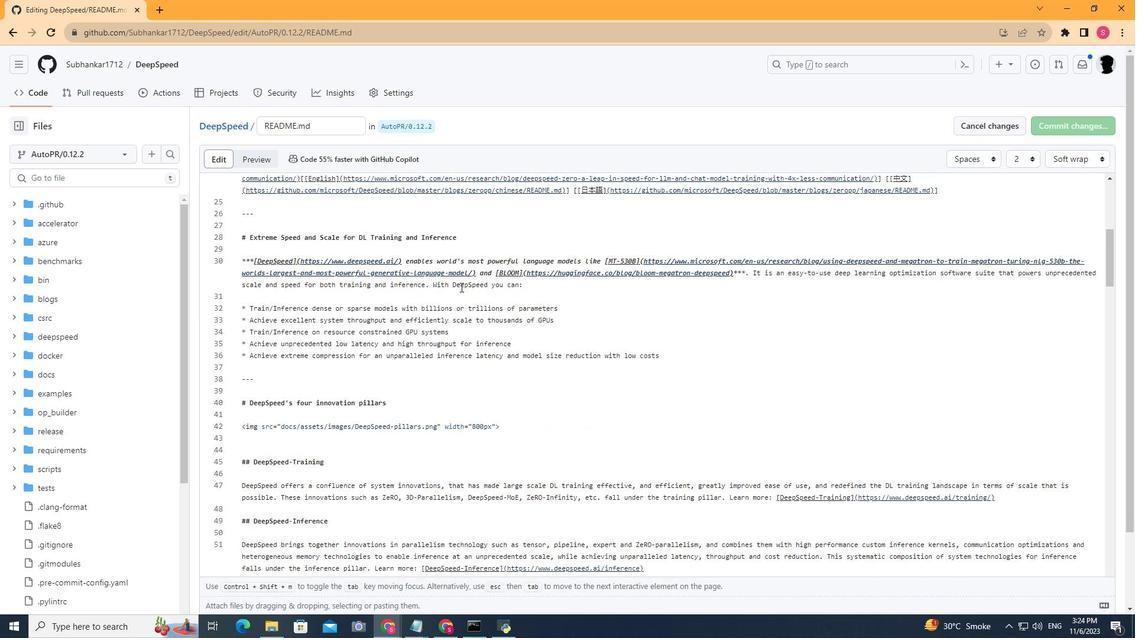 
Action: Mouse scrolled (460, 286) with delta (0, 0)
Screenshot: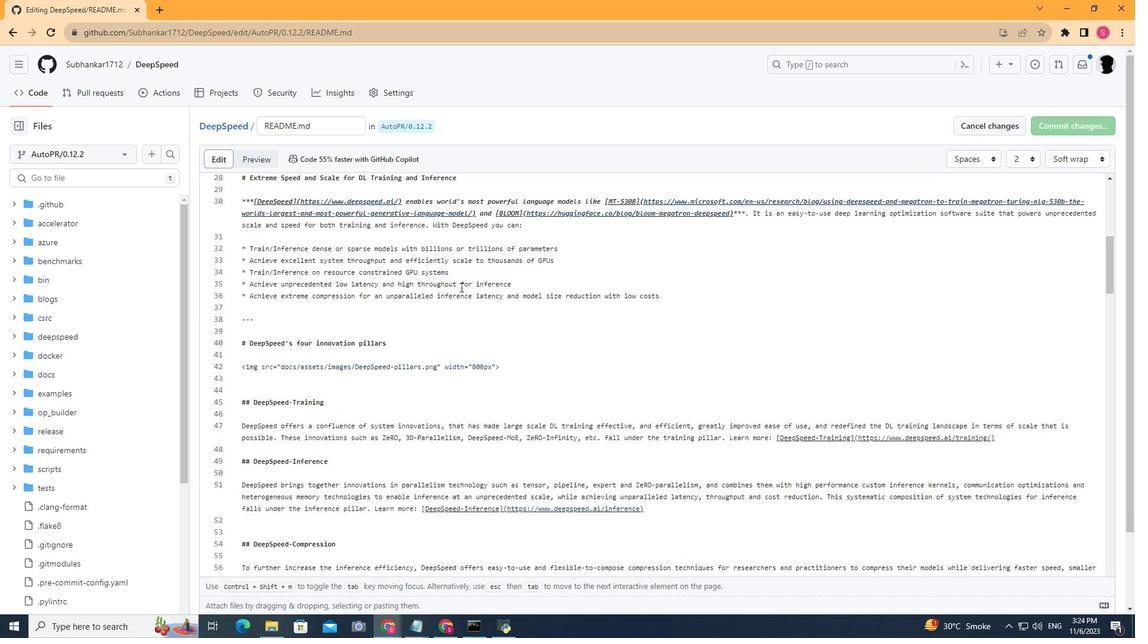 
Action: Mouse scrolled (460, 286) with delta (0, 0)
Screenshot: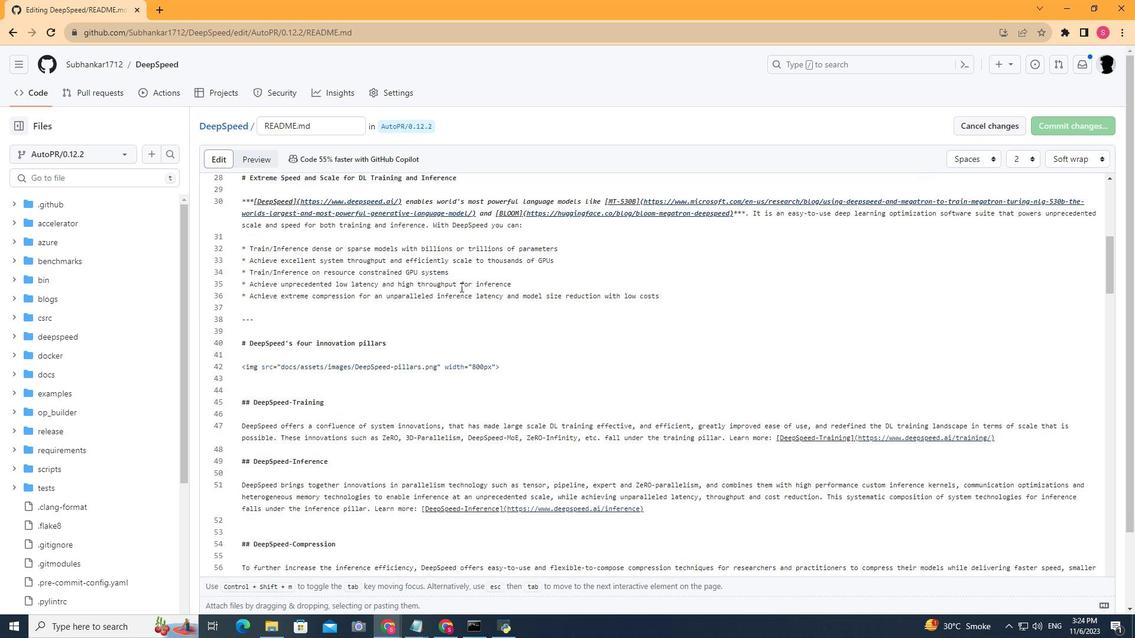 
Action: Mouse scrolled (460, 286) with delta (0, 0)
Screenshot: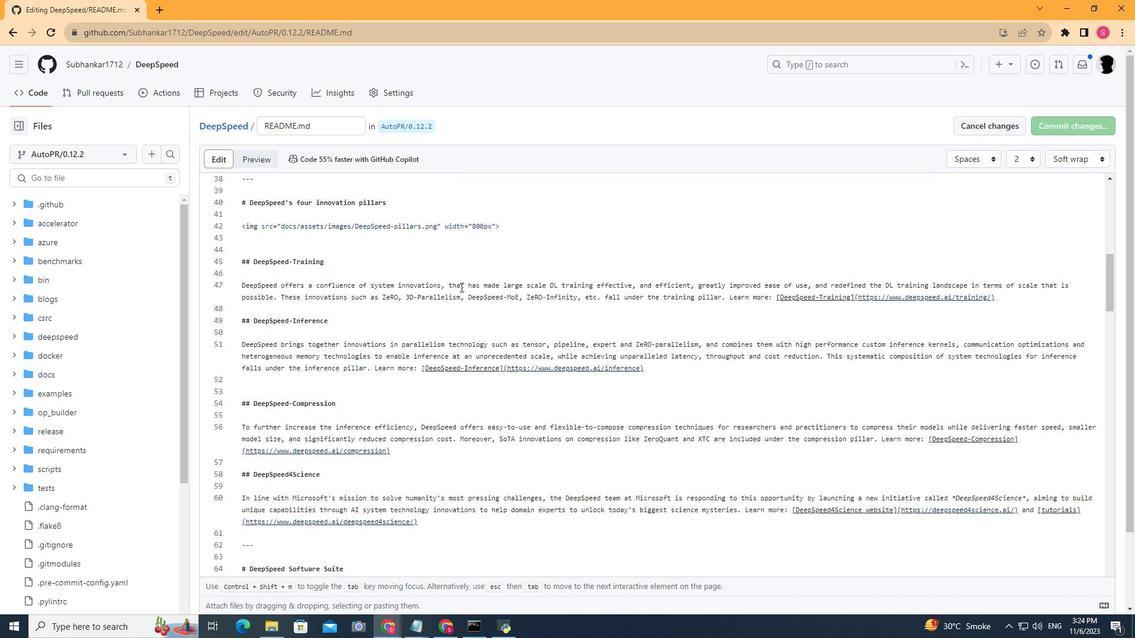 
Action: Mouse moved to (777, 280)
Screenshot: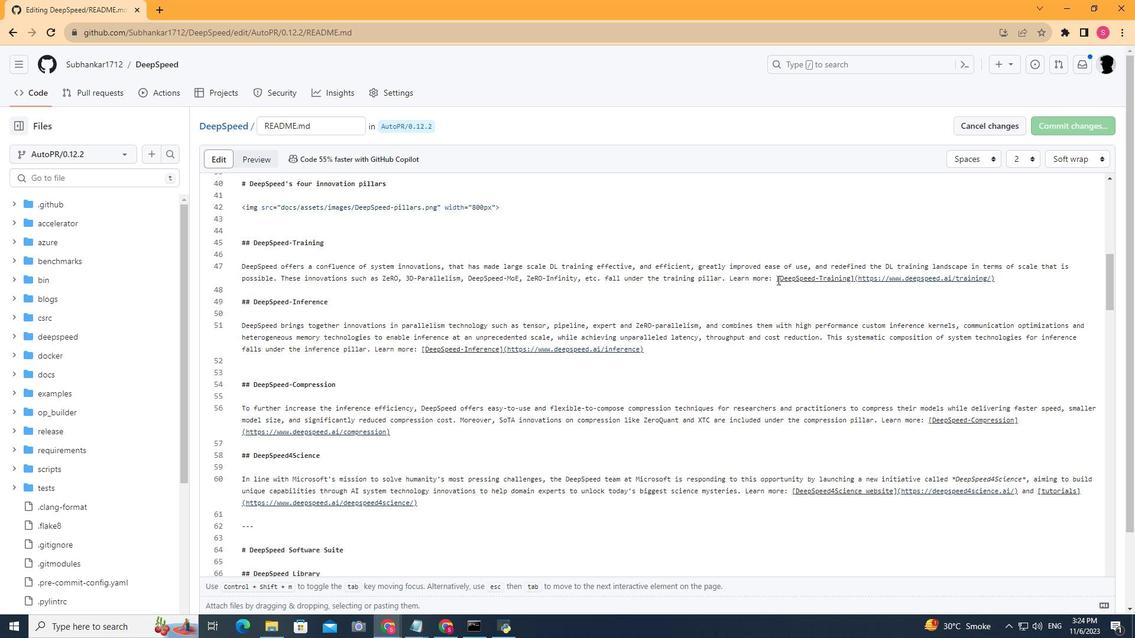 
Action: Mouse pressed left at (777, 280)
Screenshot: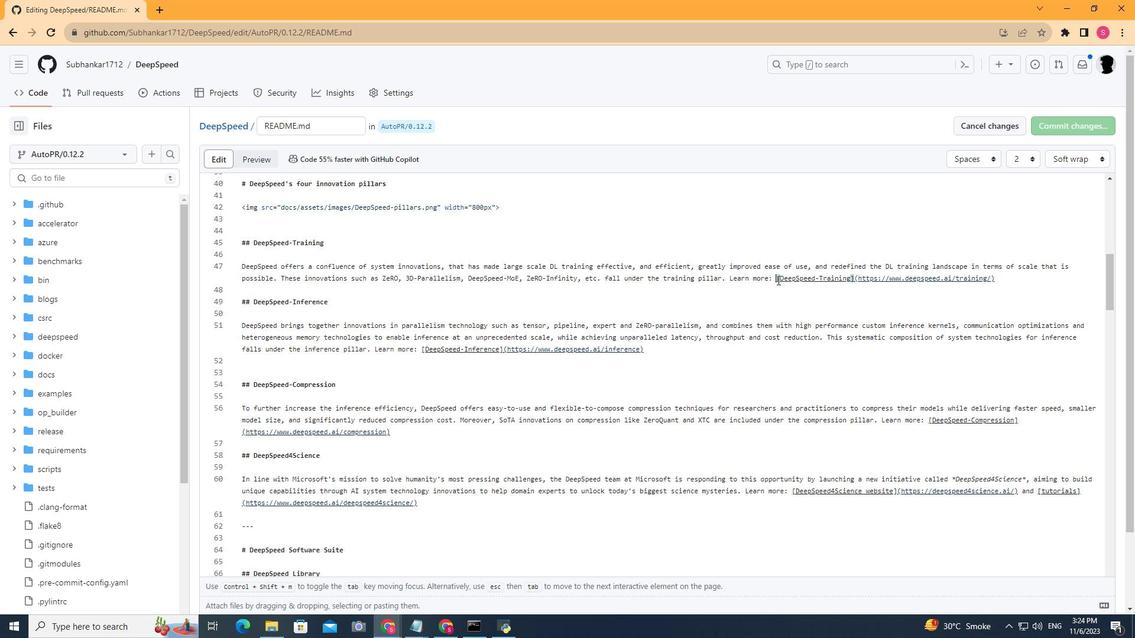 
Action: Key pressed <Key.backspace>
Screenshot: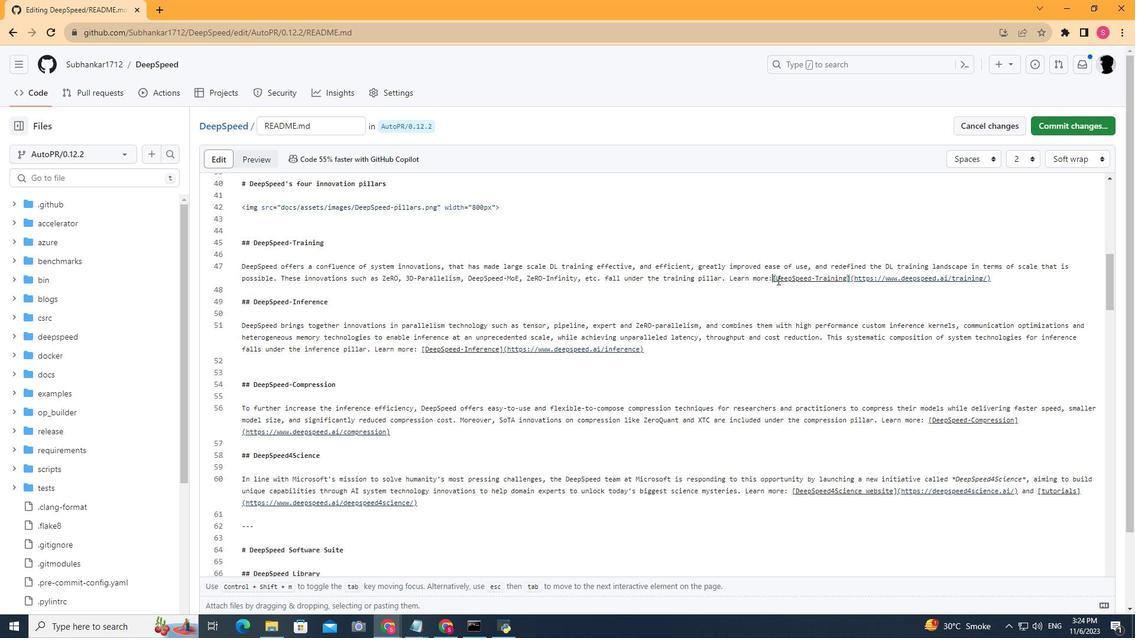 
Action: Mouse moved to (1075, 123)
Screenshot: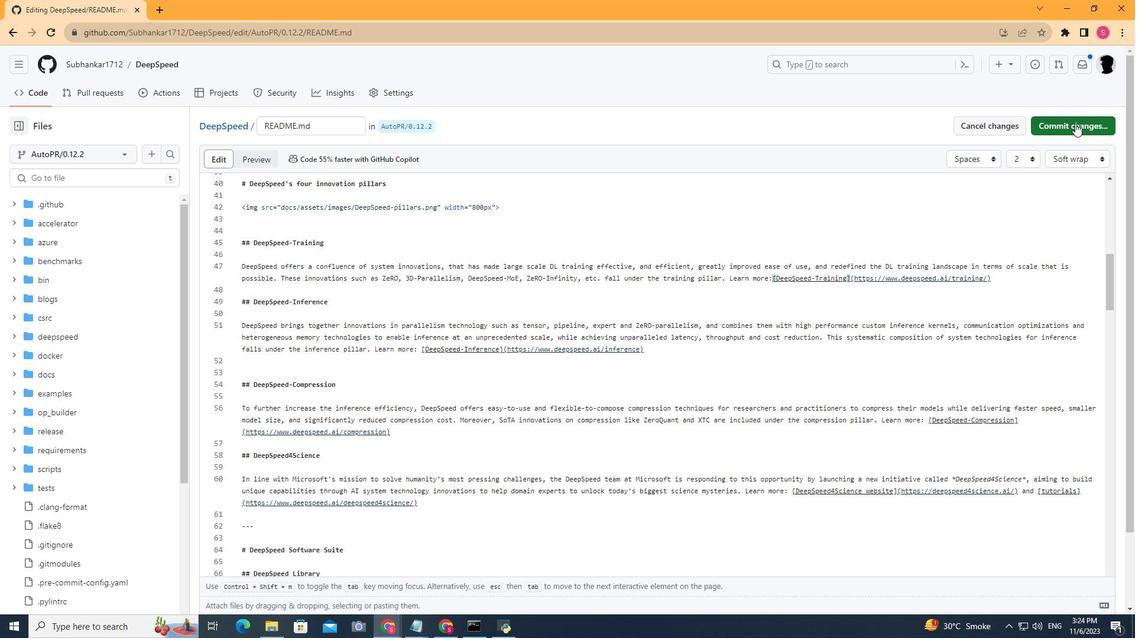 
Action: Mouse pressed left at (1075, 123)
Screenshot: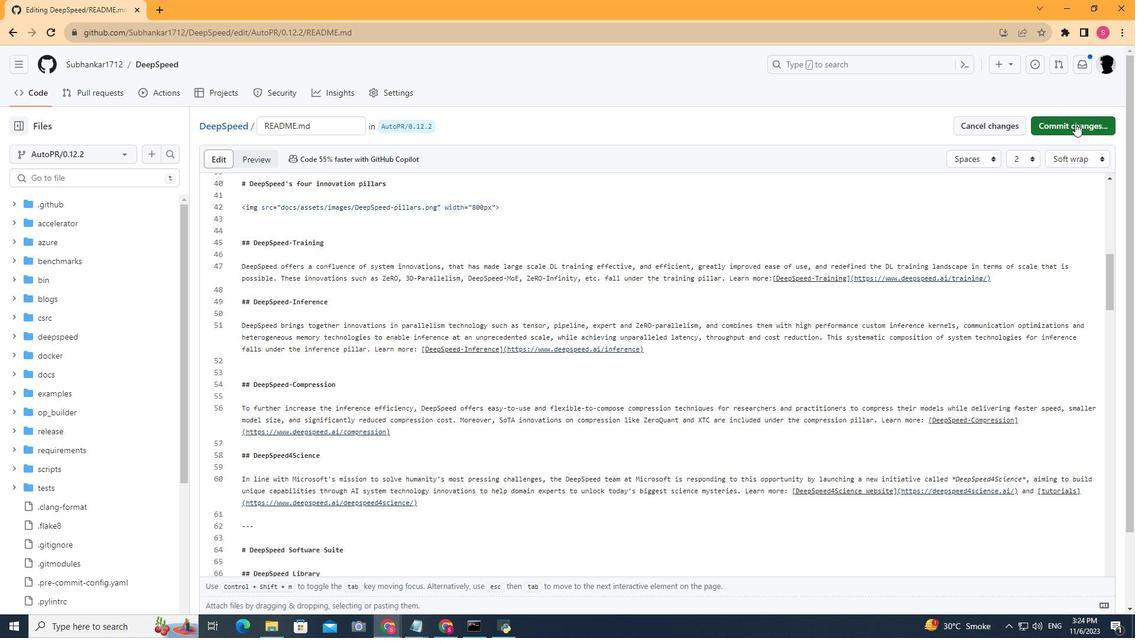 
Action: Mouse moved to (586, 314)
Screenshot: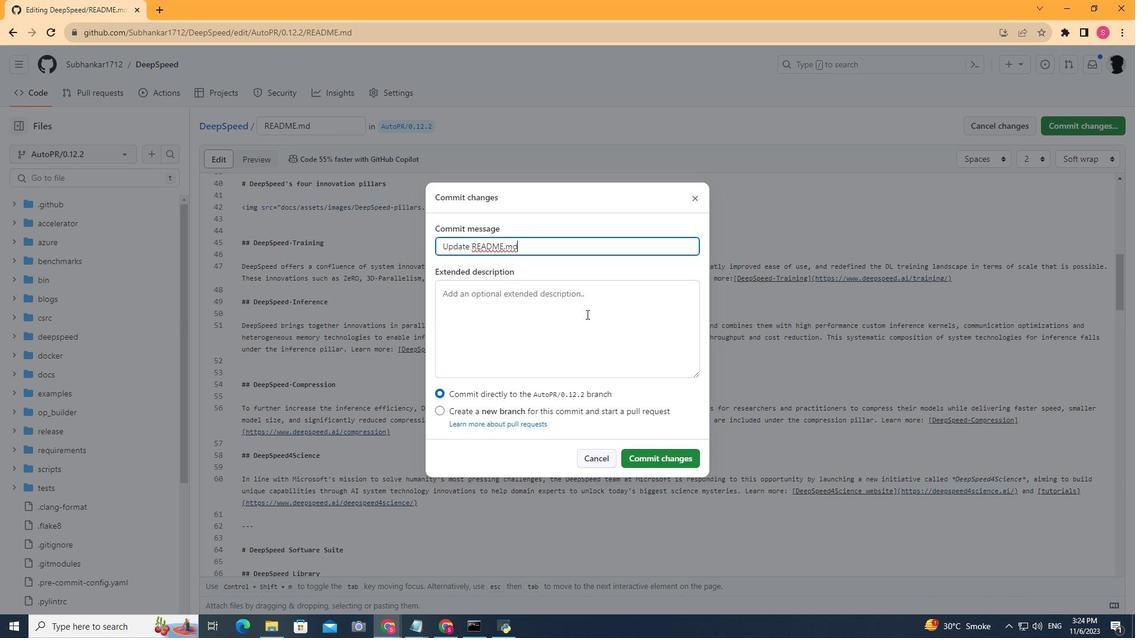 
Action: Mouse pressed left at (586, 314)
Screenshot: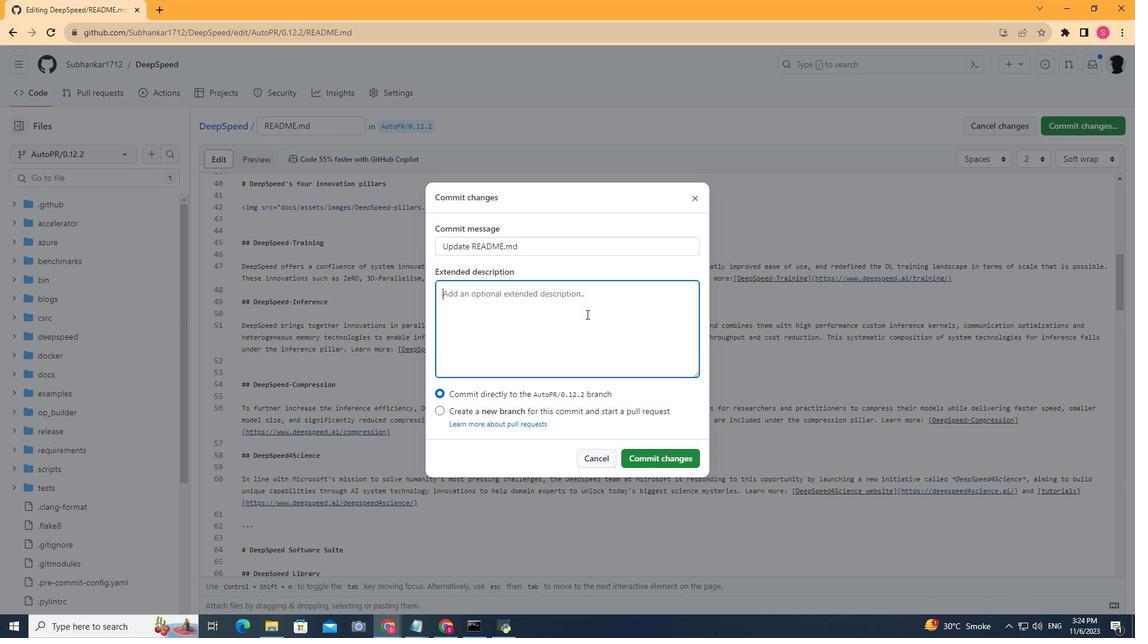 
Action: Key pressed some<Key.space>changes<Key.space>in<Key.space><Key.shift>README.md<Key.space>file
Screenshot: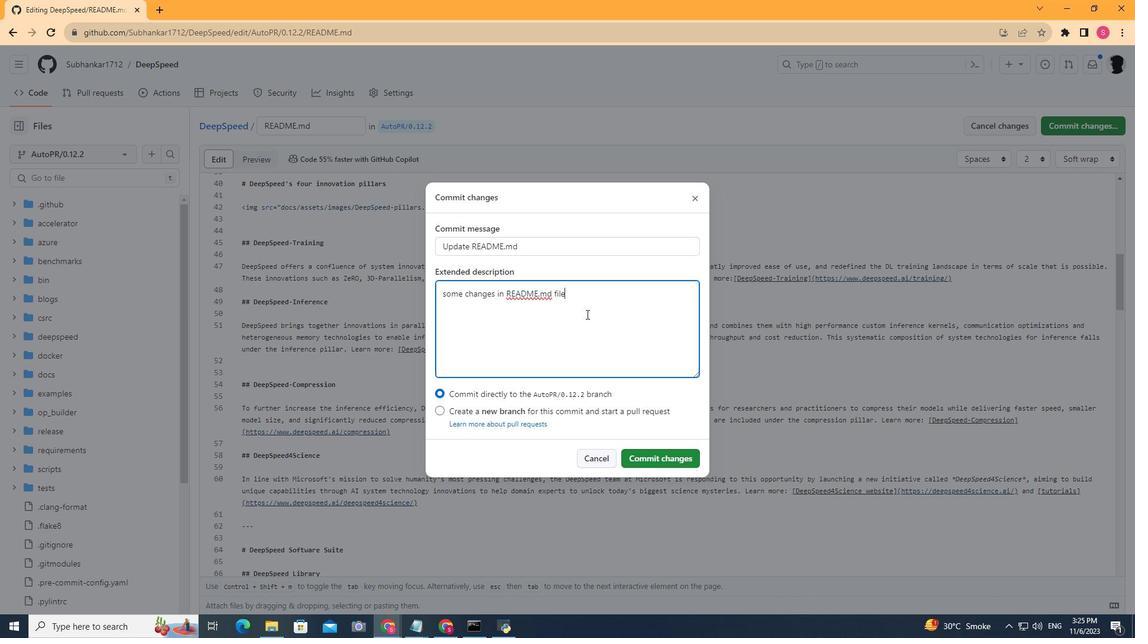 
Action: Mouse moved to (657, 455)
Screenshot: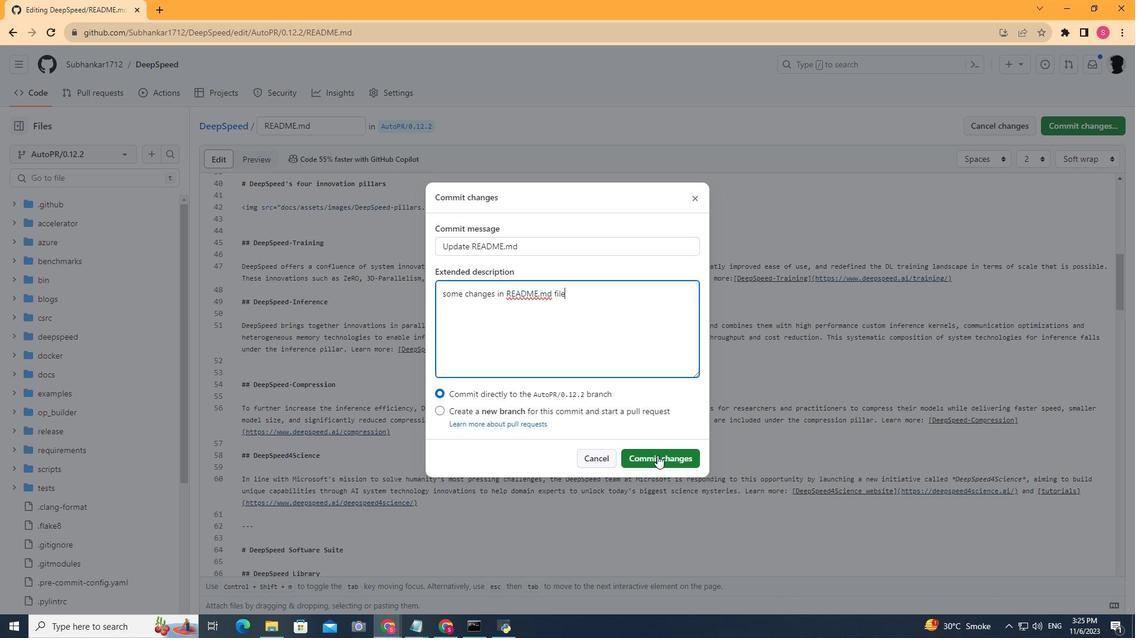 
Action: Mouse pressed left at (657, 455)
Screenshot: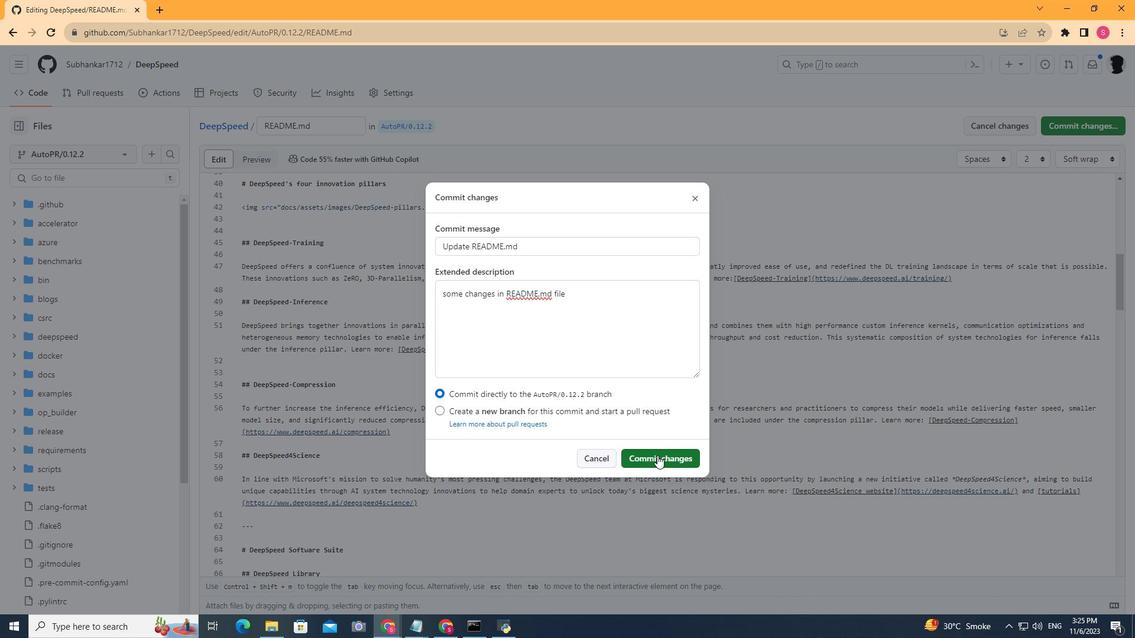 
Action: Mouse moved to (676, 334)
Screenshot: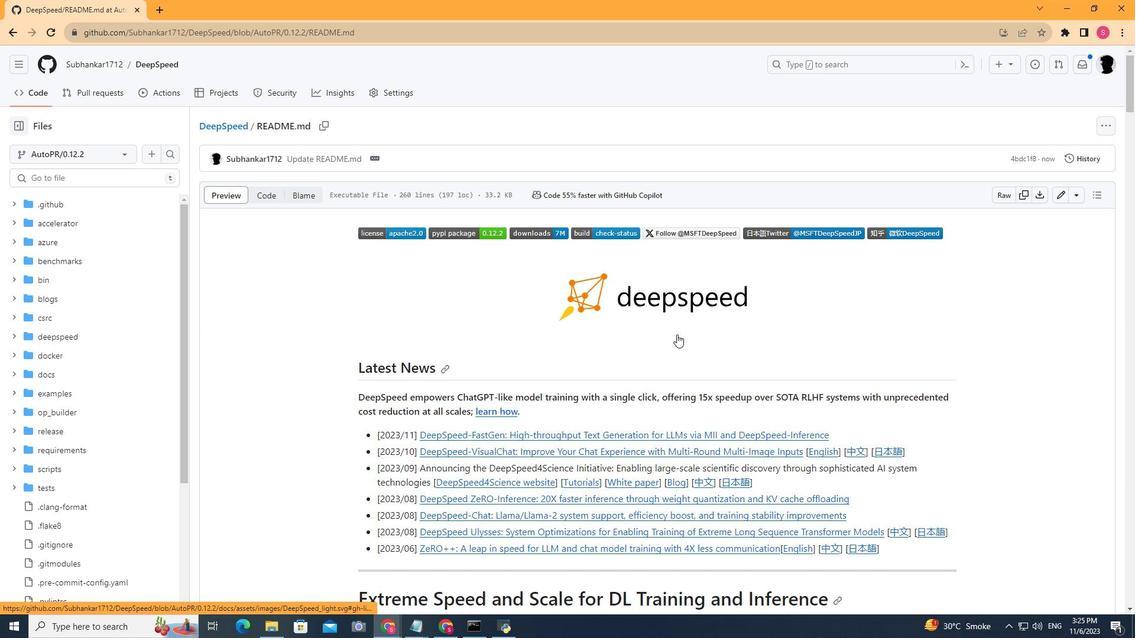 
Action: Mouse scrolled (676, 335) with delta (0, 0)
Screenshot: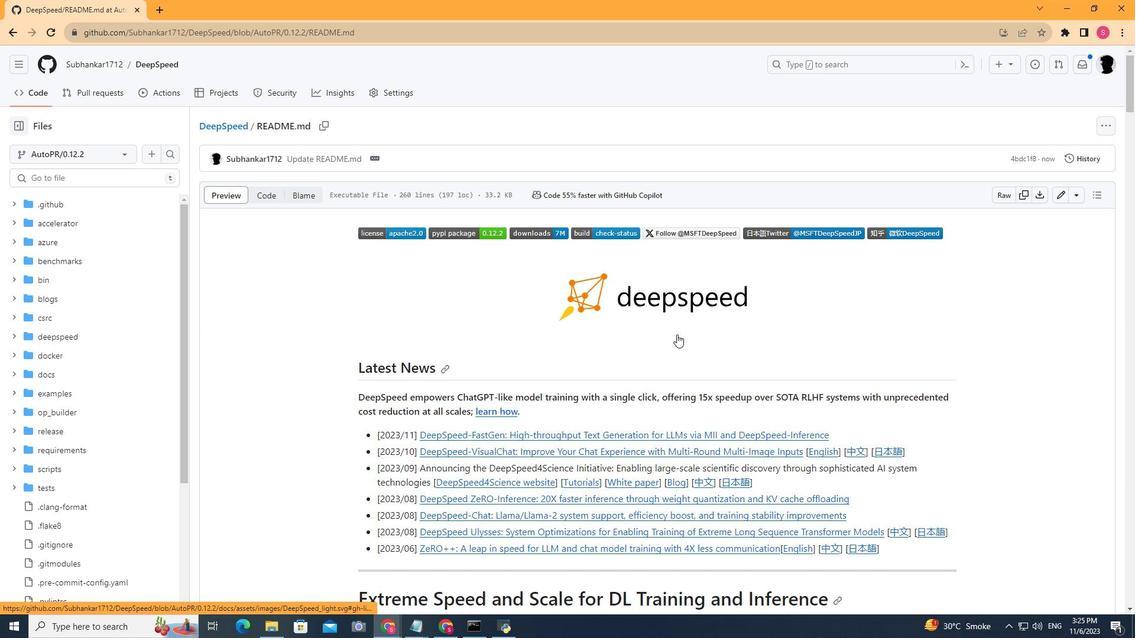 
Action: Mouse scrolled (676, 335) with delta (0, 0)
Screenshot: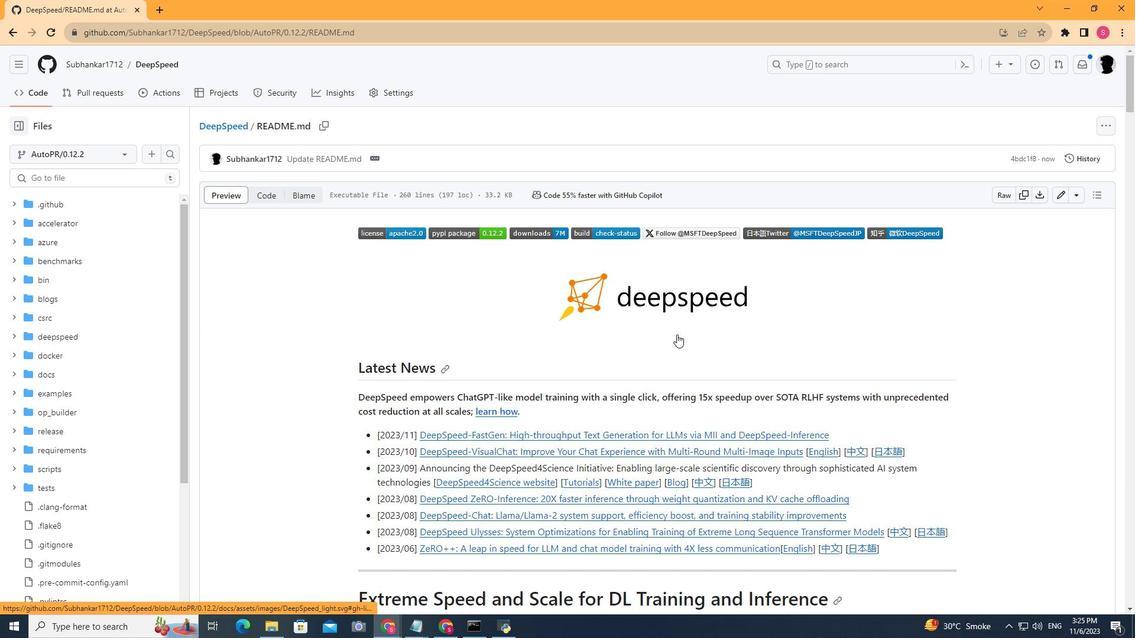 
Action: Mouse scrolled (676, 335) with delta (0, 0)
Screenshot: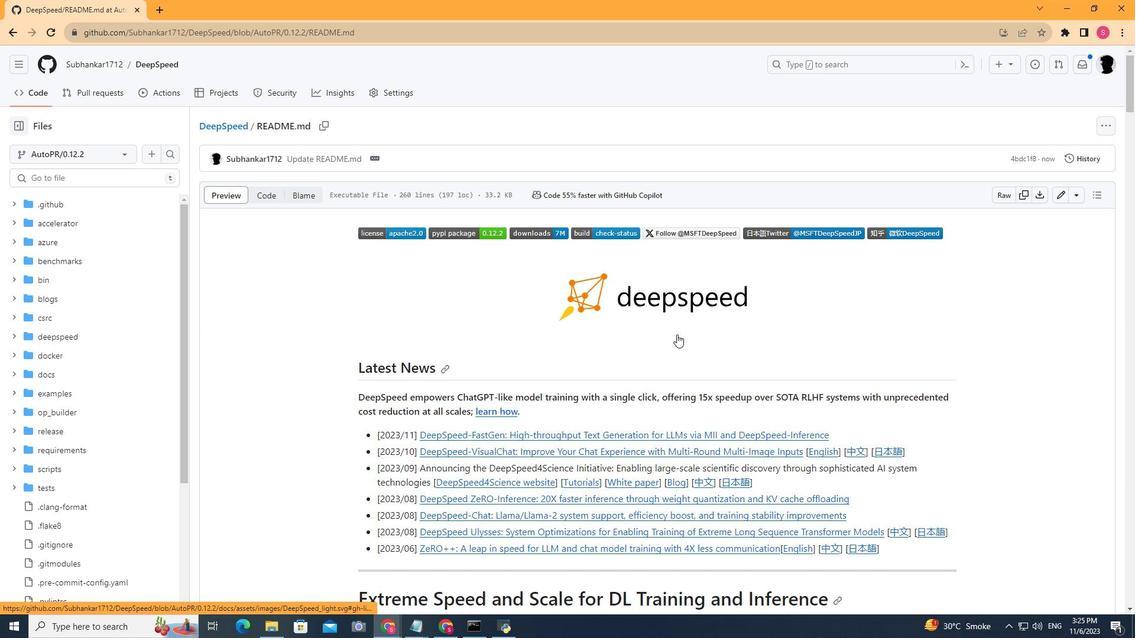 
Action: Mouse scrolled (676, 335) with delta (0, 0)
Screenshot: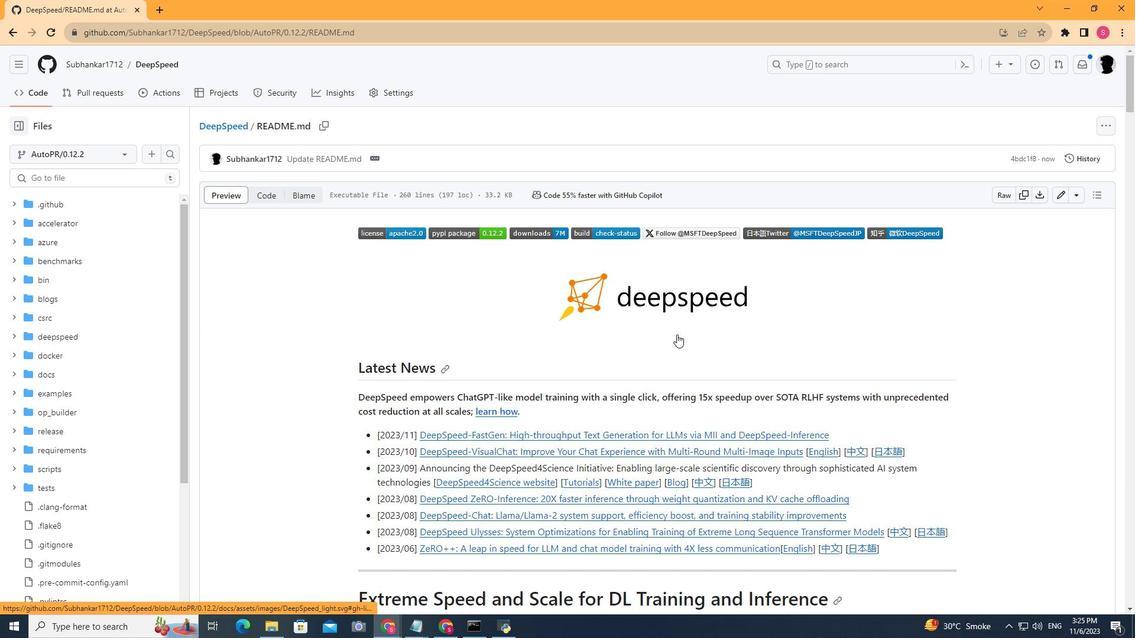 
Action: Mouse scrolled (676, 335) with delta (0, 0)
Screenshot: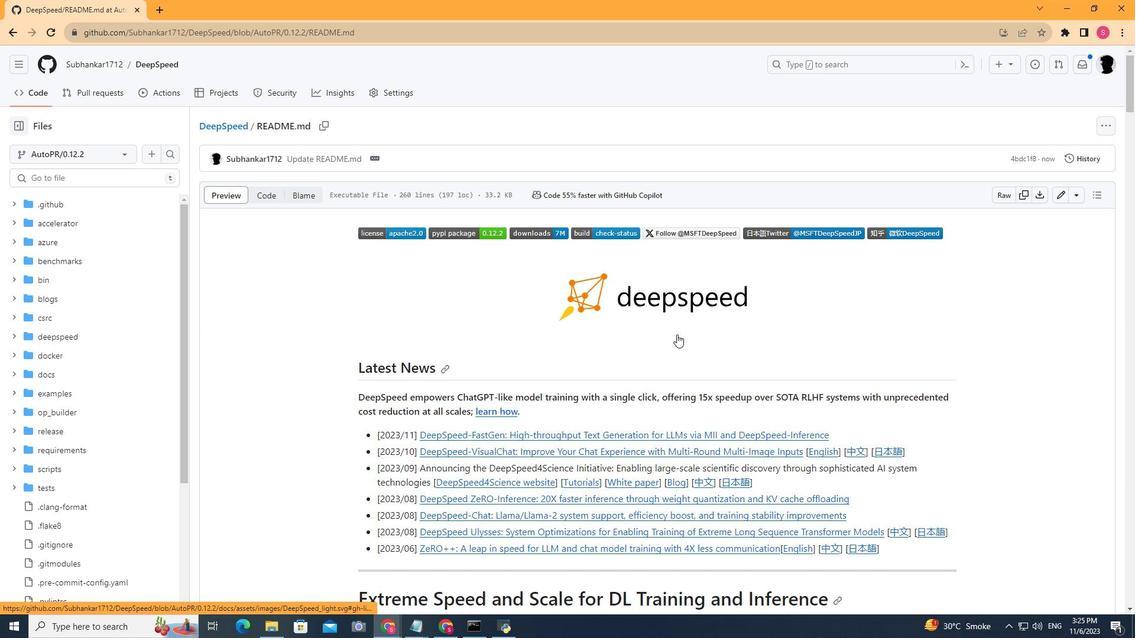 
Action: Mouse moved to (166, 172)
Screenshot: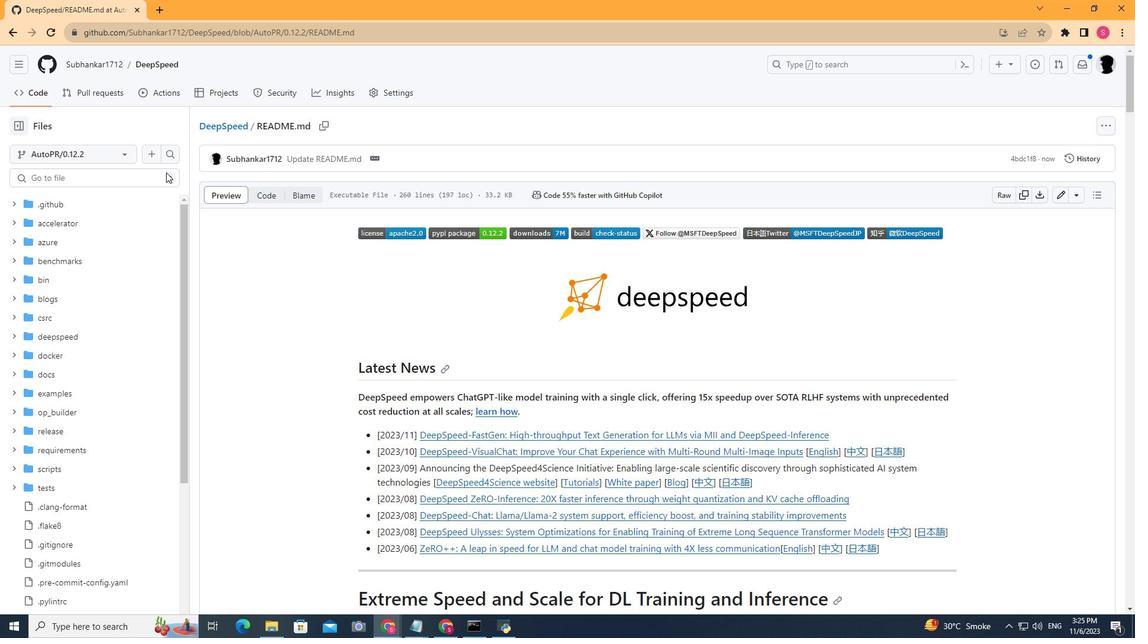 
